 Task: Find connections with filter location Colachel with filter topic #healthy with filter profile language Potuguese with filter current company MetrixLab with filter school SARDAR VALLABHBHAI PATEL INSTITUTE OF TECH.,VASAD 041 with filter industry Horticulture with filter service category Bartending with filter keywords title Controller
Action: Mouse moved to (425, 198)
Screenshot: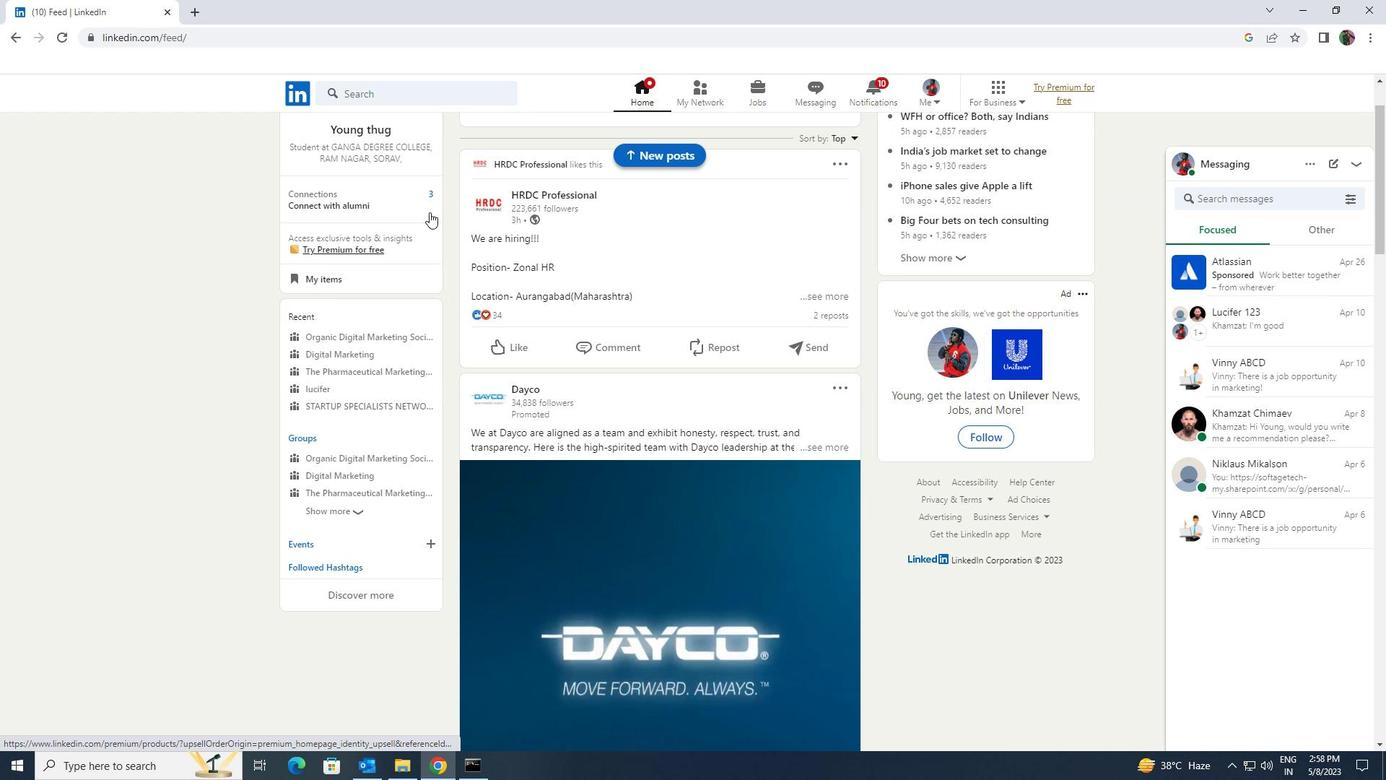 
Action: Mouse pressed left at (425, 198)
Screenshot: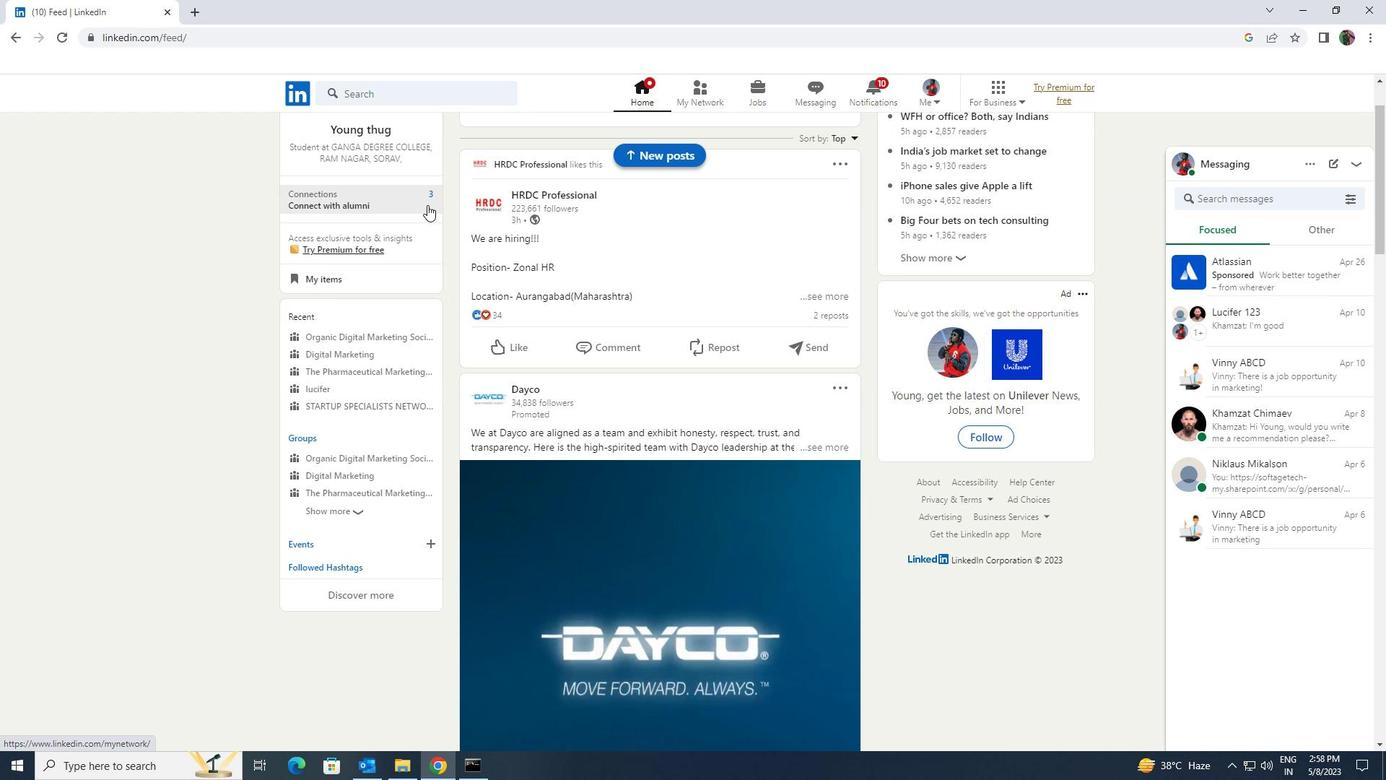 
Action: Mouse moved to (425, 176)
Screenshot: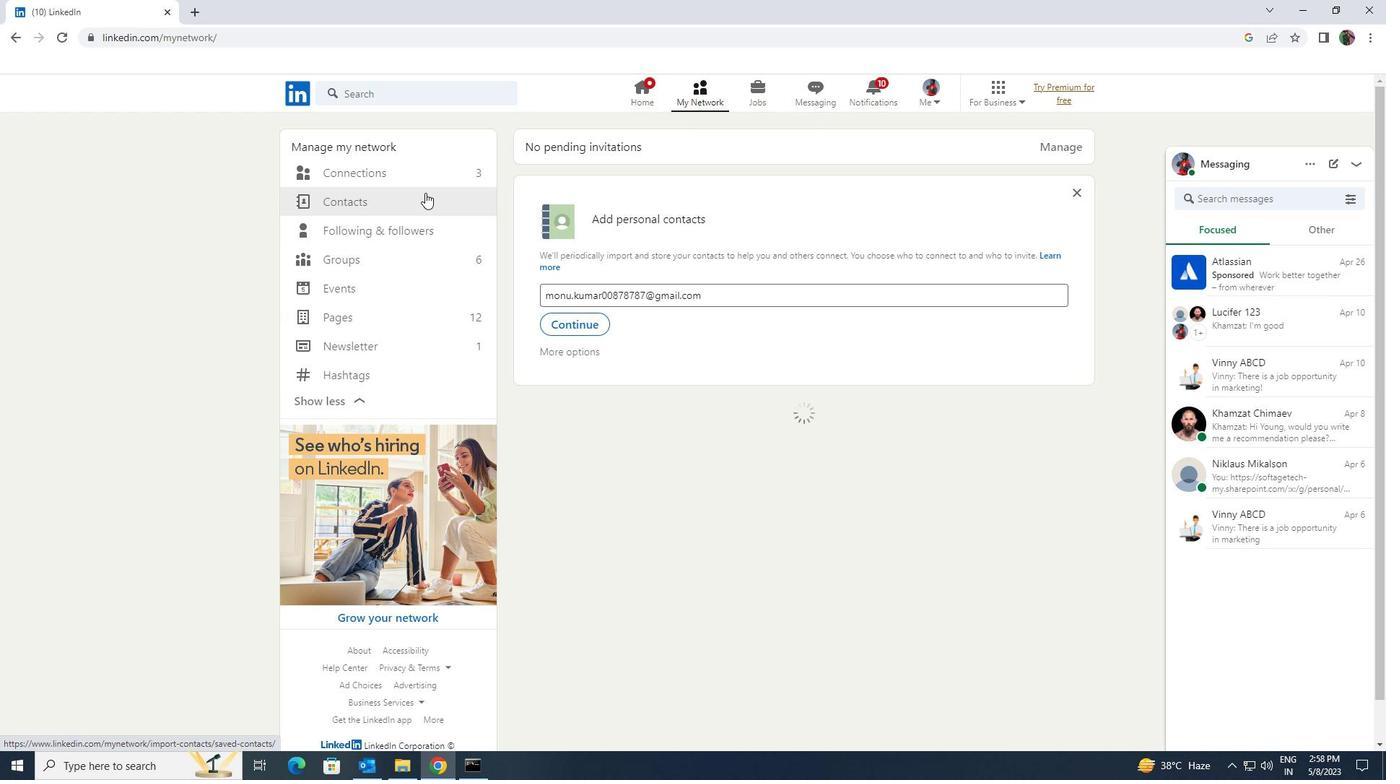
Action: Mouse pressed left at (425, 176)
Screenshot: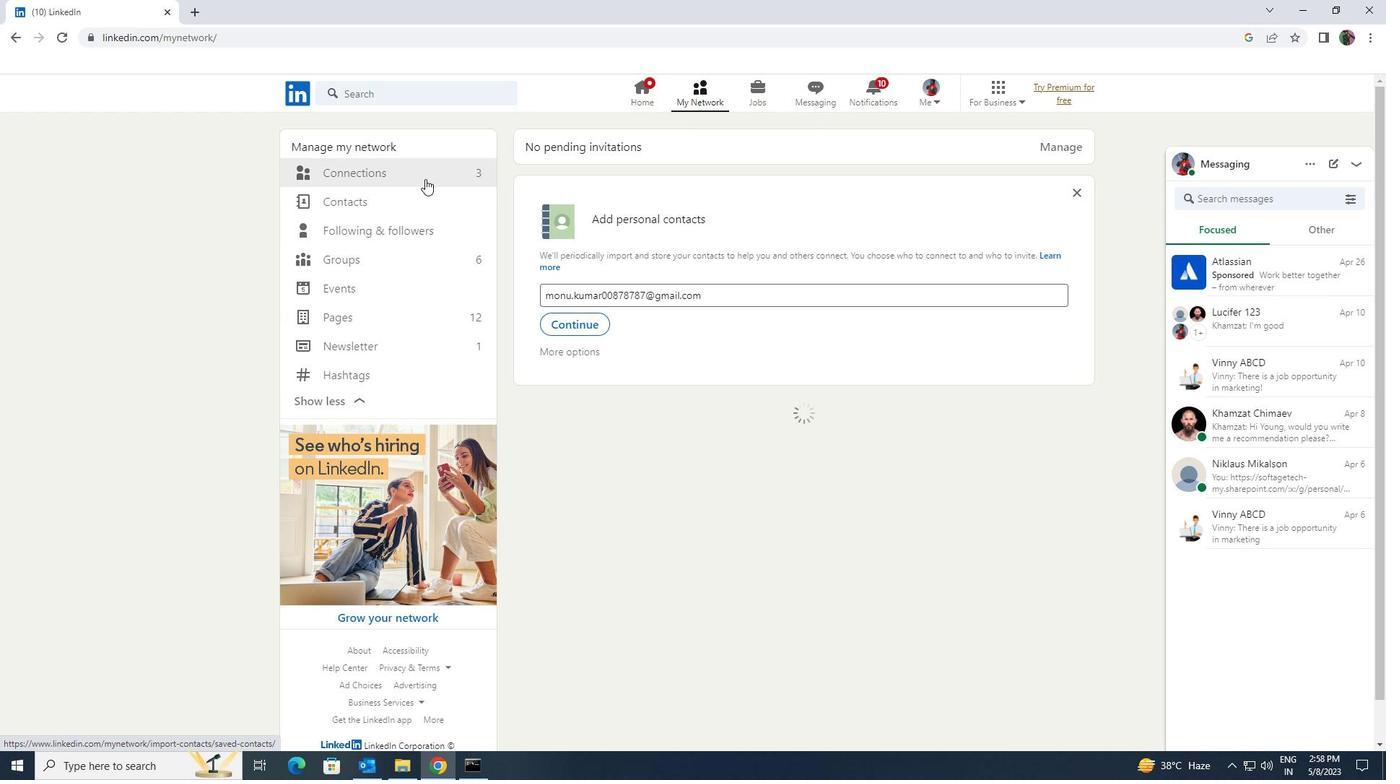 
Action: Mouse moved to (790, 172)
Screenshot: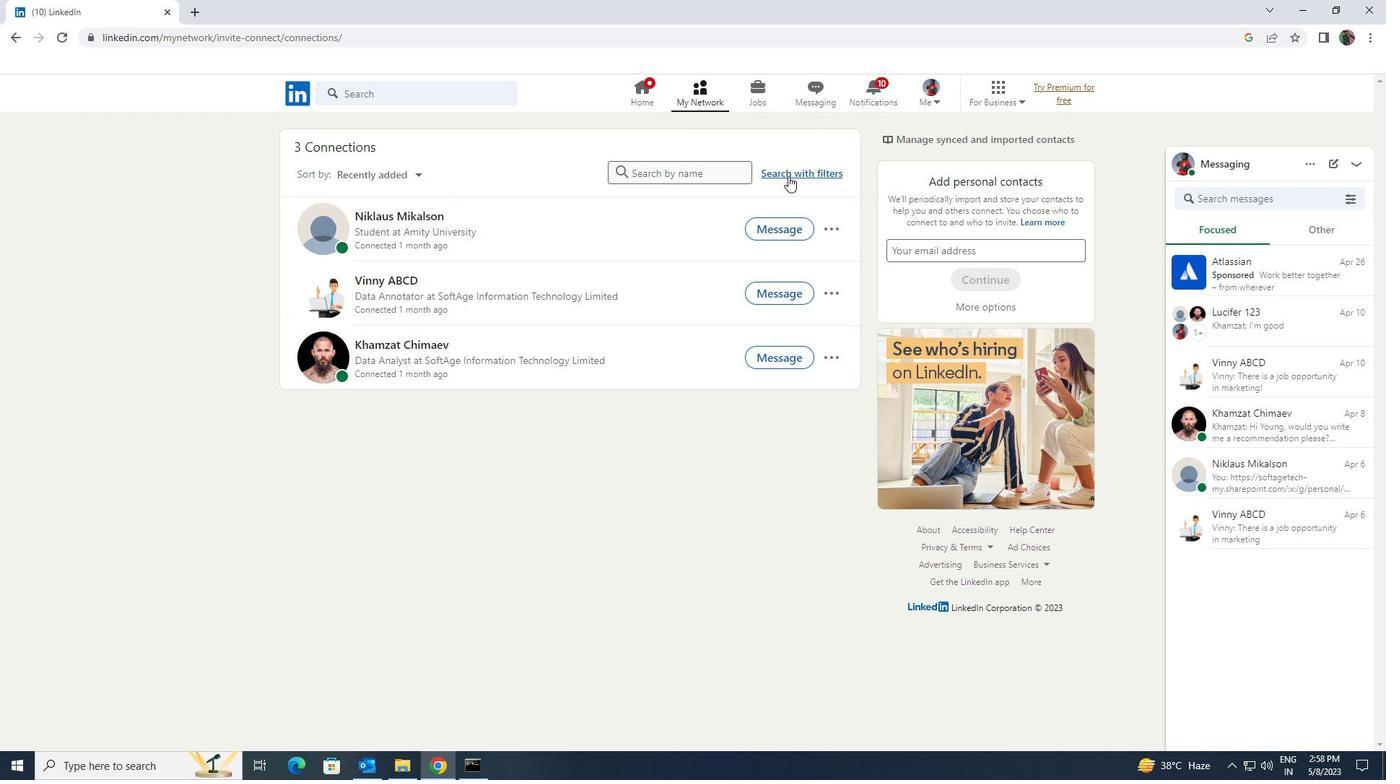 
Action: Mouse pressed left at (790, 172)
Screenshot: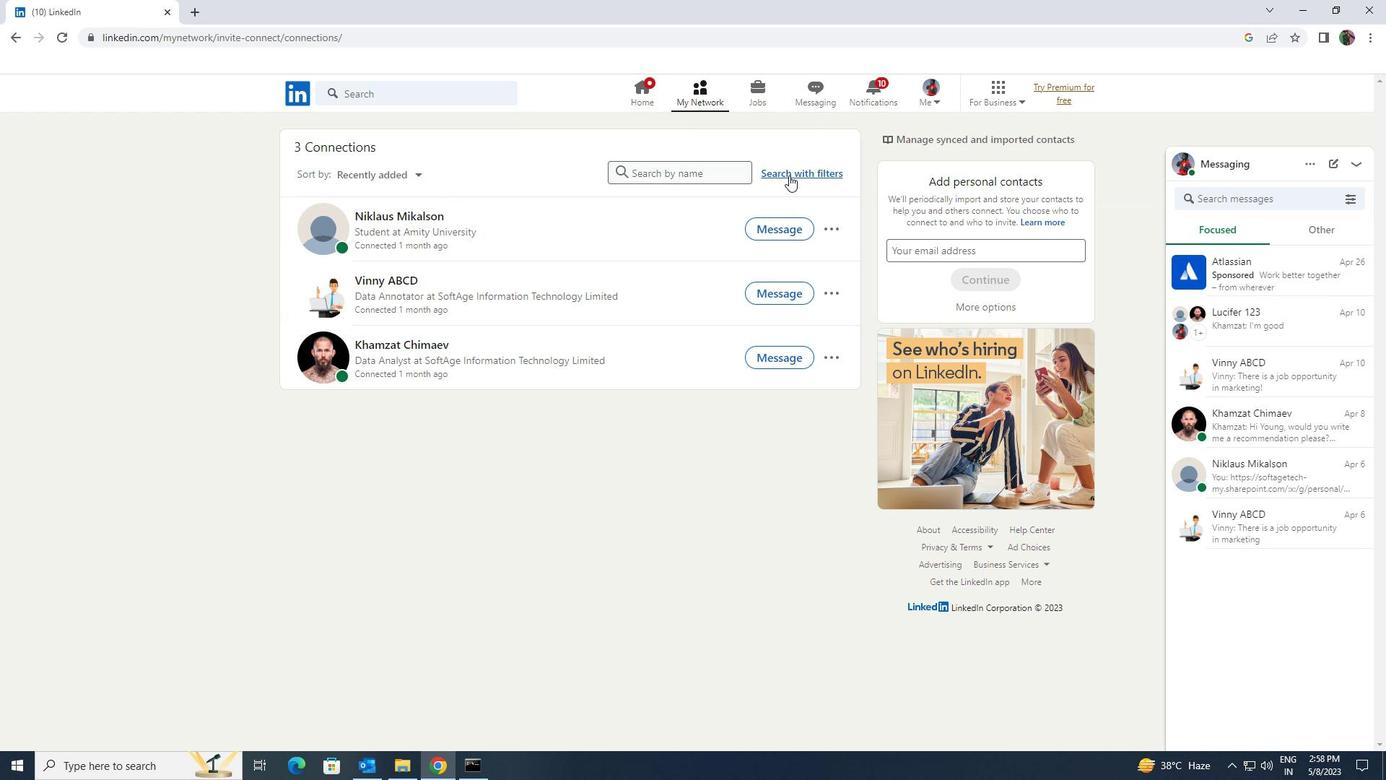 
Action: Mouse moved to (740, 134)
Screenshot: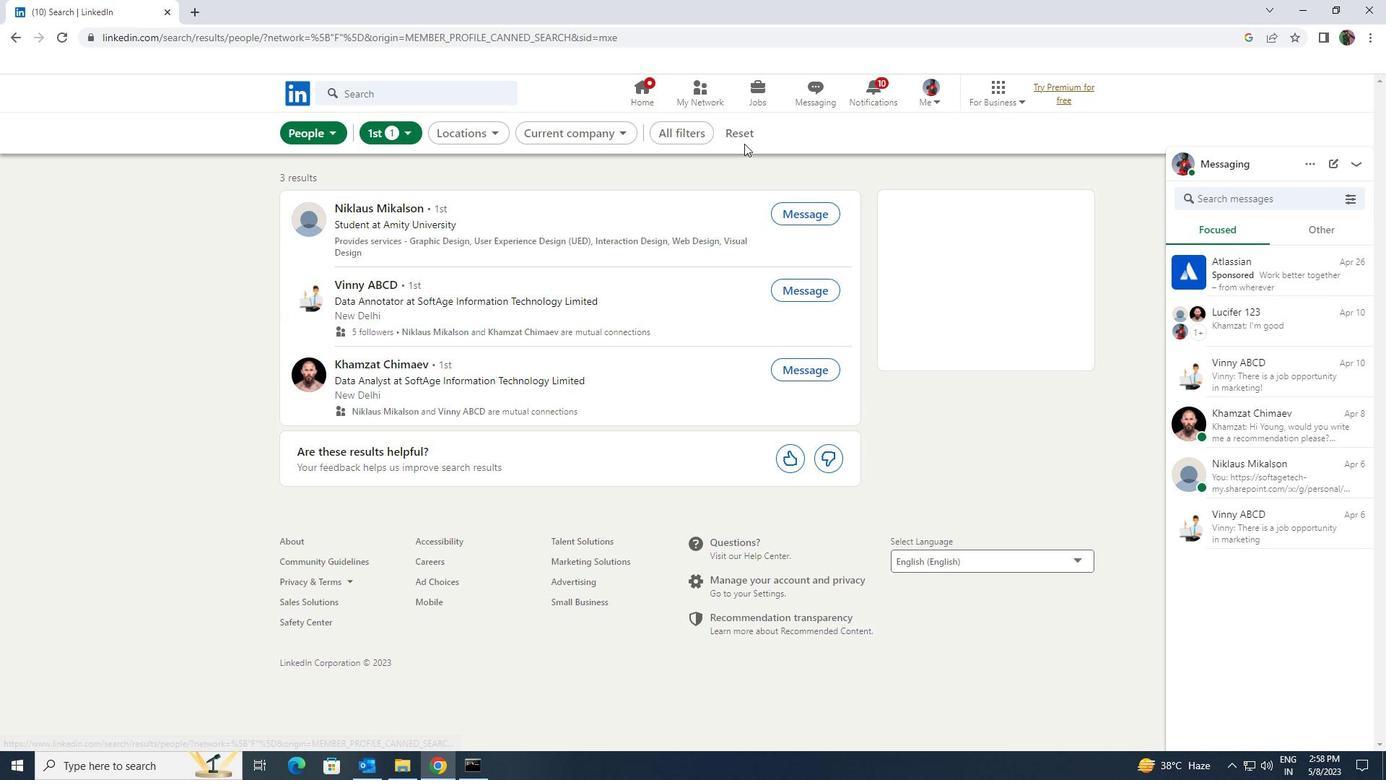 
Action: Mouse pressed left at (740, 134)
Screenshot: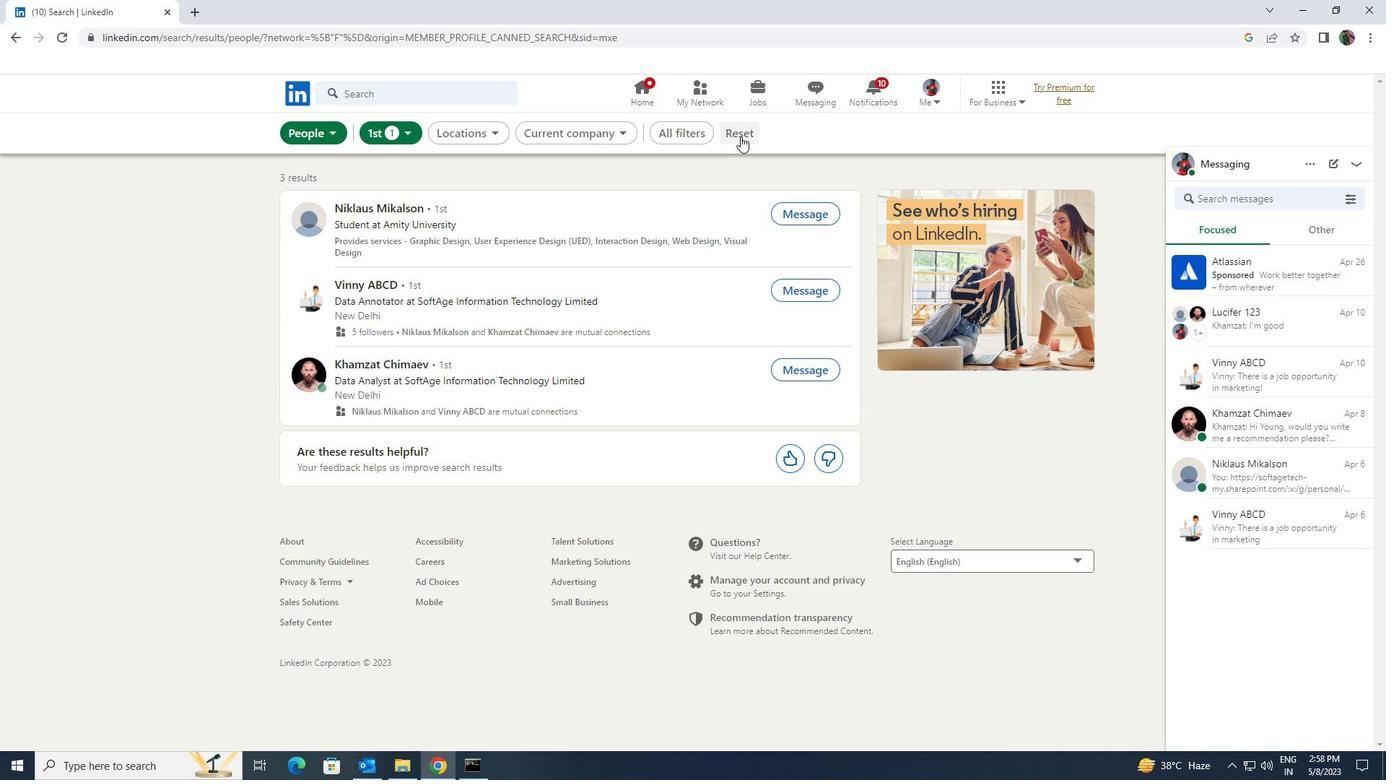 
Action: Mouse moved to (720, 132)
Screenshot: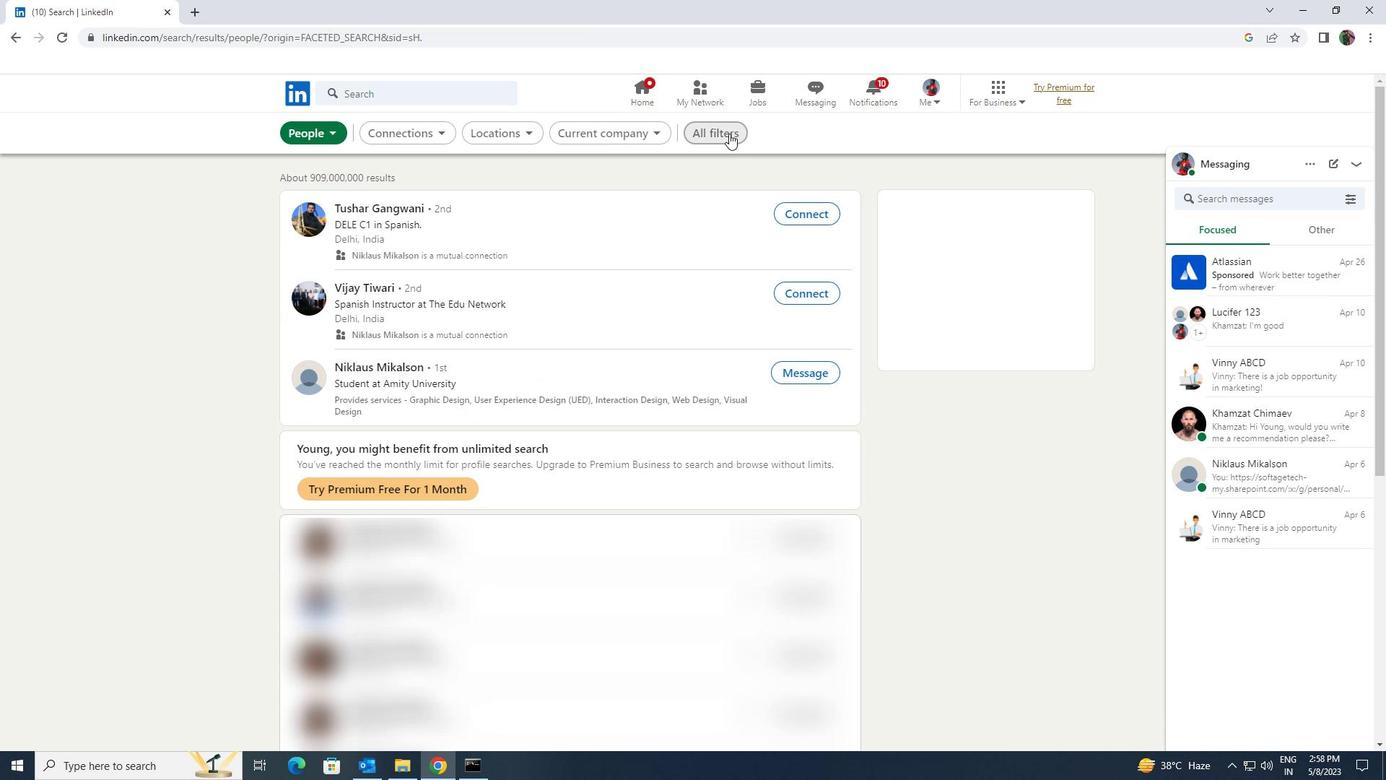 
Action: Mouse pressed left at (720, 132)
Screenshot: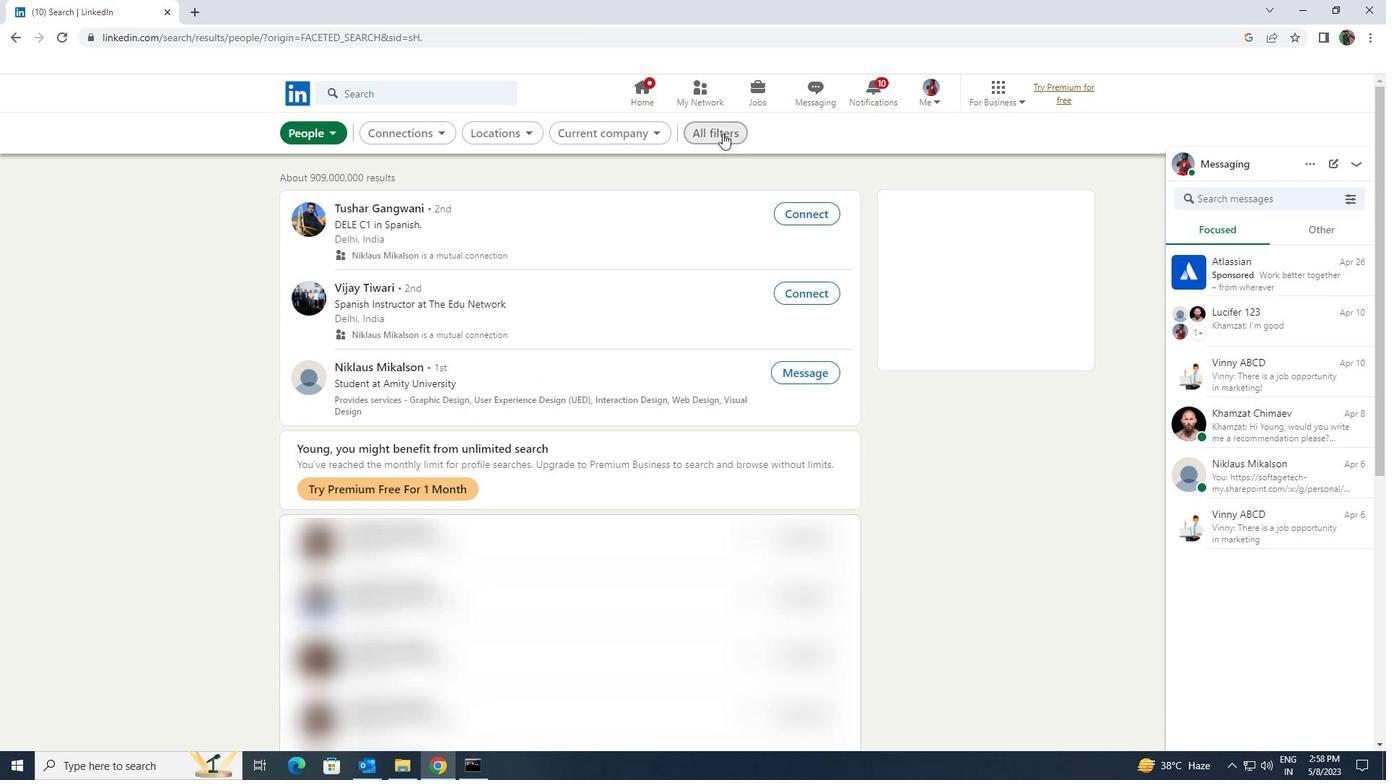 
Action: Mouse moved to (1203, 558)
Screenshot: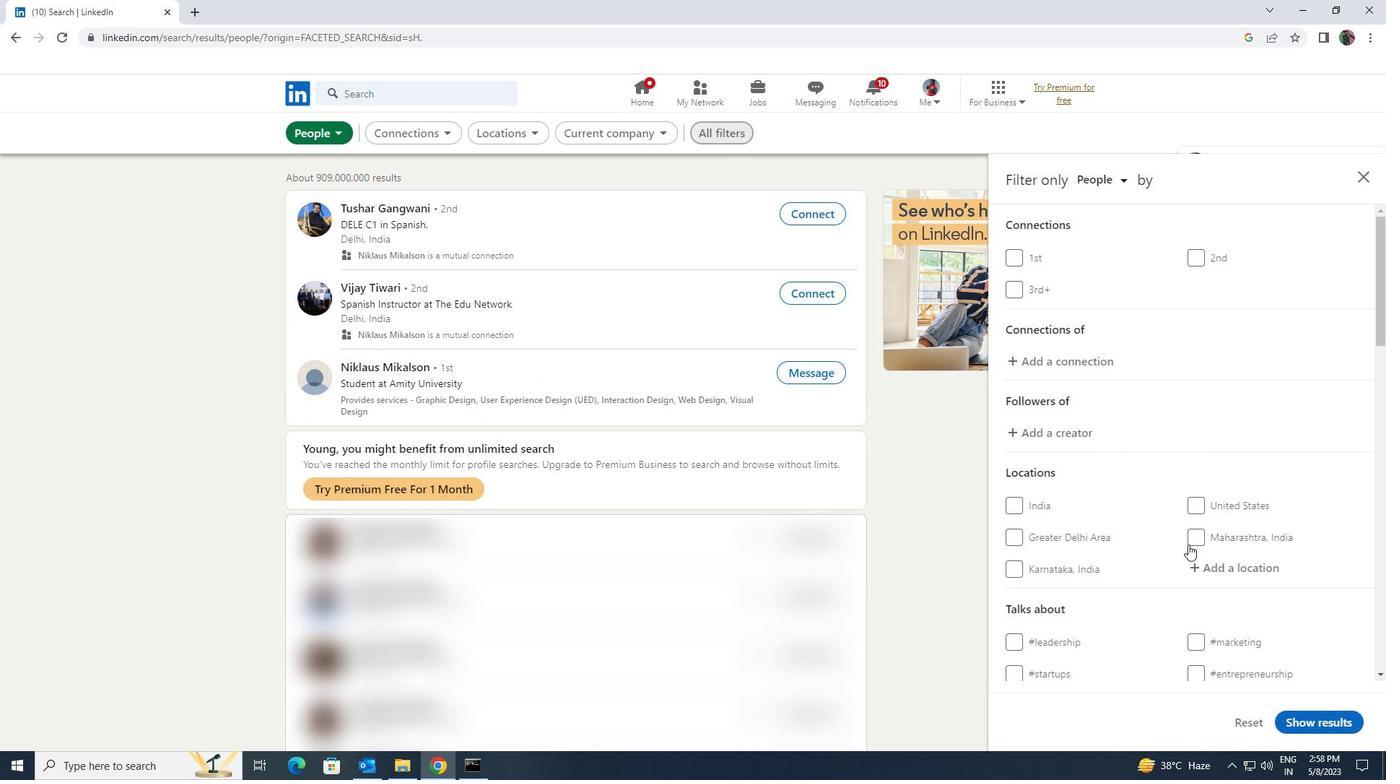 
Action: Mouse pressed left at (1203, 558)
Screenshot: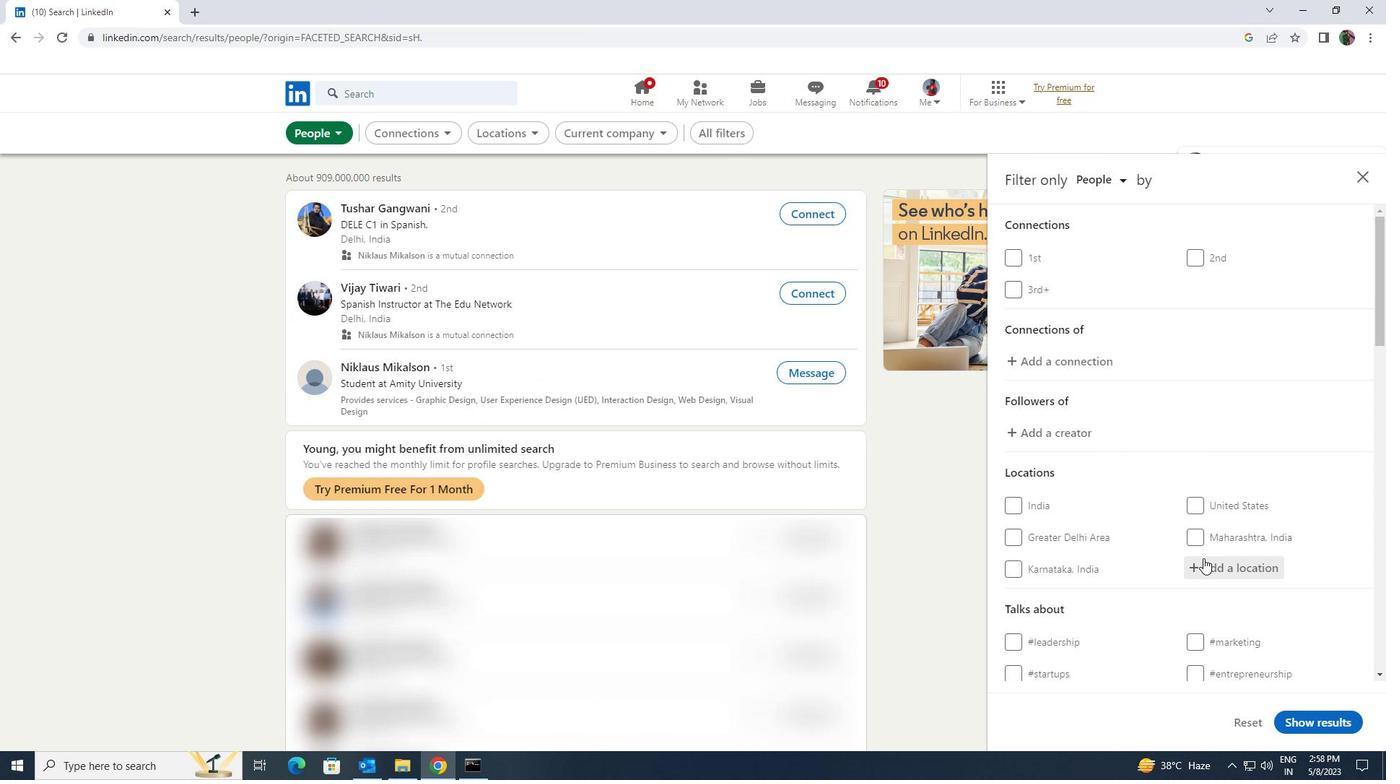 
Action: Key pressed <Key.shift>COLACHEL
Screenshot: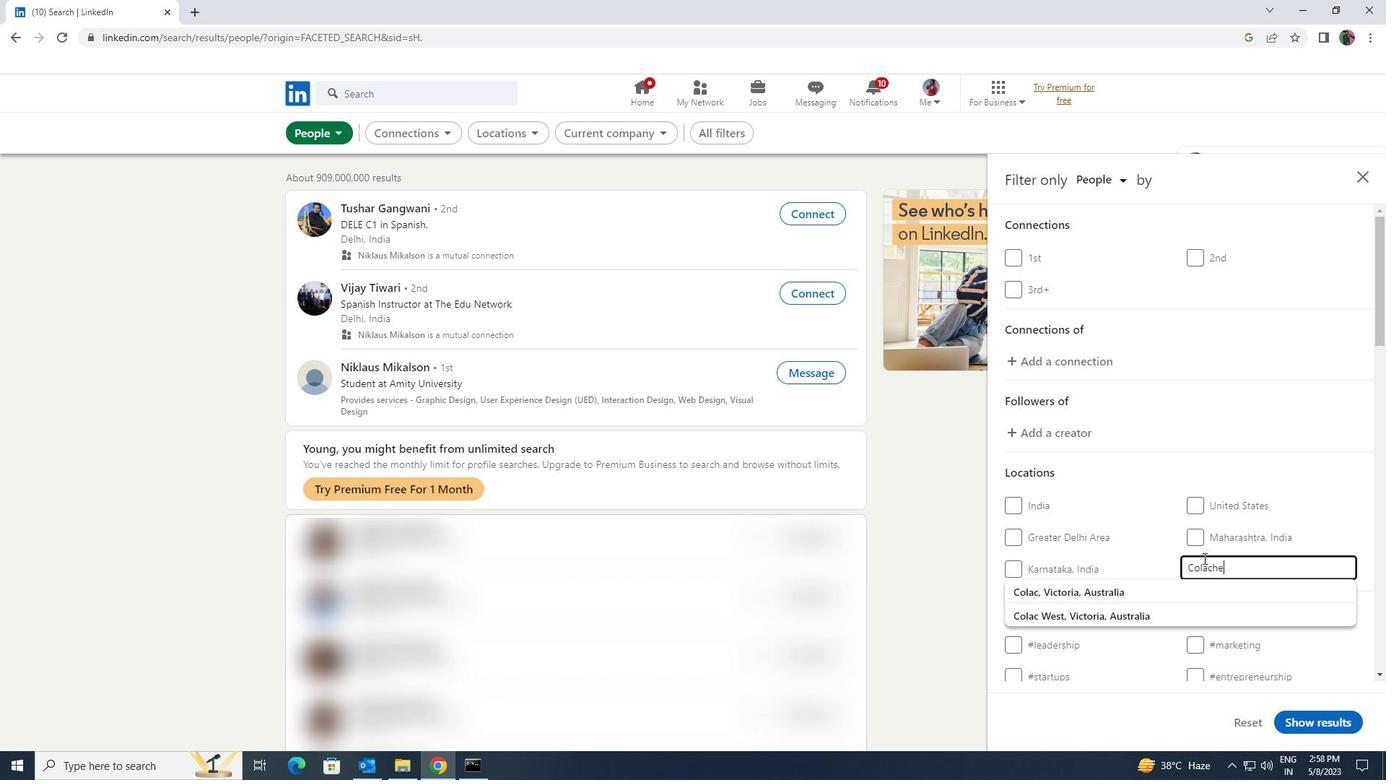 
Action: Mouse scrolled (1203, 557) with delta (0, 0)
Screenshot: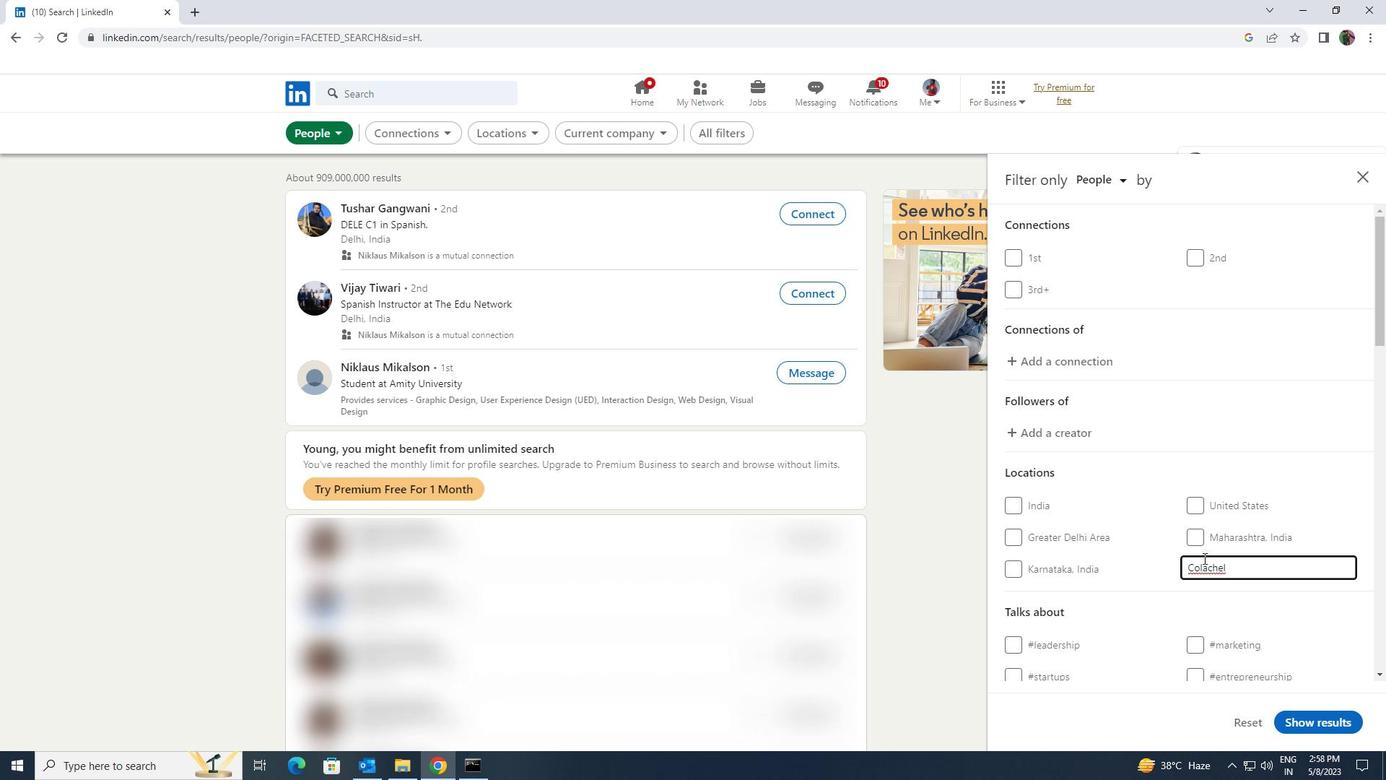 
Action: Mouse scrolled (1203, 557) with delta (0, 0)
Screenshot: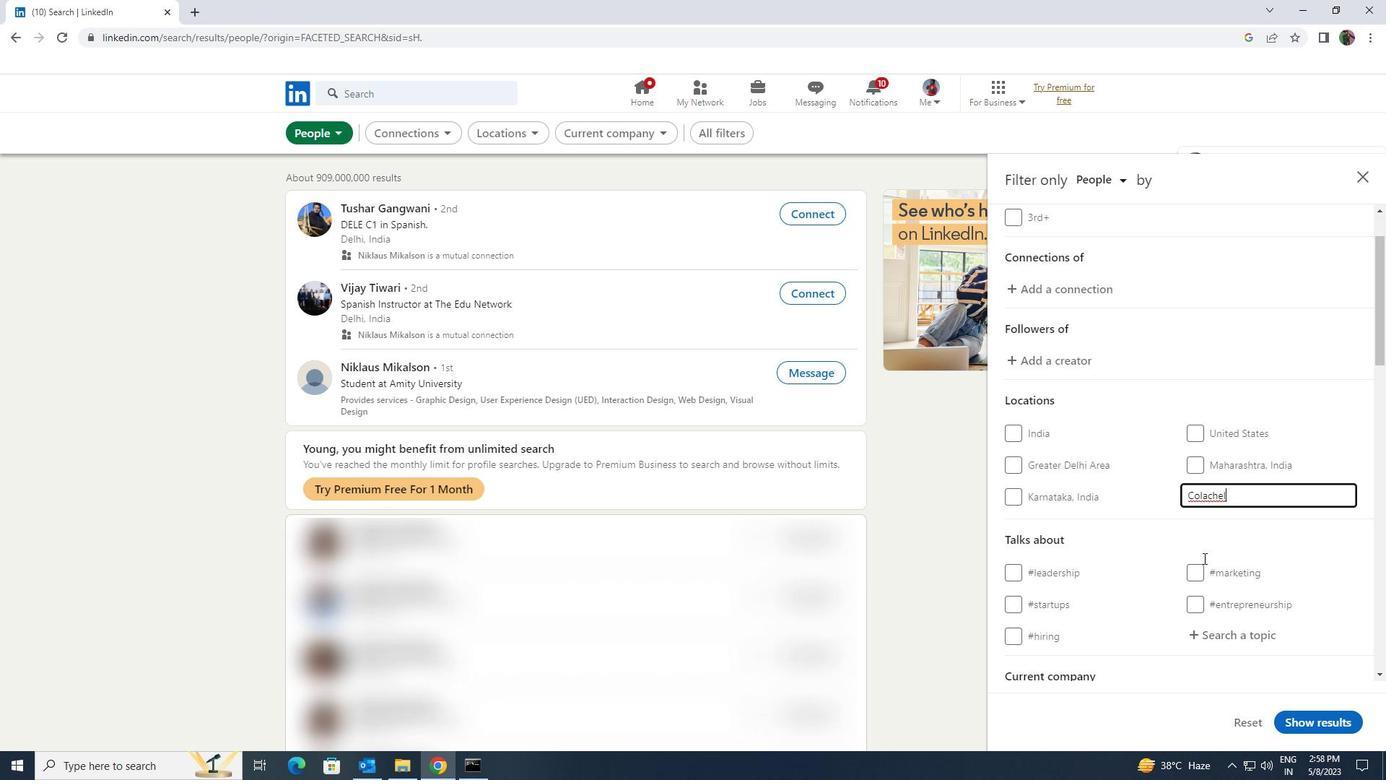 
Action: Mouse moved to (1207, 569)
Screenshot: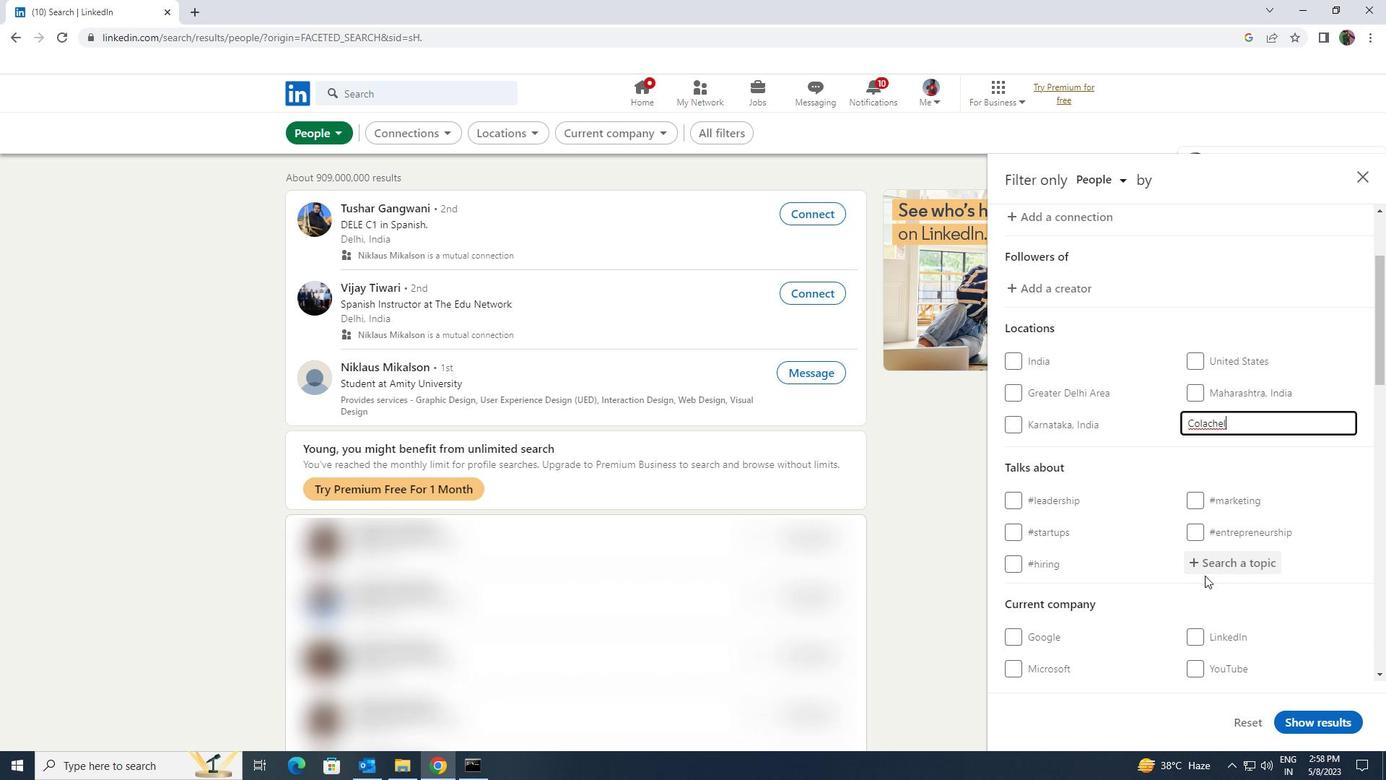 
Action: Mouse pressed left at (1207, 569)
Screenshot: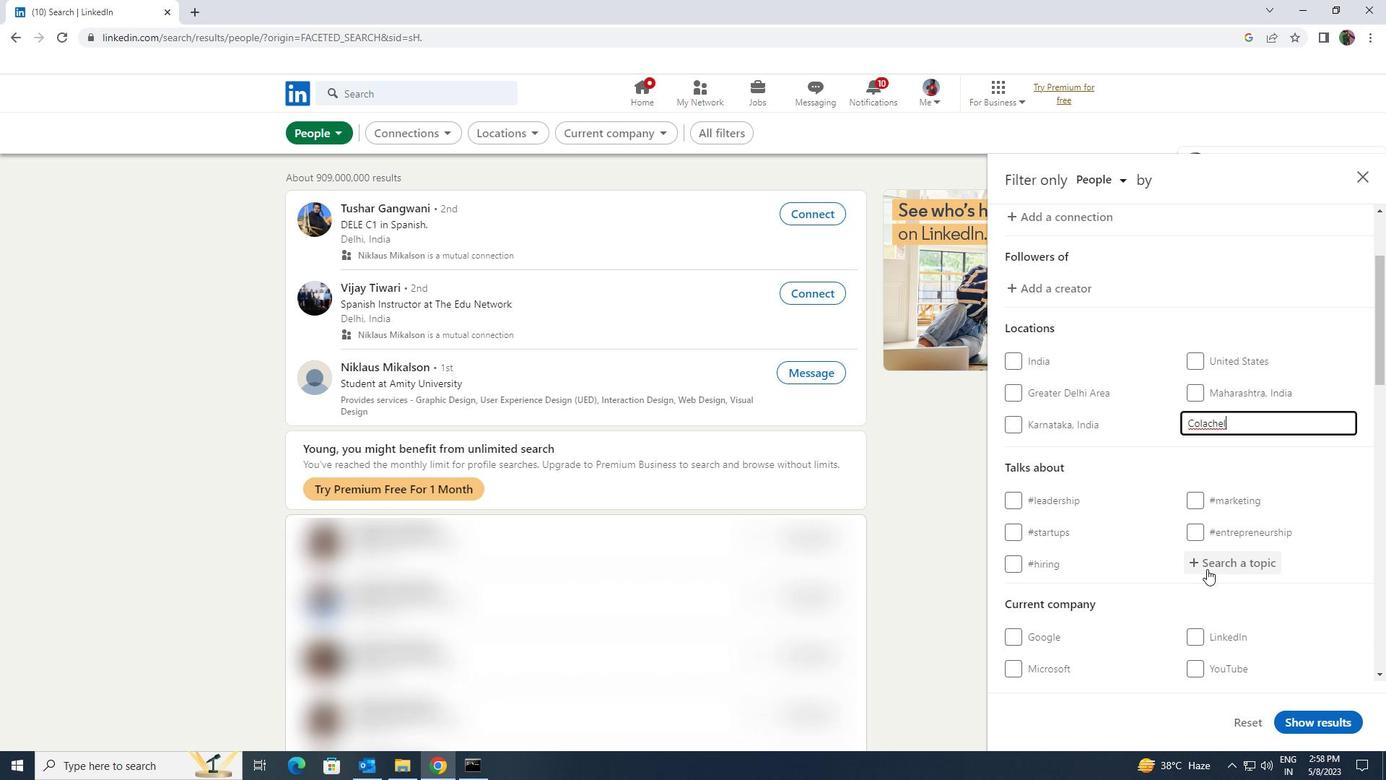 
Action: Key pressed <Key.shift>HEALTHY
Screenshot: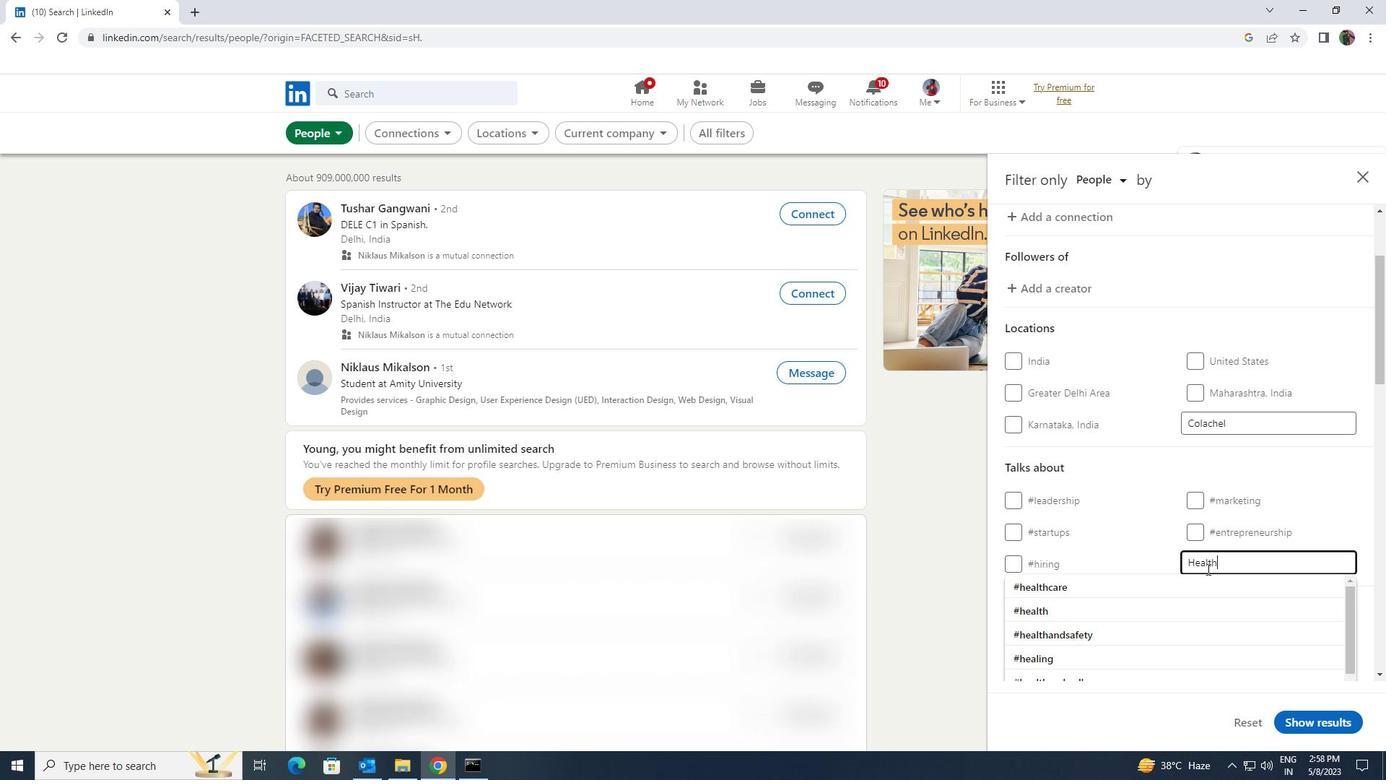 
Action: Mouse moved to (1176, 622)
Screenshot: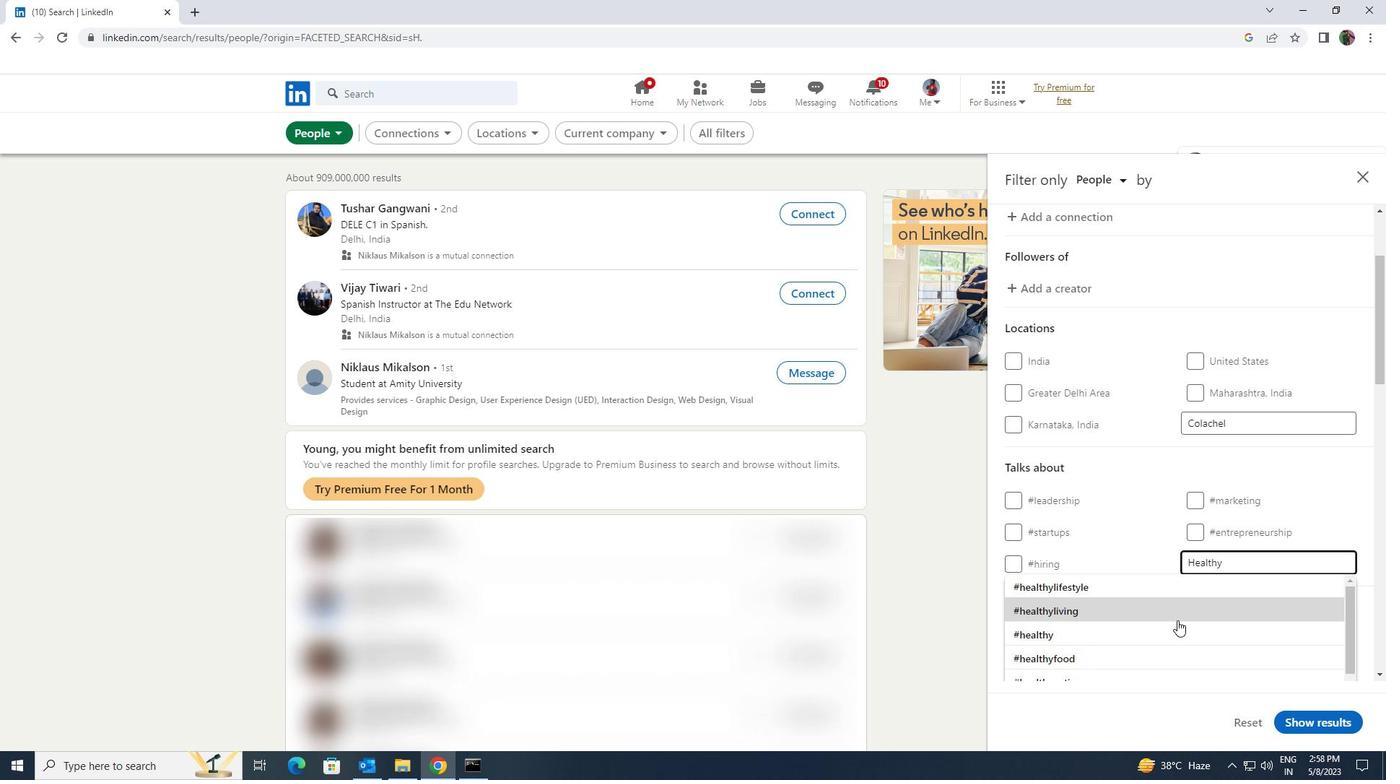 
Action: Mouse pressed left at (1176, 622)
Screenshot: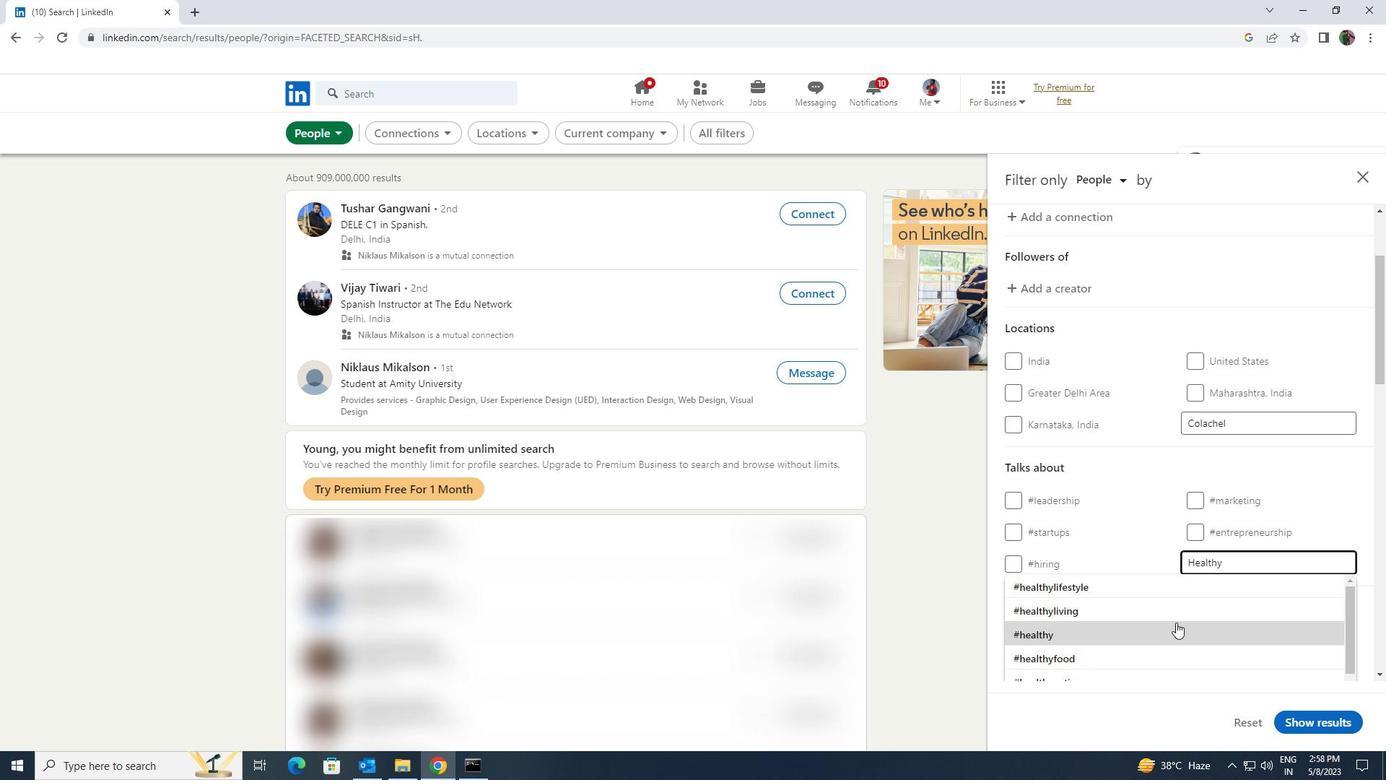 
Action: Mouse moved to (1177, 615)
Screenshot: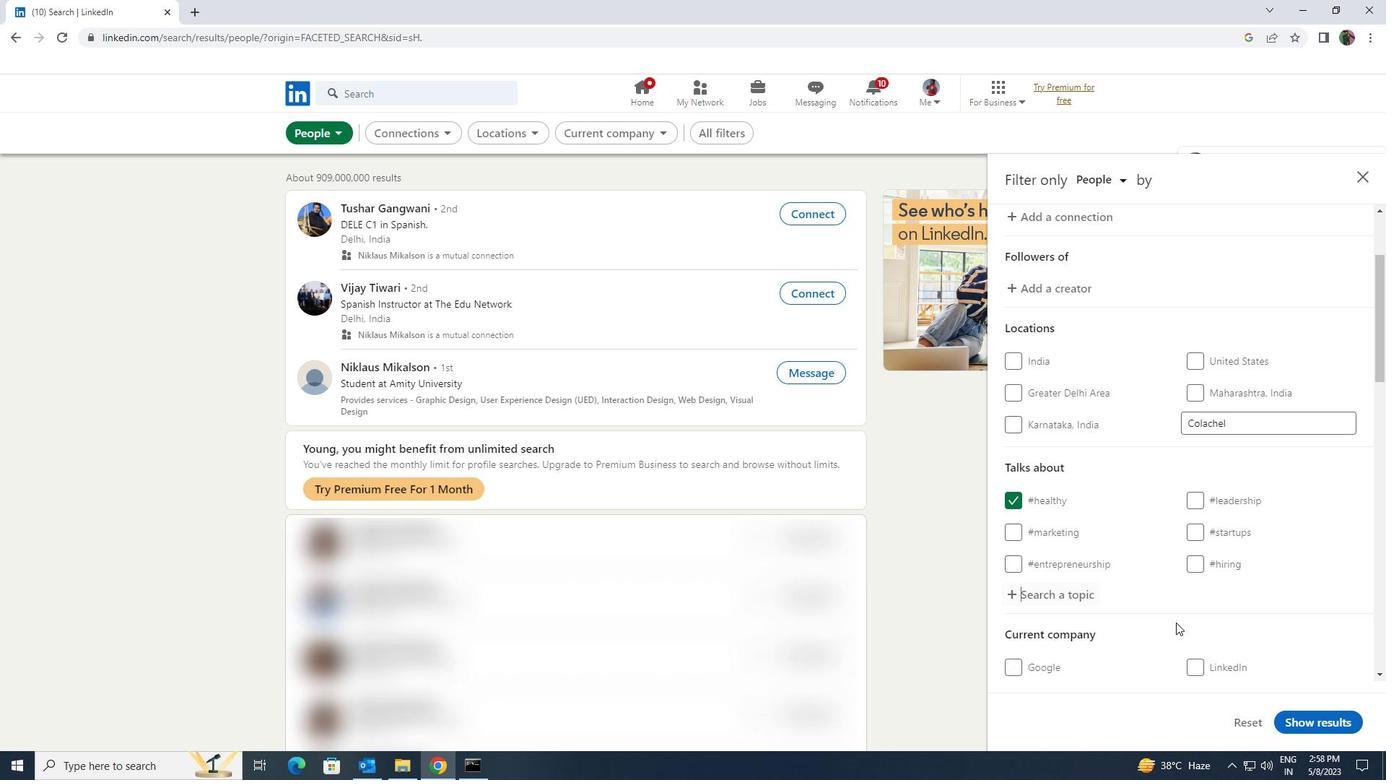 
Action: Mouse scrolled (1177, 614) with delta (0, 0)
Screenshot: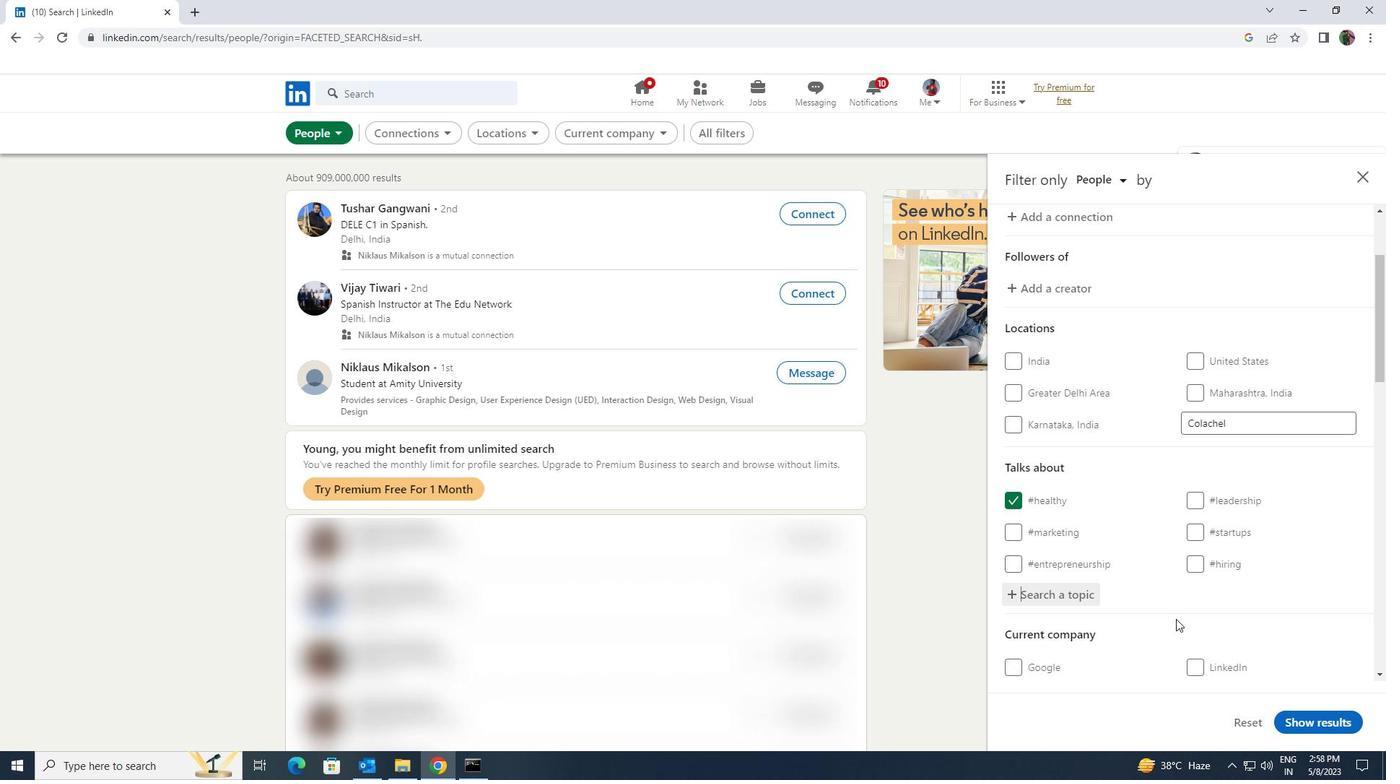 
Action: Mouse scrolled (1177, 614) with delta (0, 0)
Screenshot: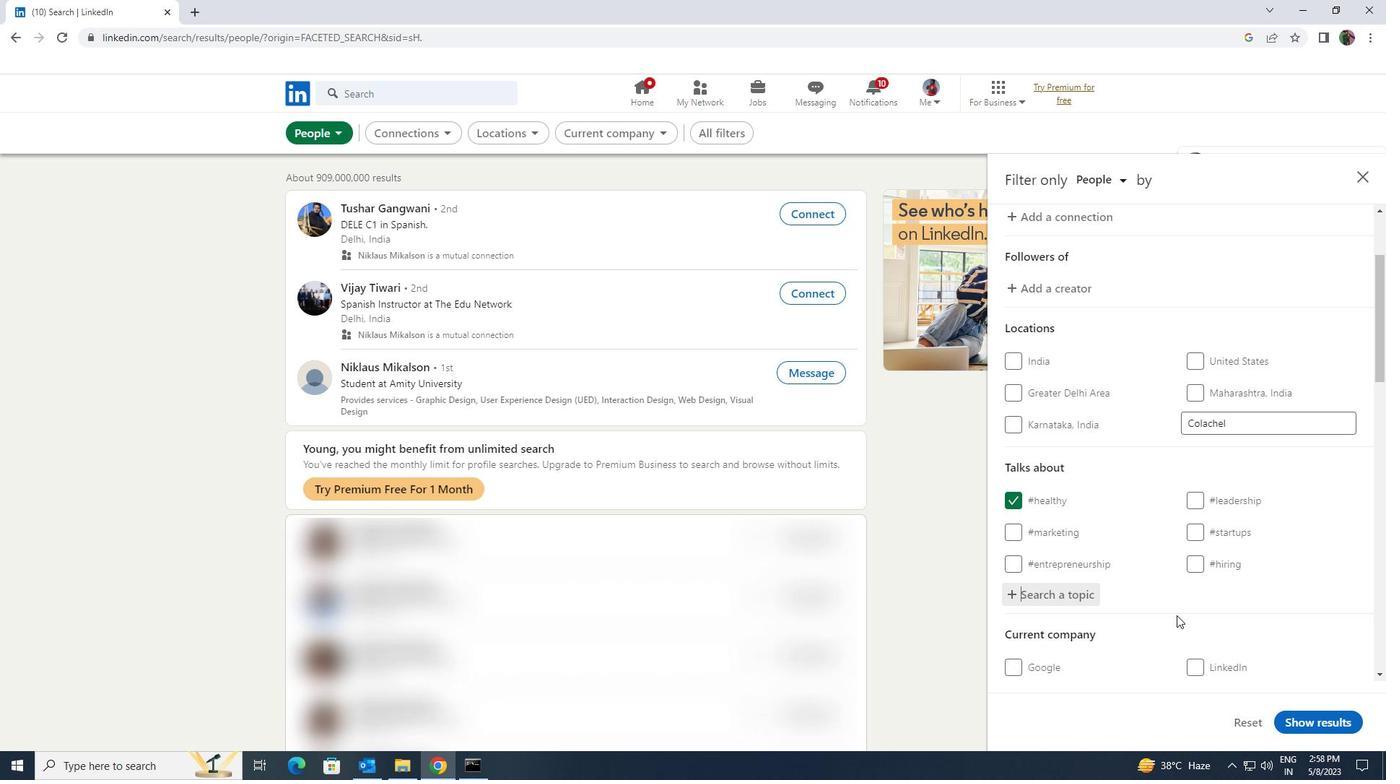 
Action: Mouse moved to (1178, 614)
Screenshot: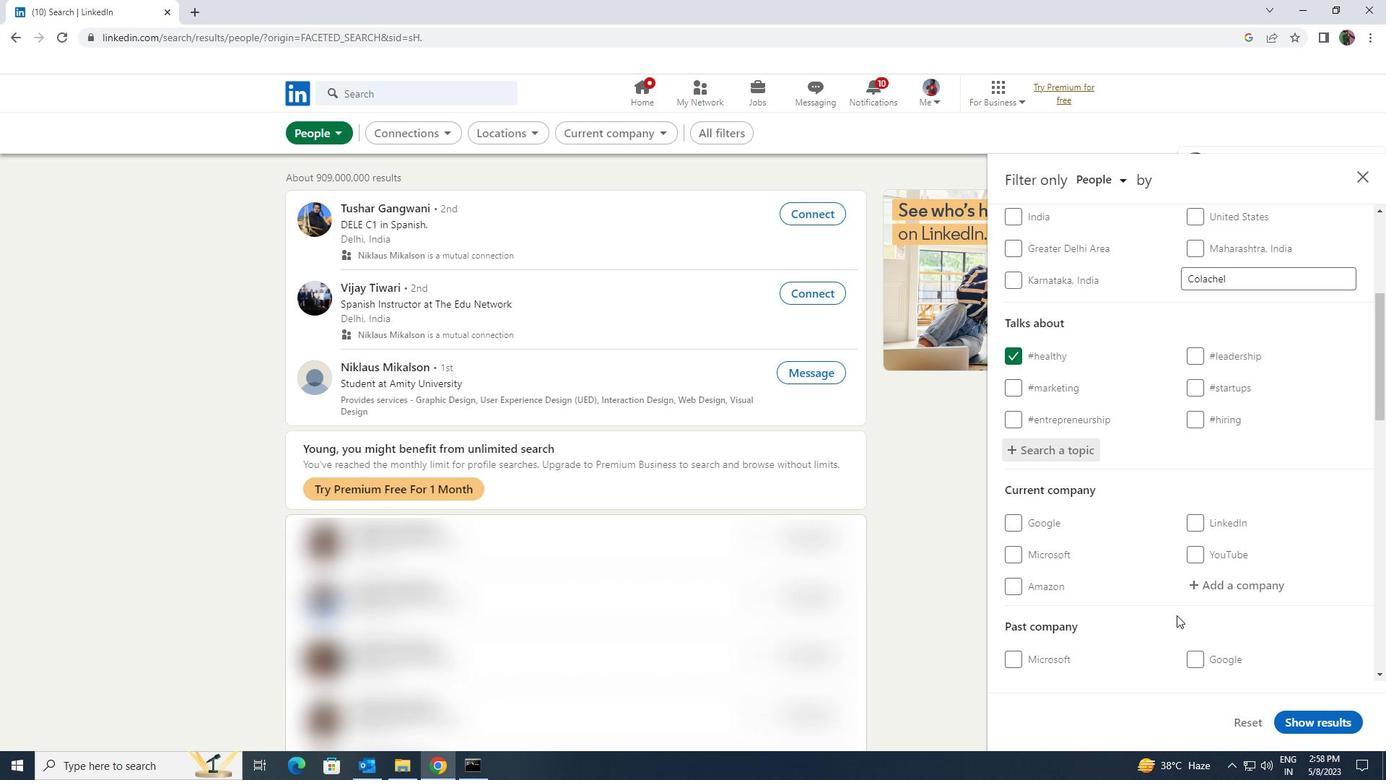 
Action: Mouse scrolled (1178, 613) with delta (0, 0)
Screenshot: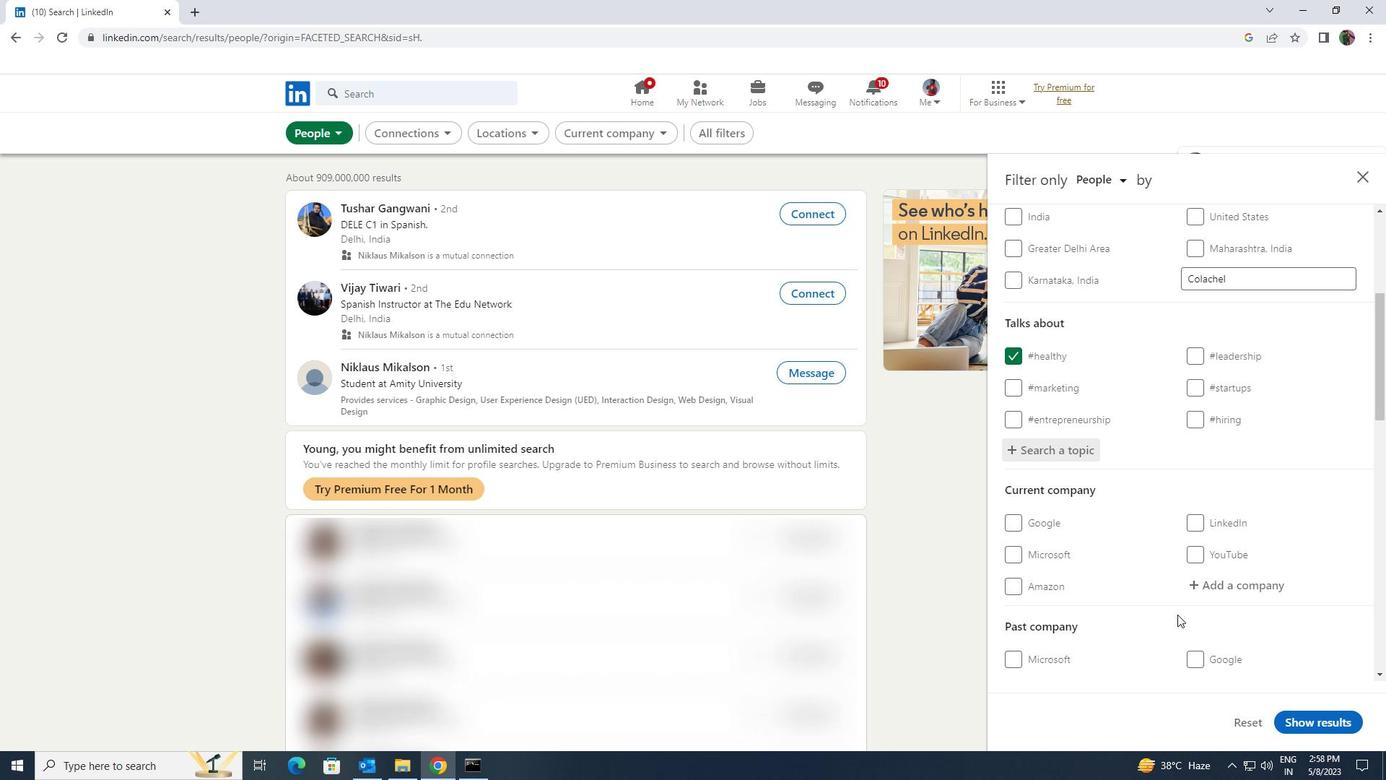 
Action: Mouse moved to (1180, 613)
Screenshot: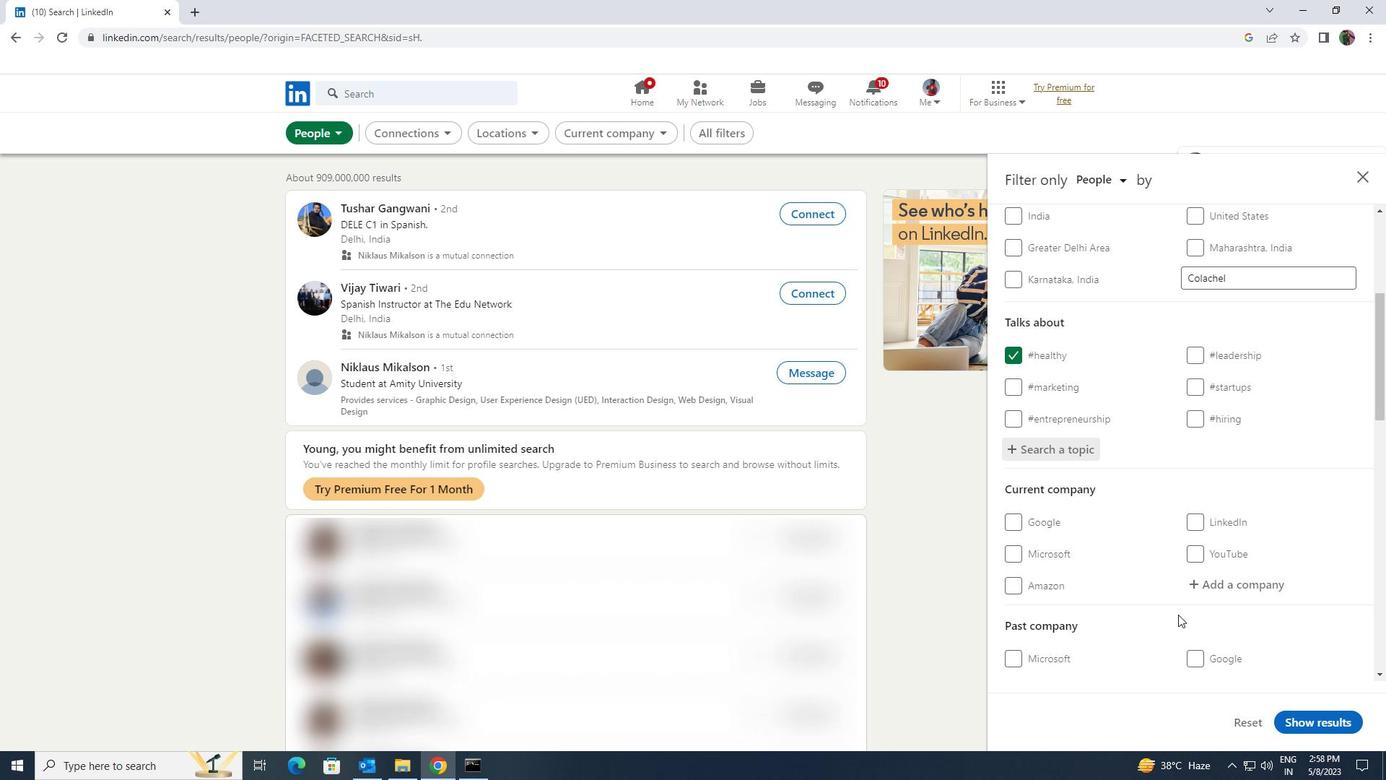 
Action: Mouse scrolled (1180, 612) with delta (0, 0)
Screenshot: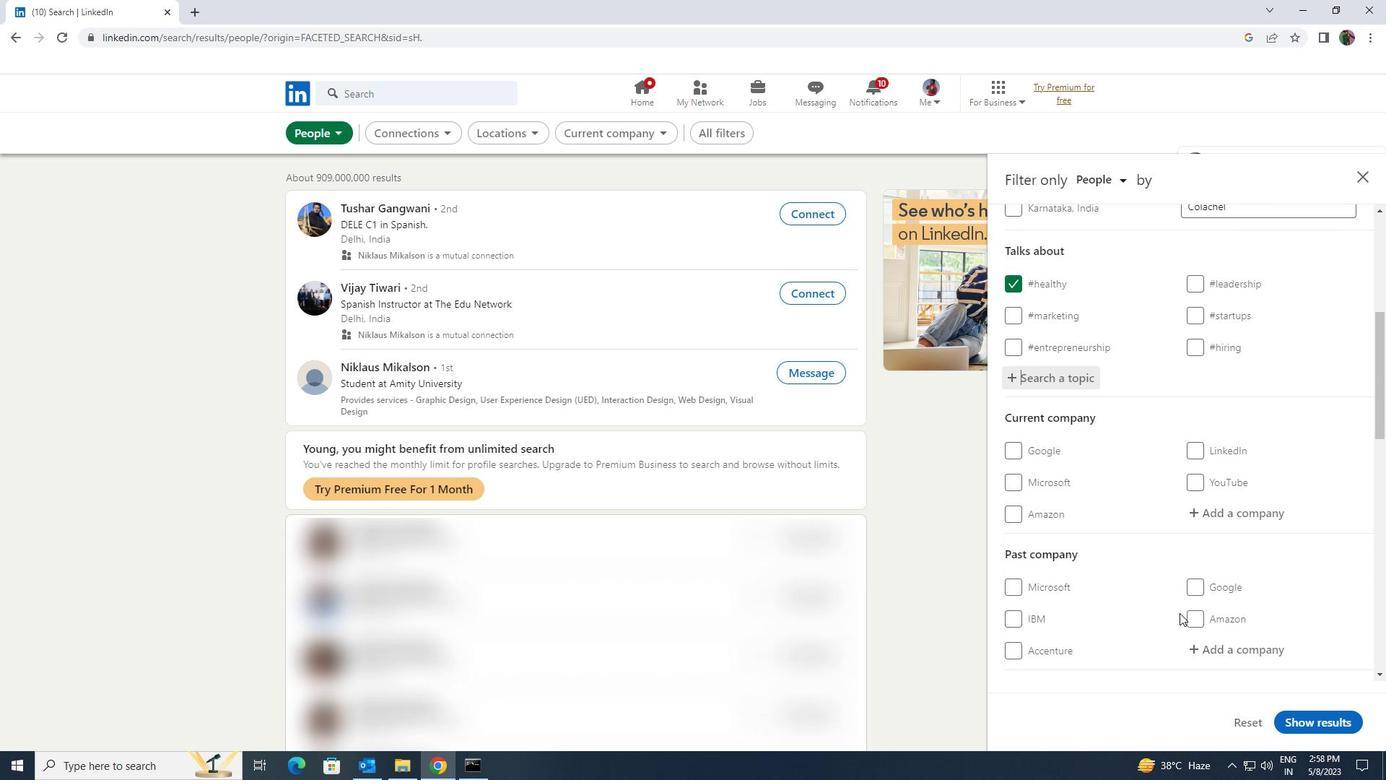 
Action: Mouse scrolled (1180, 612) with delta (0, 0)
Screenshot: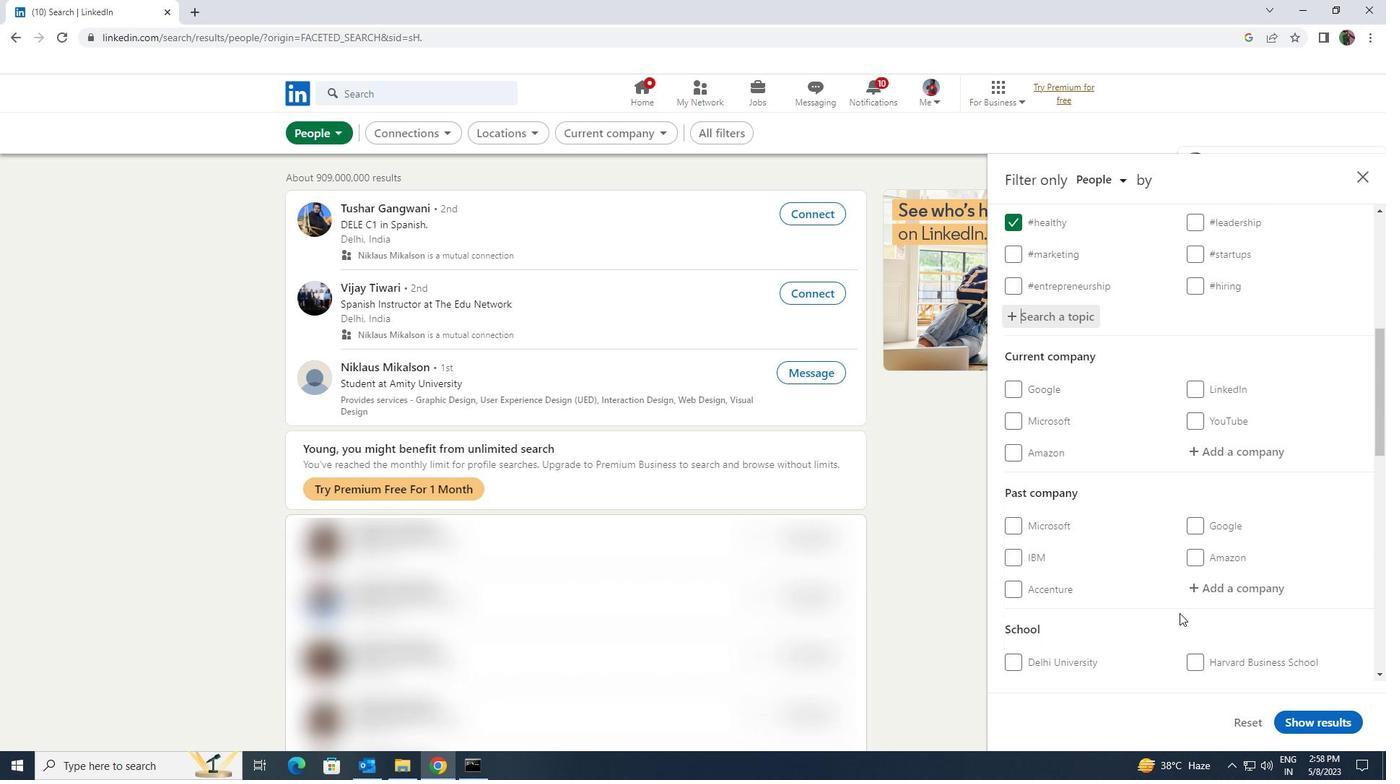 
Action: Mouse scrolled (1180, 612) with delta (0, 0)
Screenshot: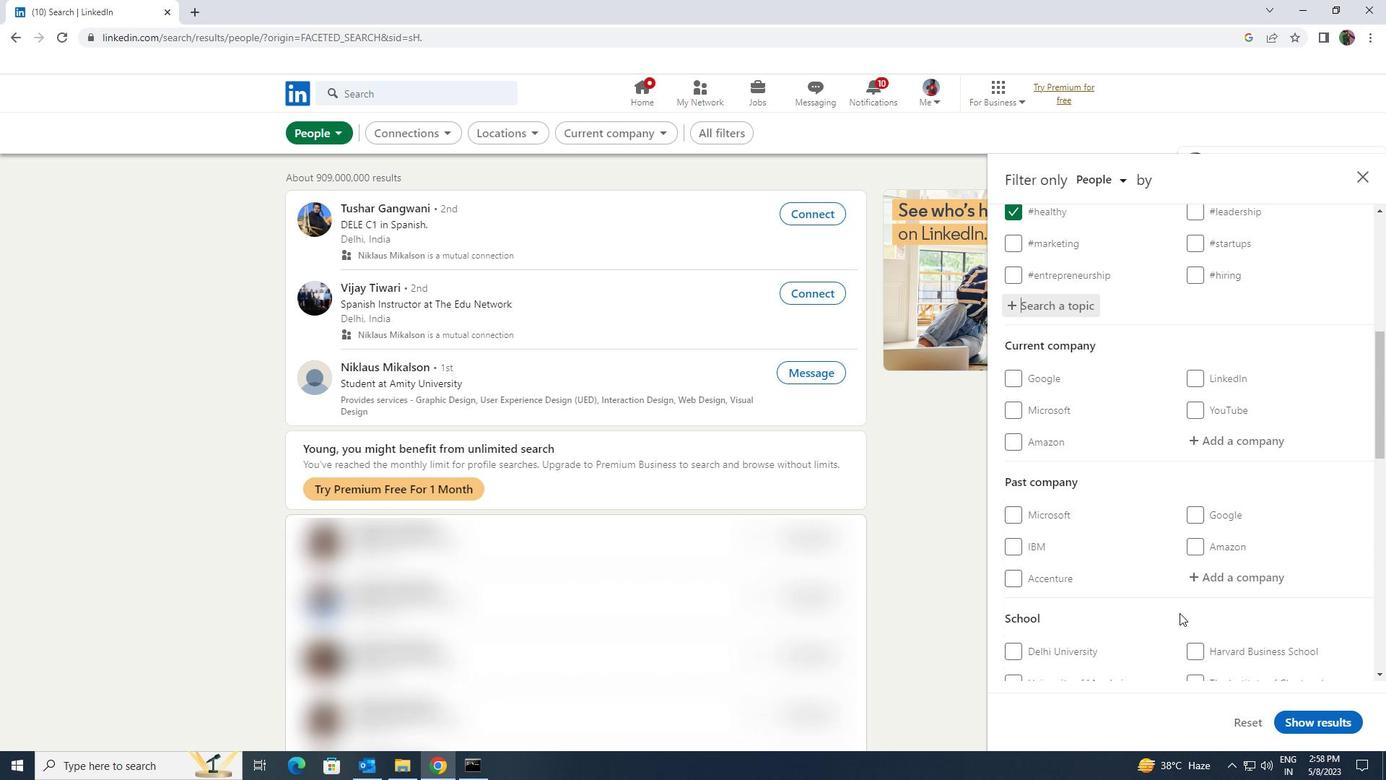 
Action: Mouse scrolled (1180, 612) with delta (0, 0)
Screenshot: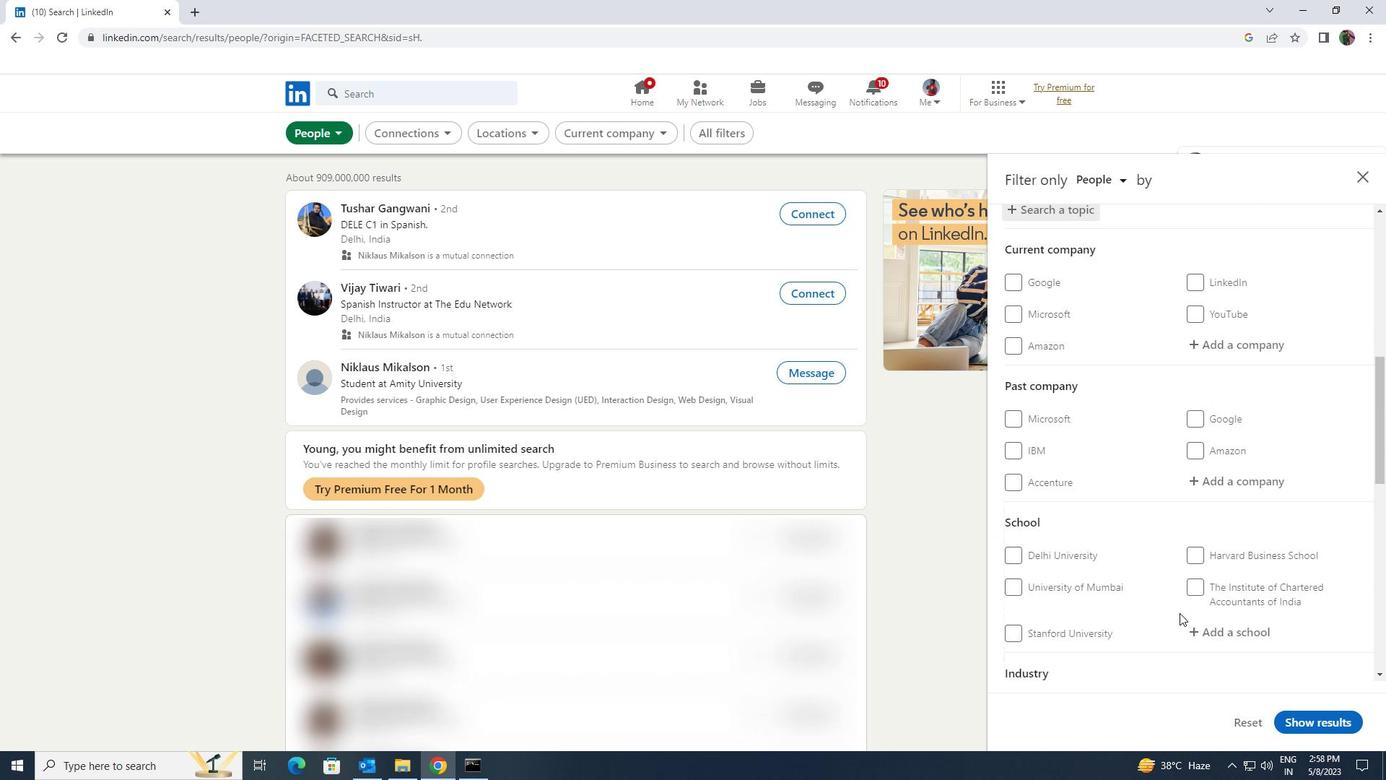
Action: Mouse scrolled (1180, 612) with delta (0, 0)
Screenshot: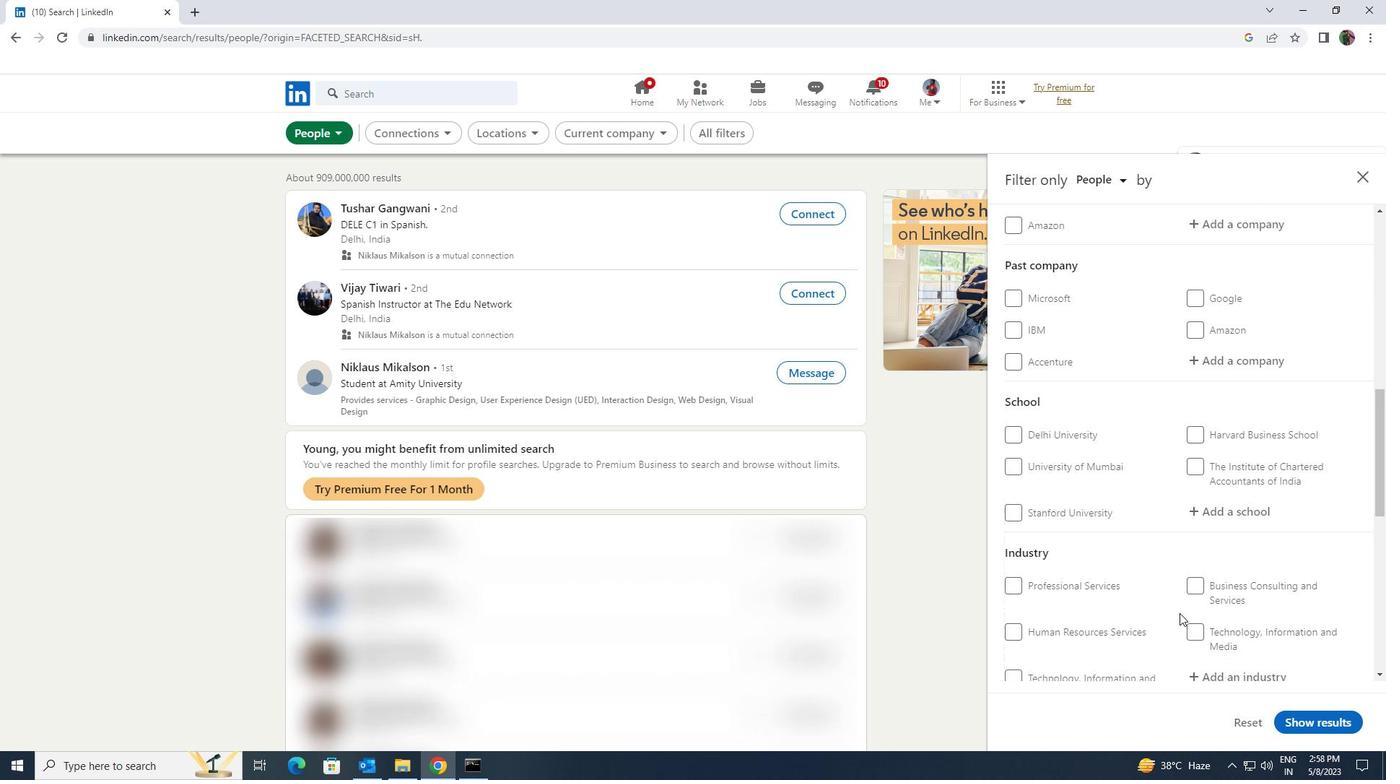 
Action: Mouse scrolled (1180, 612) with delta (0, 0)
Screenshot: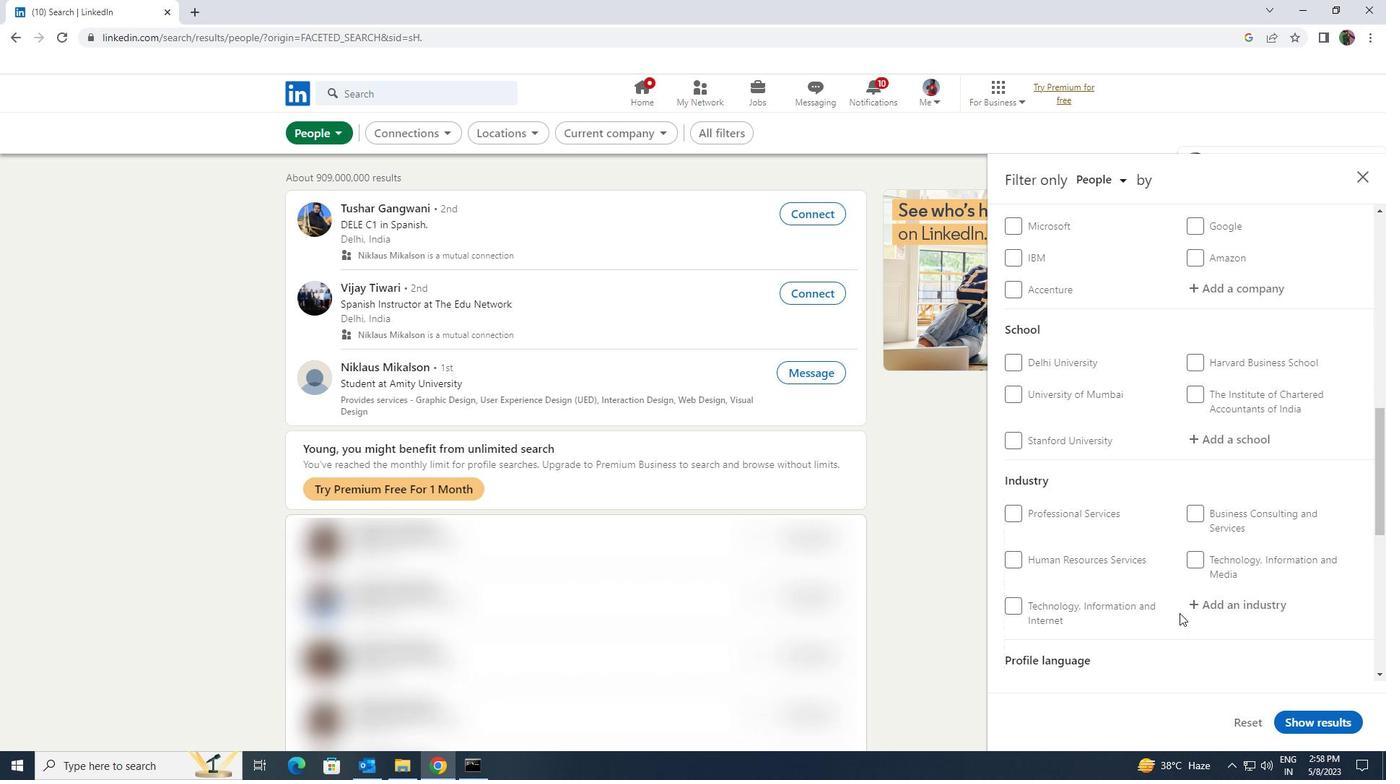 
Action: Mouse moved to (1196, 651)
Screenshot: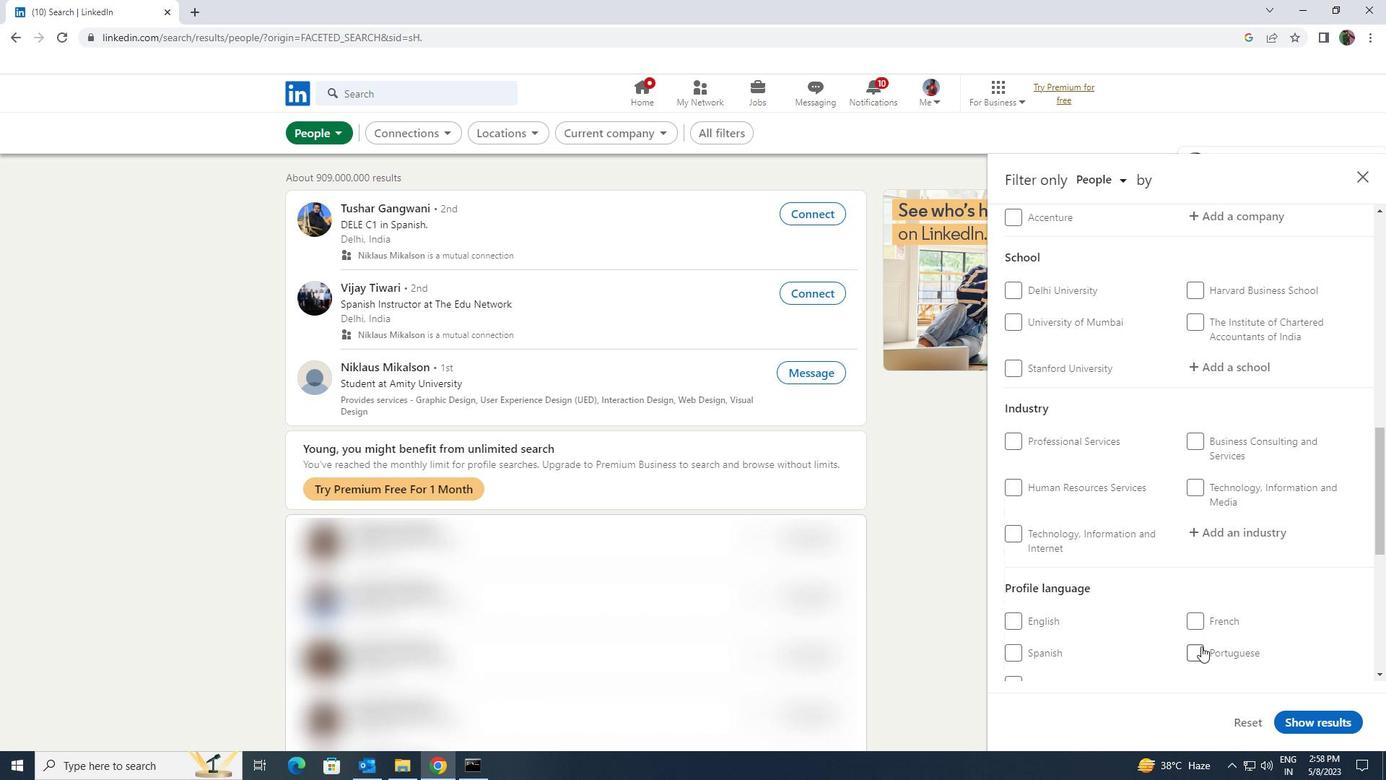 
Action: Mouse pressed left at (1196, 651)
Screenshot: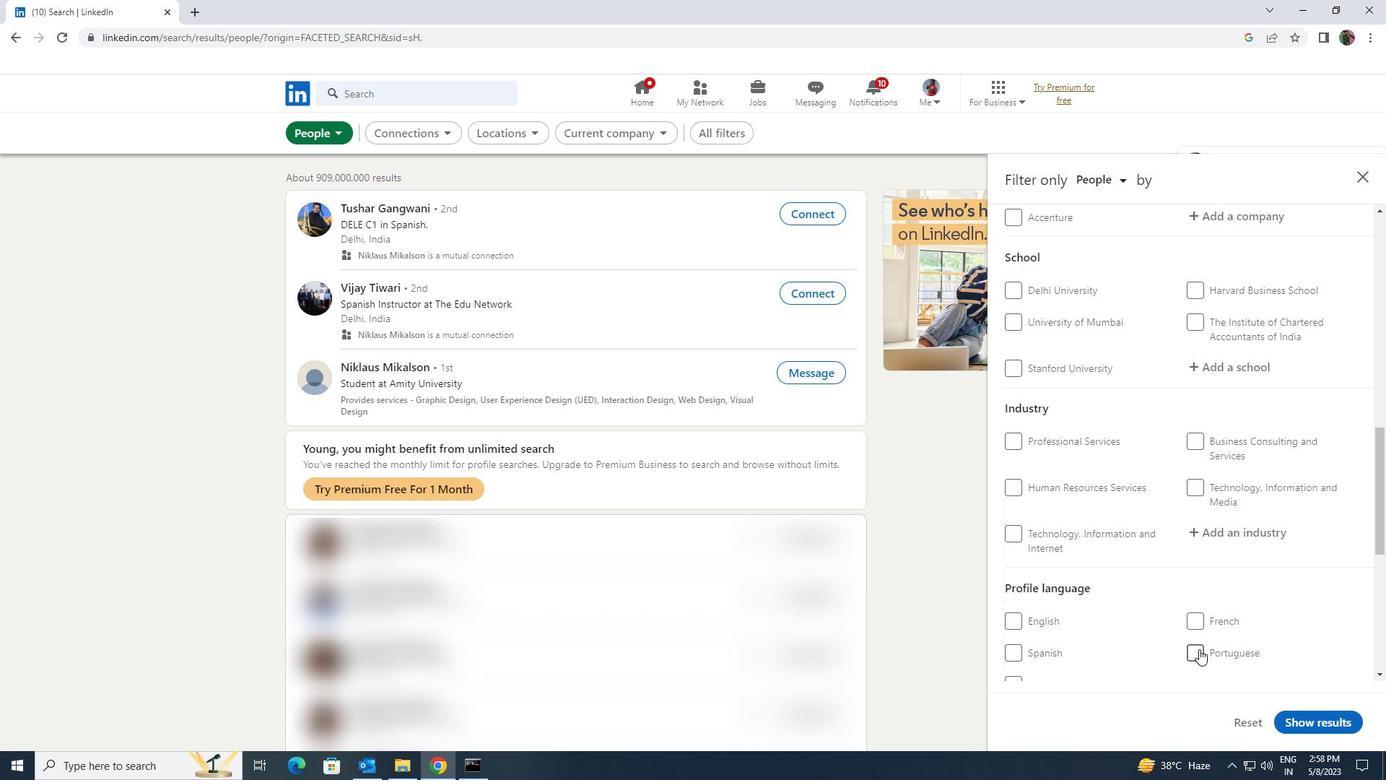 
Action: Mouse scrolled (1196, 652) with delta (0, 0)
Screenshot: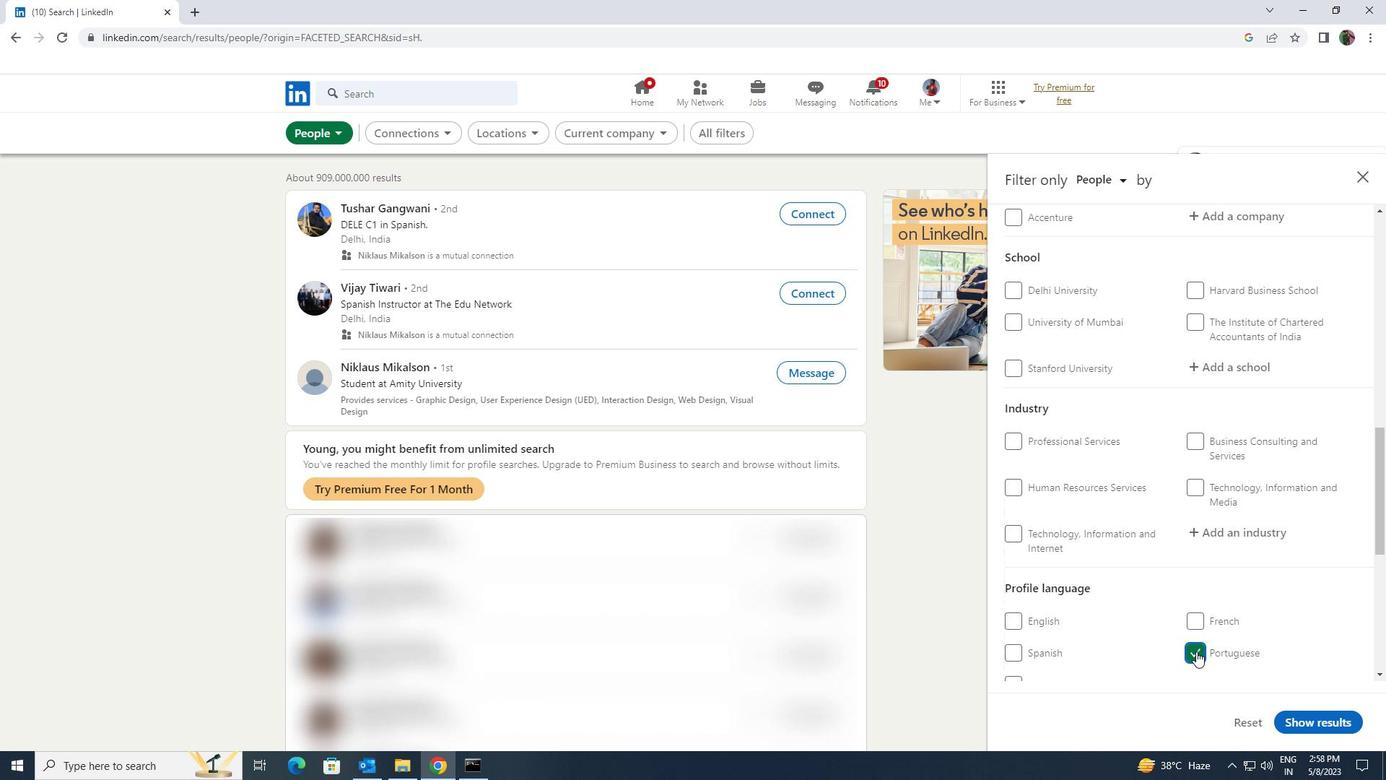 
Action: Mouse scrolled (1196, 652) with delta (0, 0)
Screenshot: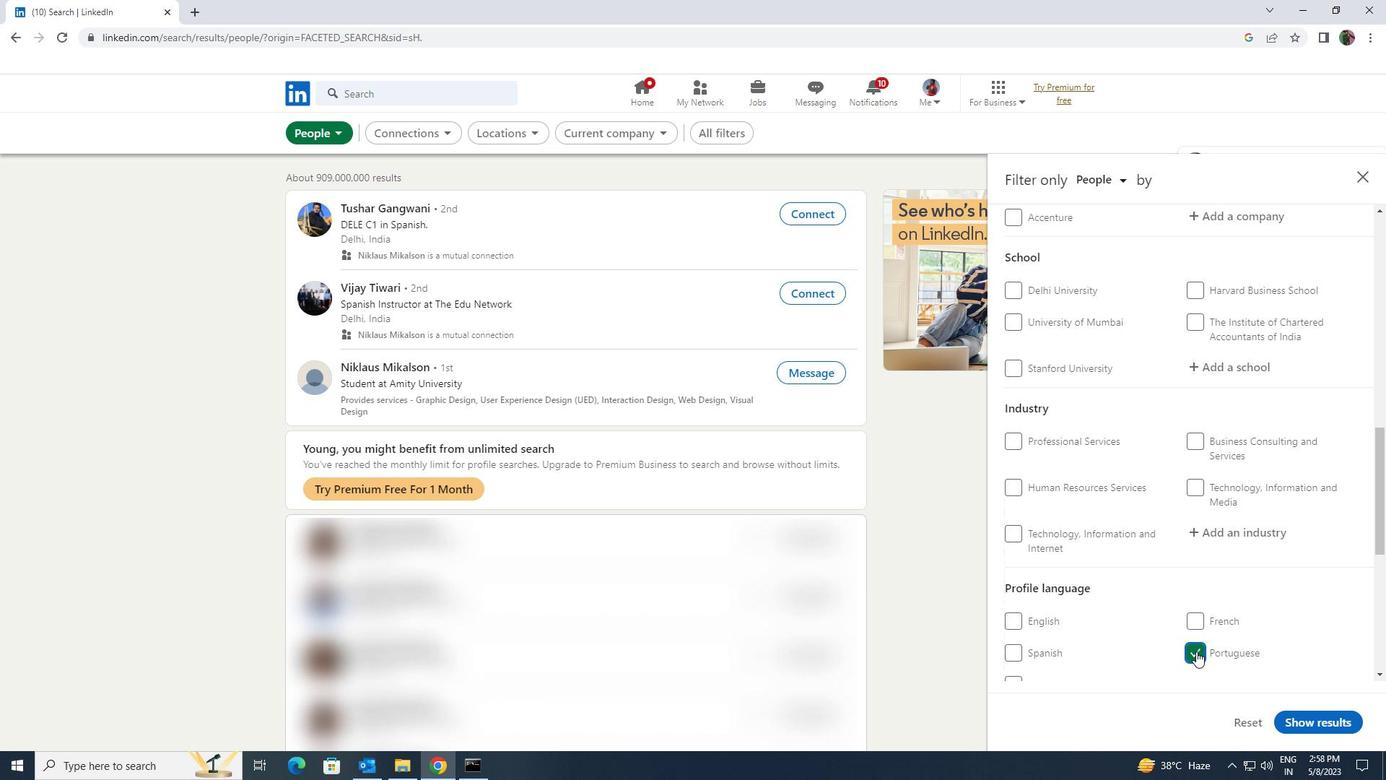 
Action: Mouse scrolled (1196, 652) with delta (0, 0)
Screenshot: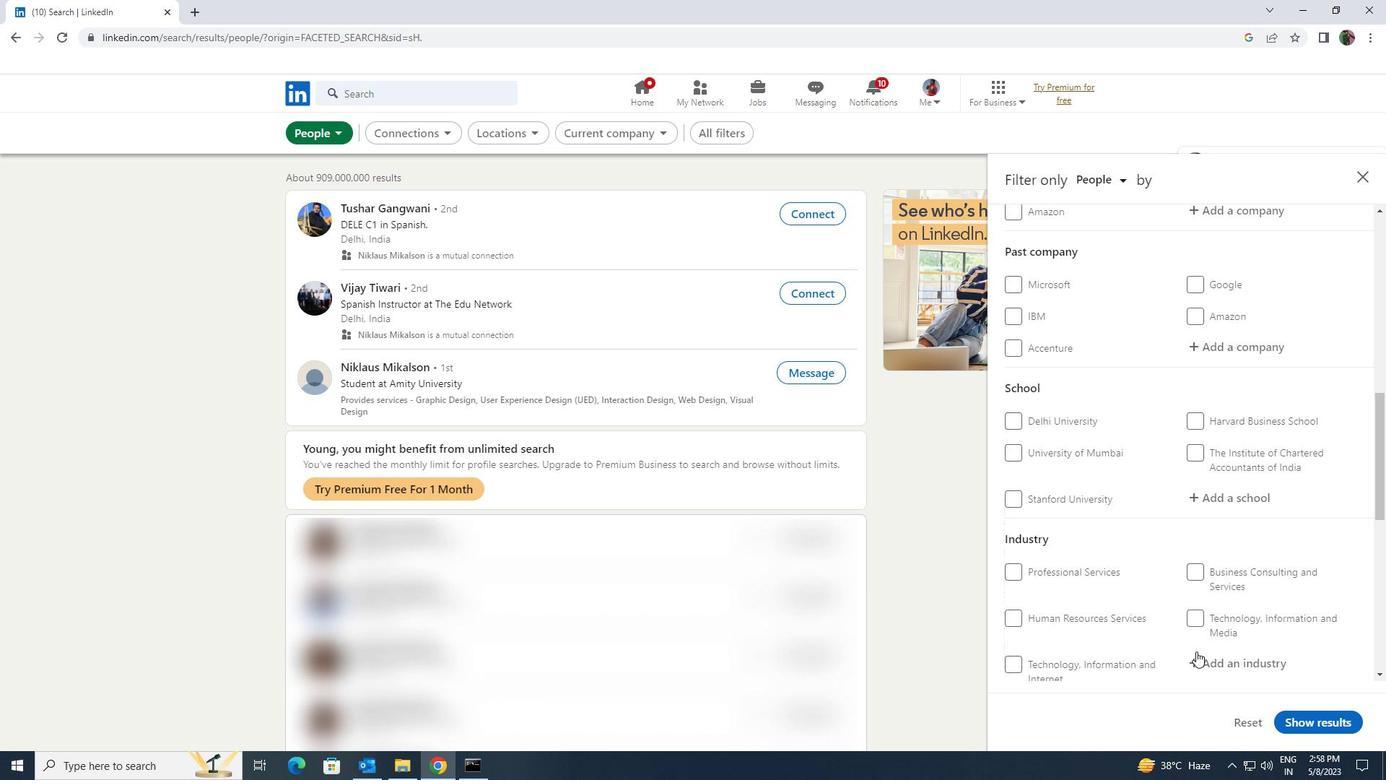 
Action: Mouse scrolled (1196, 652) with delta (0, 0)
Screenshot: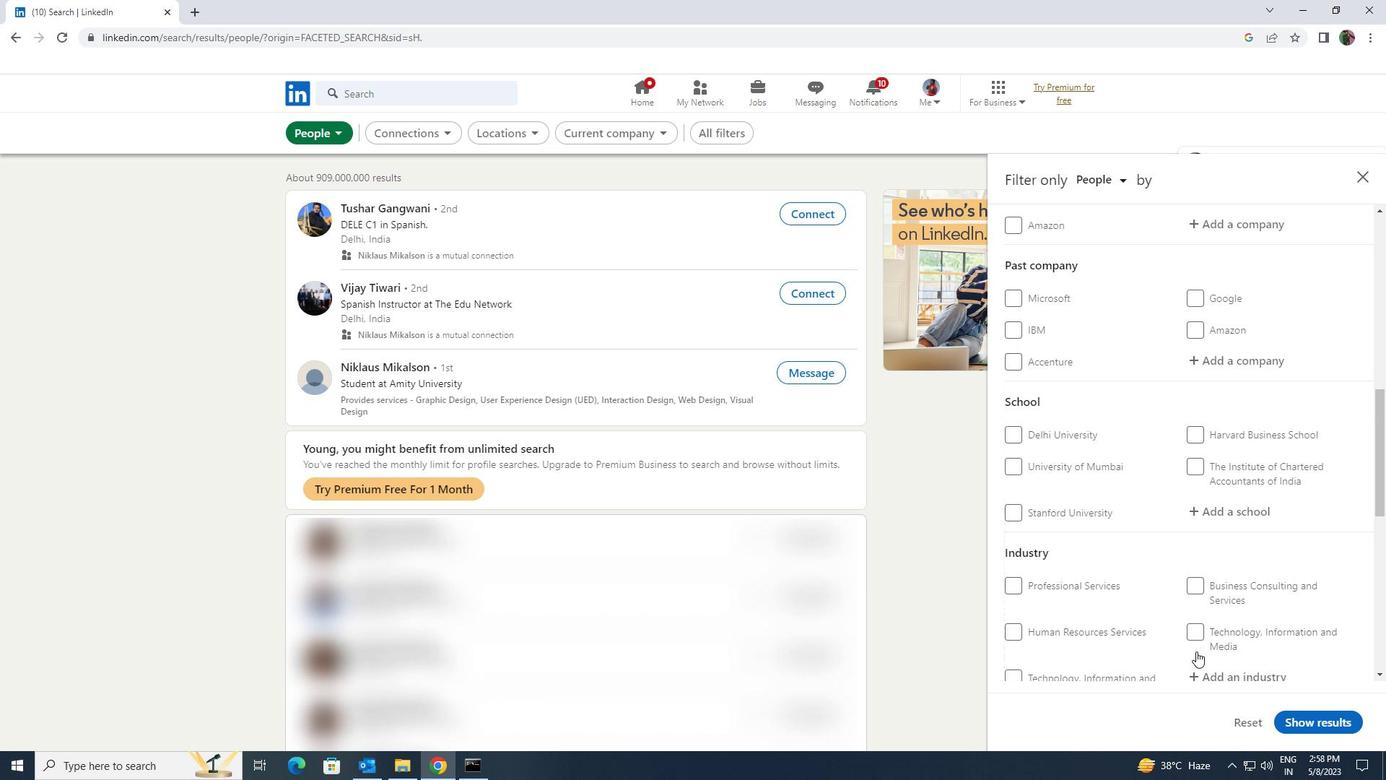 
Action: Mouse scrolled (1196, 652) with delta (0, 0)
Screenshot: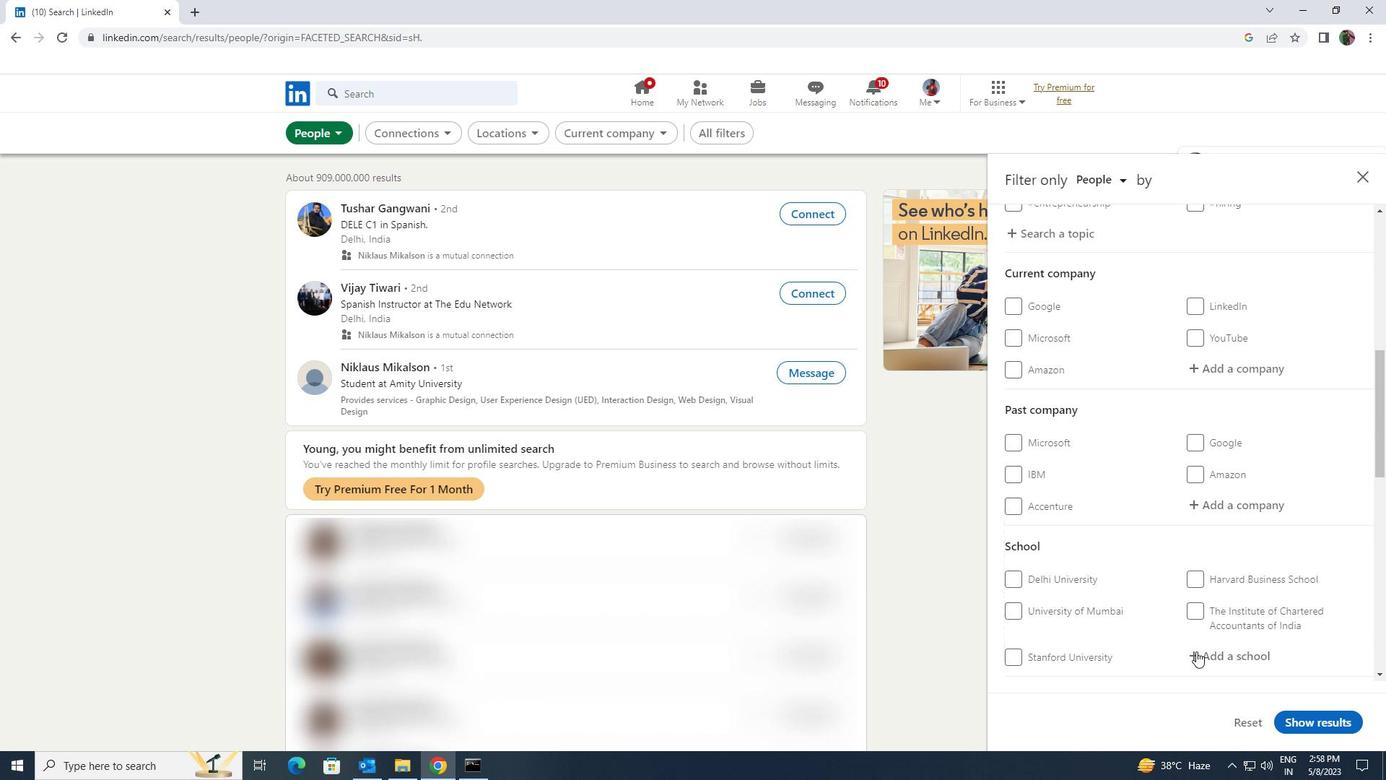 
Action: Mouse scrolled (1196, 652) with delta (0, 0)
Screenshot: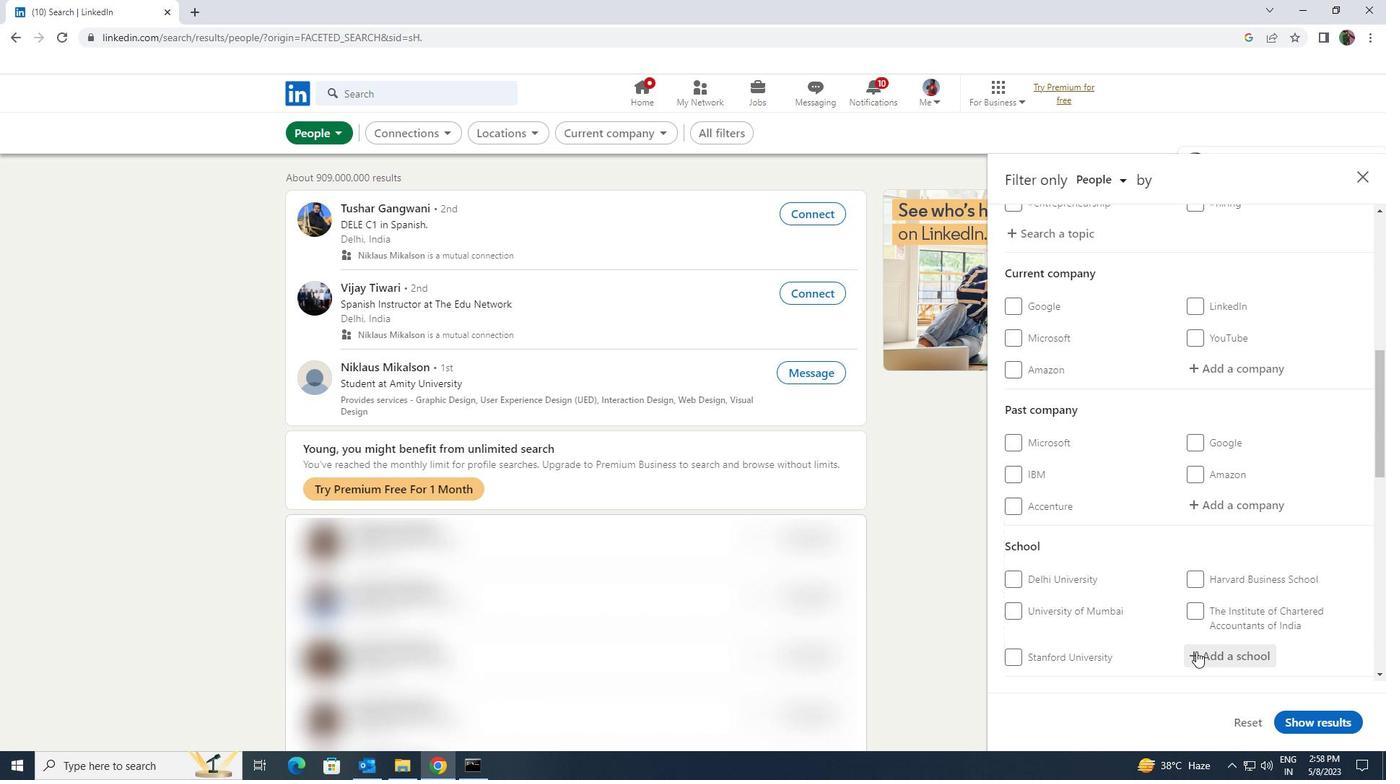 
Action: Mouse scrolled (1196, 652) with delta (0, 0)
Screenshot: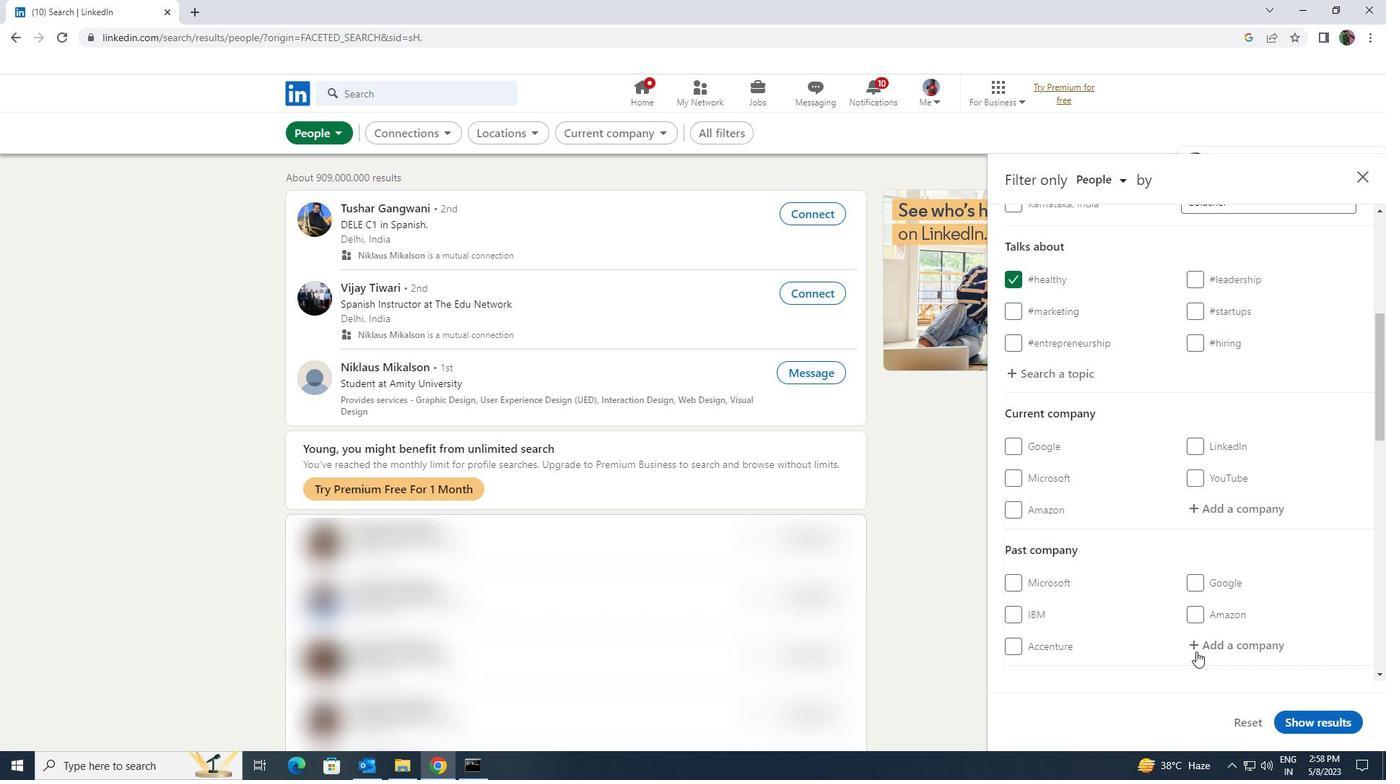 
Action: Mouse moved to (1204, 595)
Screenshot: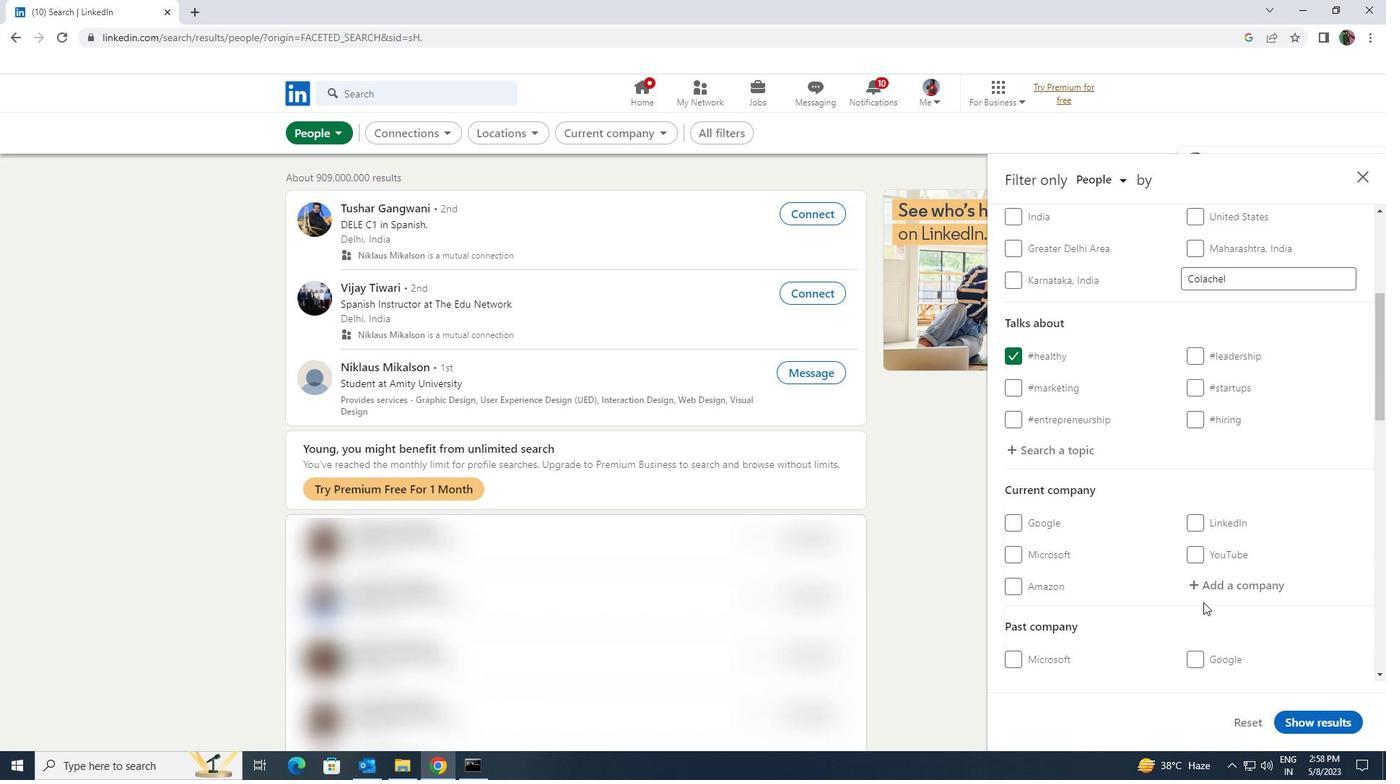 
Action: Mouse pressed left at (1204, 595)
Screenshot: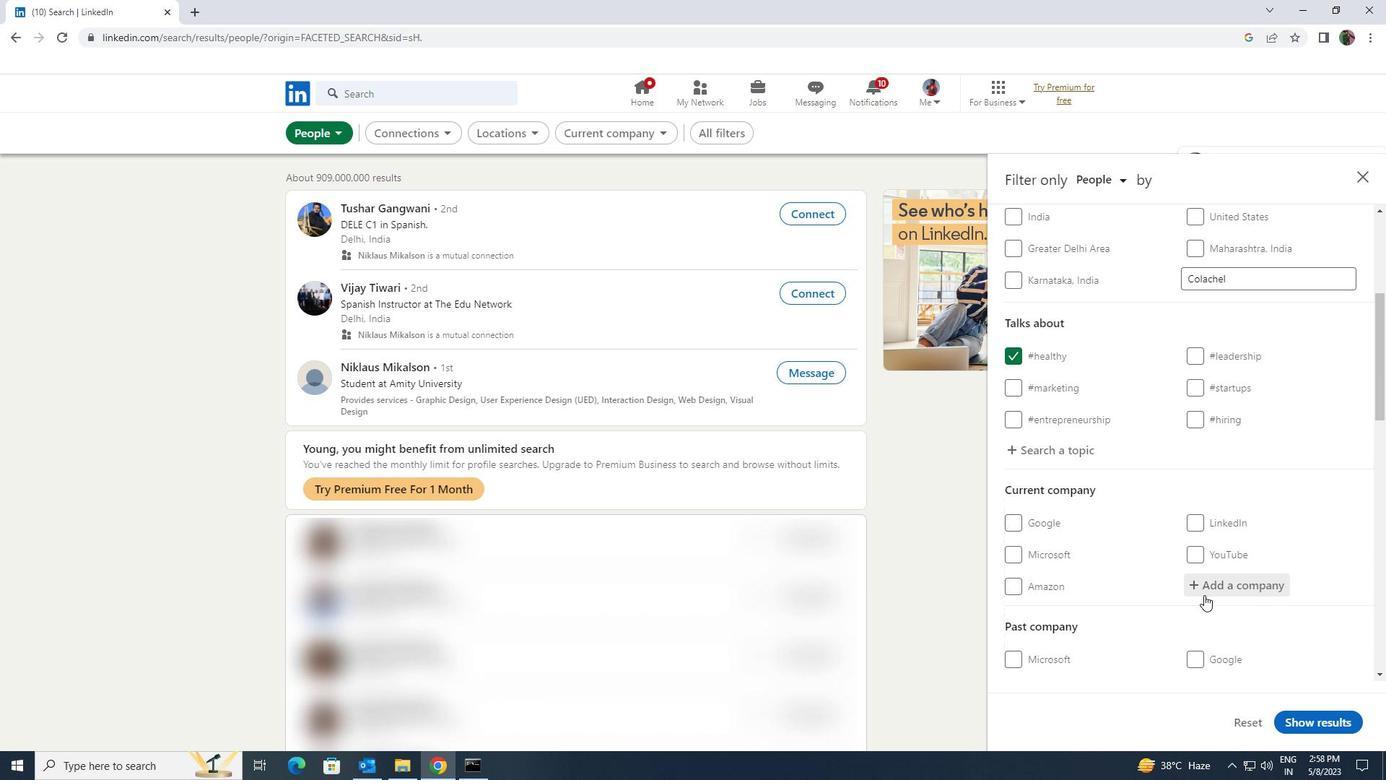 
Action: Key pressed <Key.shift><Key.shift><Key.shift><Key.shift><Key.shift><Key.shift>MER<Key.backspace>TRIX<Key.shift>LAB
Screenshot: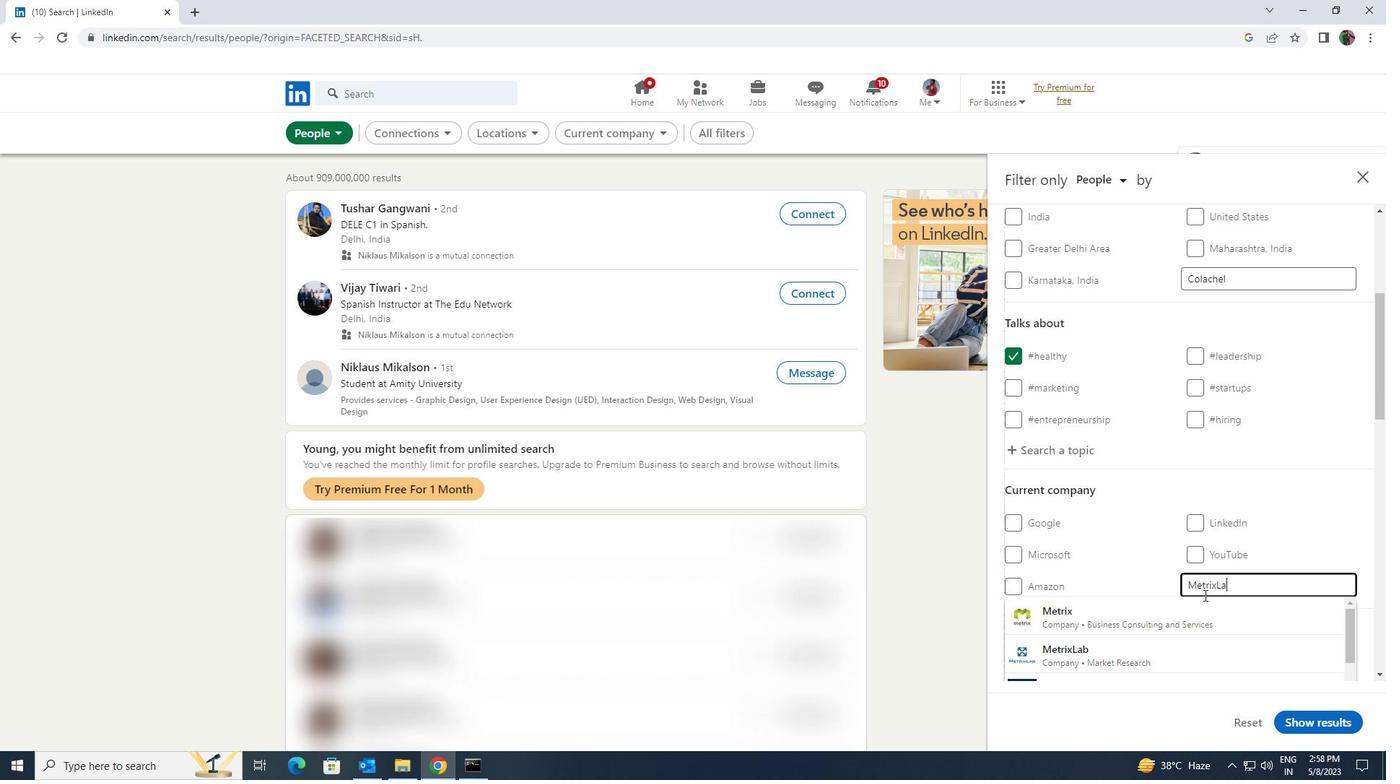 
Action: Mouse moved to (1202, 605)
Screenshot: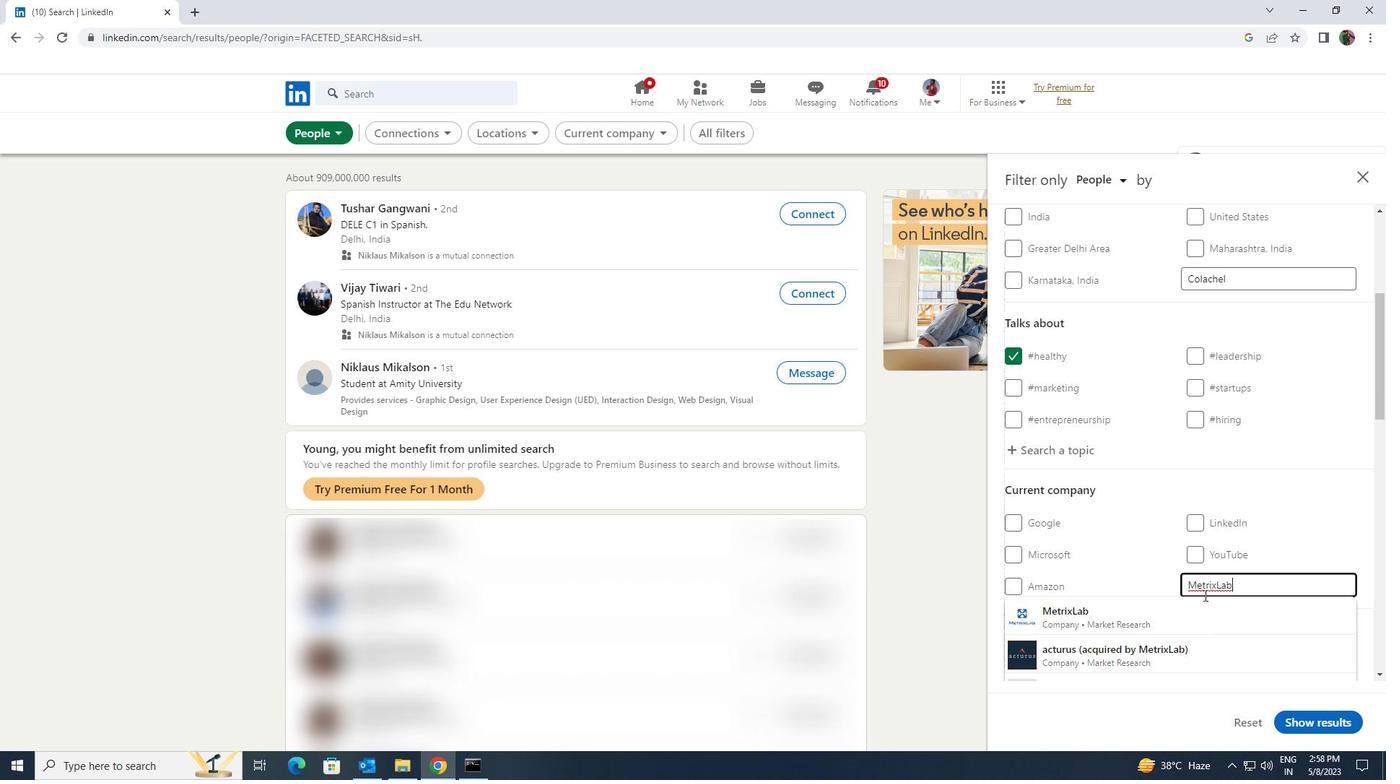 
Action: Mouse pressed left at (1202, 605)
Screenshot: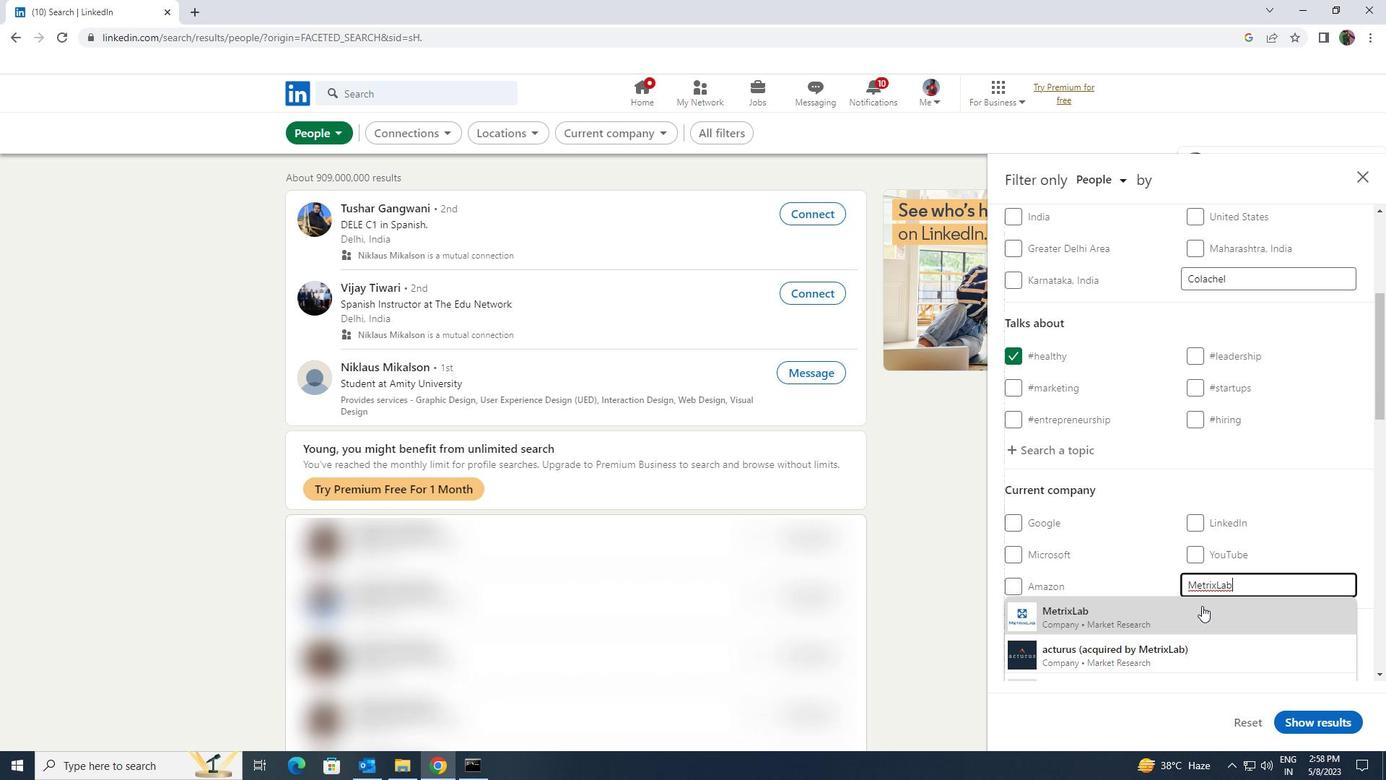 
Action: Mouse scrolled (1202, 605) with delta (0, 0)
Screenshot: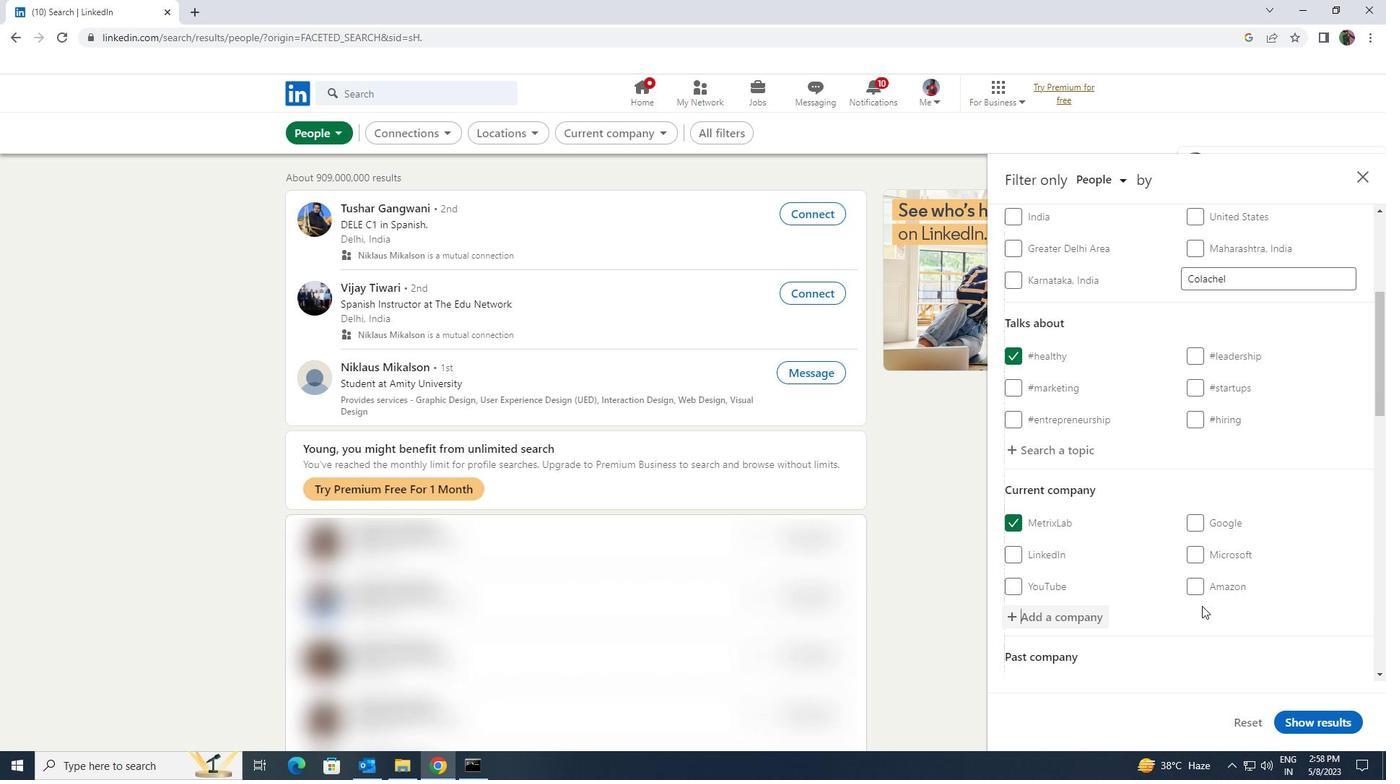 
Action: Mouse scrolled (1202, 605) with delta (0, 0)
Screenshot: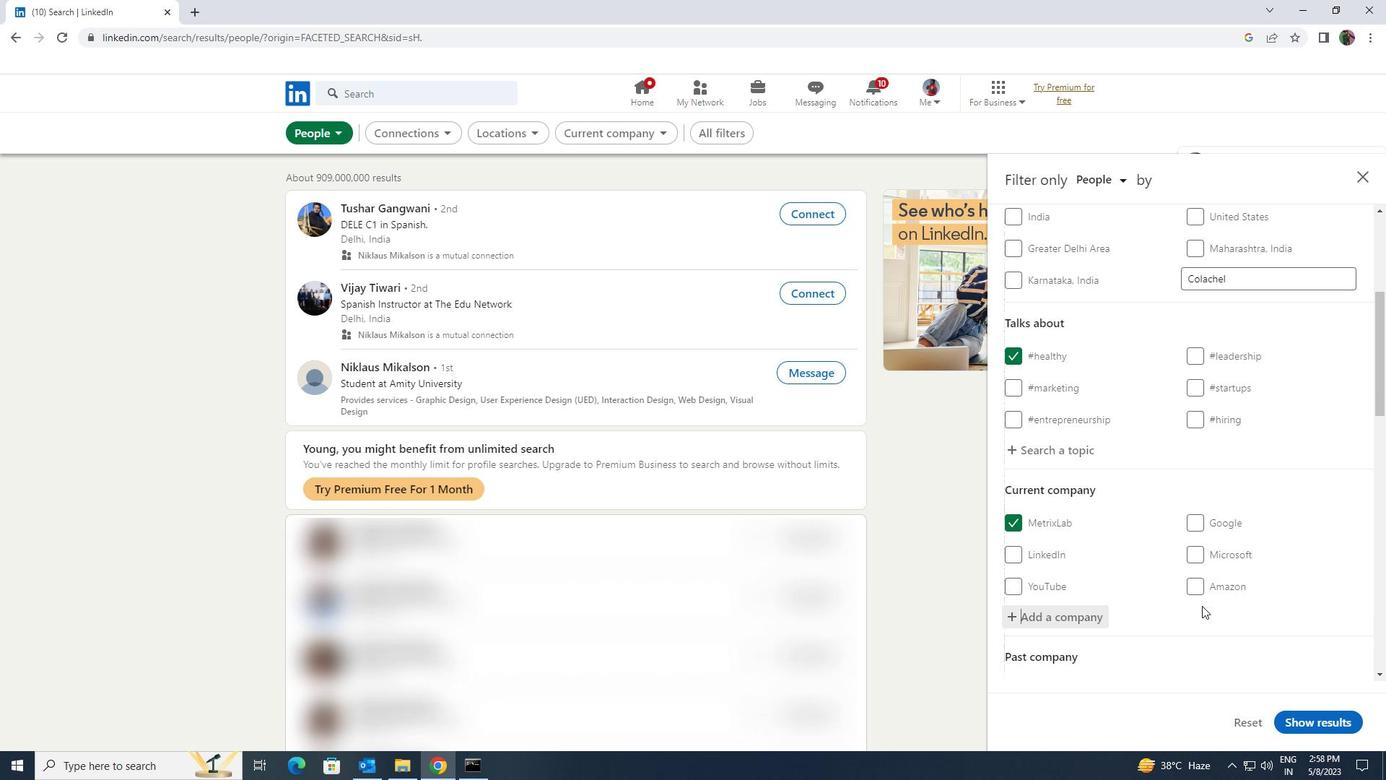 
Action: Mouse scrolled (1202, 605) with delta (0, 0)
Screenshot: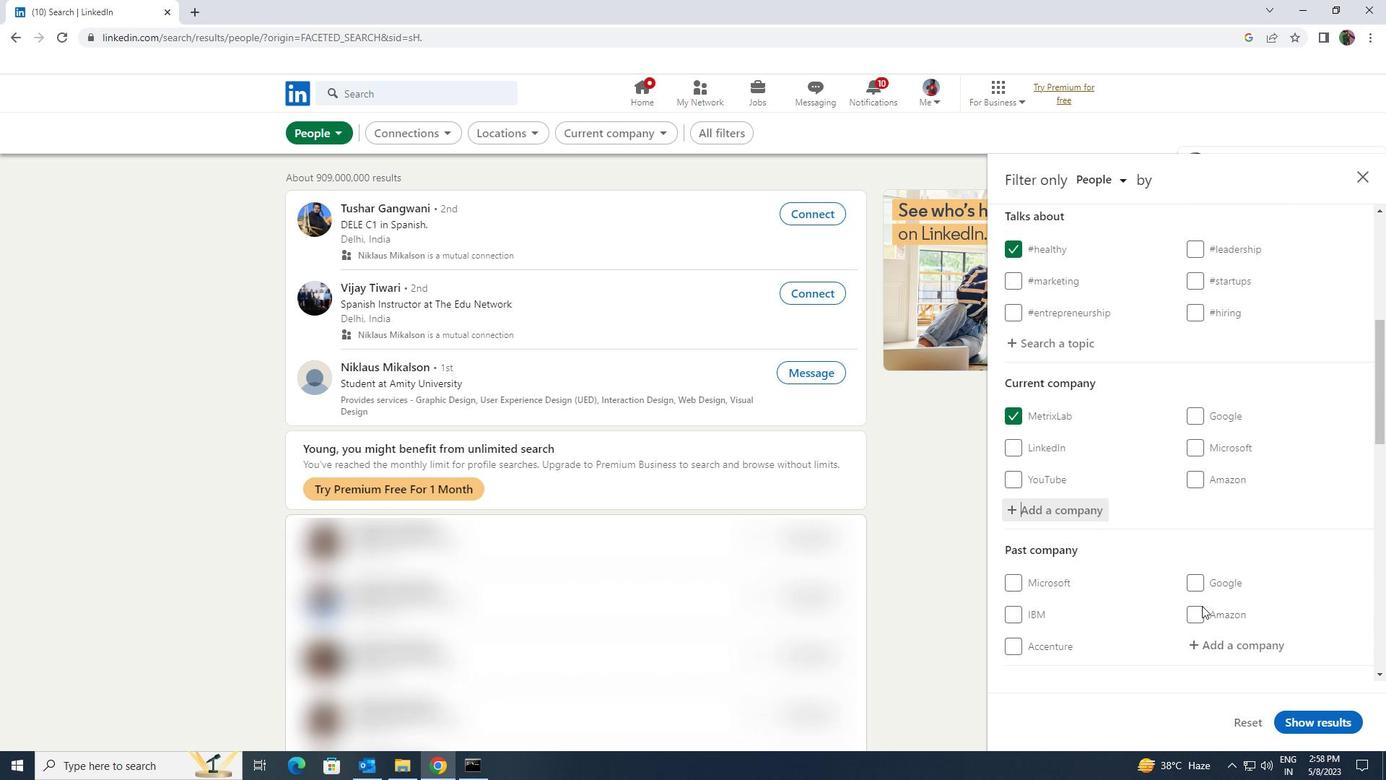 
Action: Mouse scrolled (1202, 605) with delta (0, 0)
Screenshot: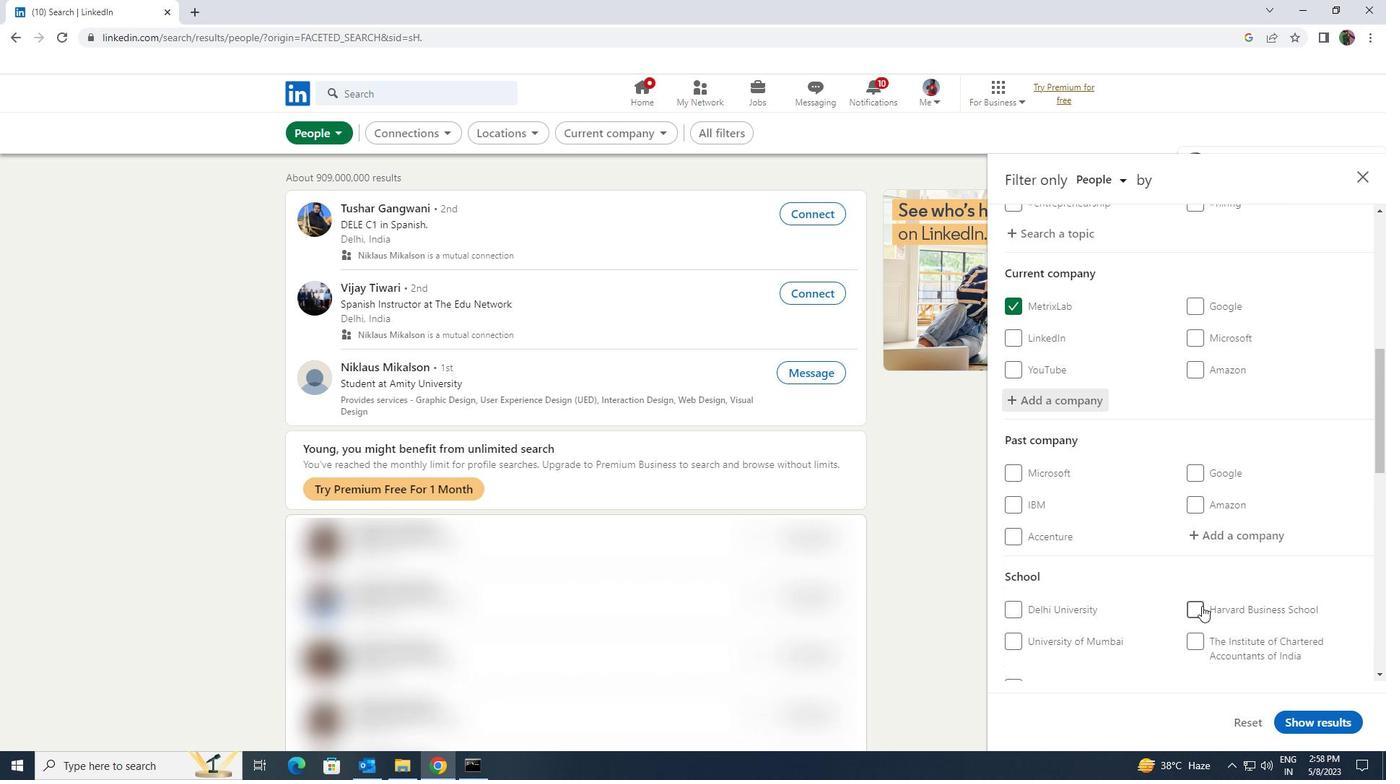 
Action: Mouse moved to (1202, 606)
Screenshot: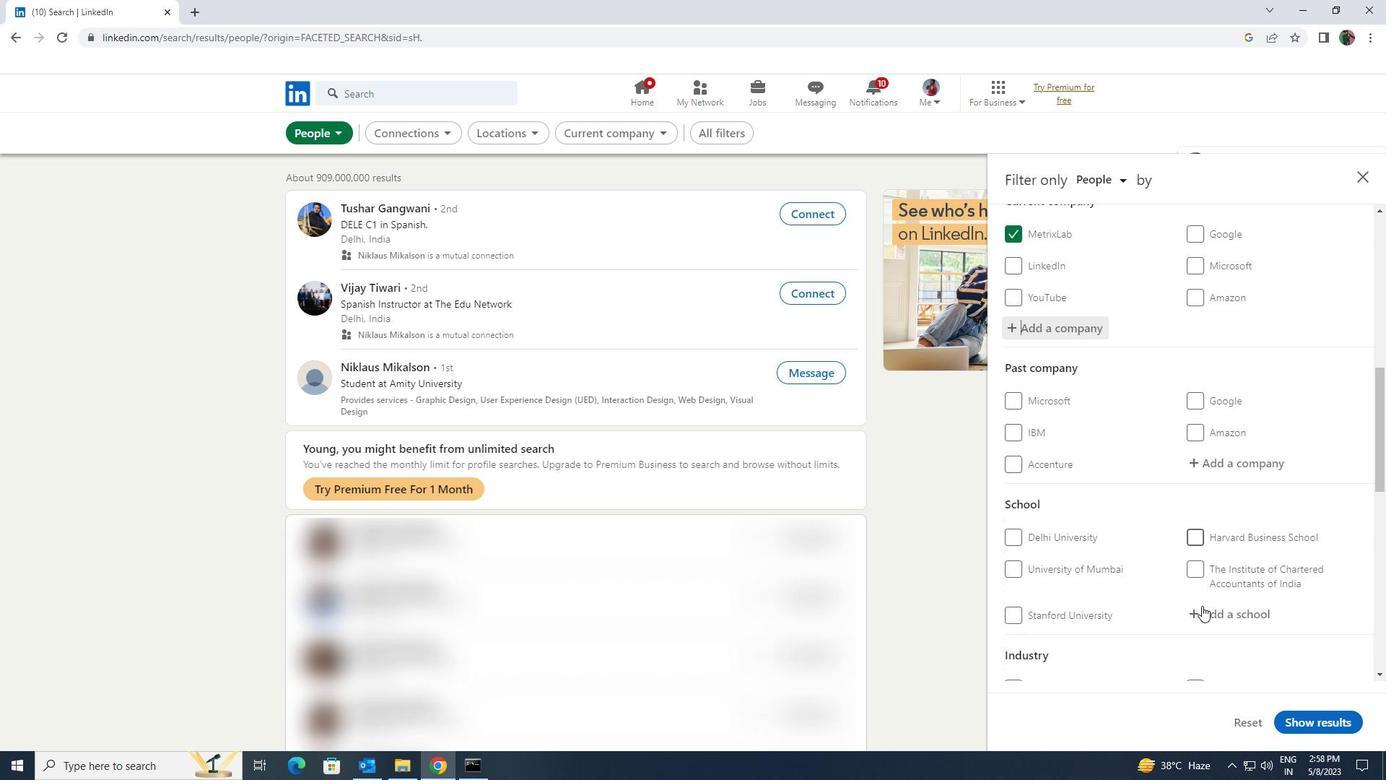 
Action: Mouse pressed left at (1202, 606)
Screenshot: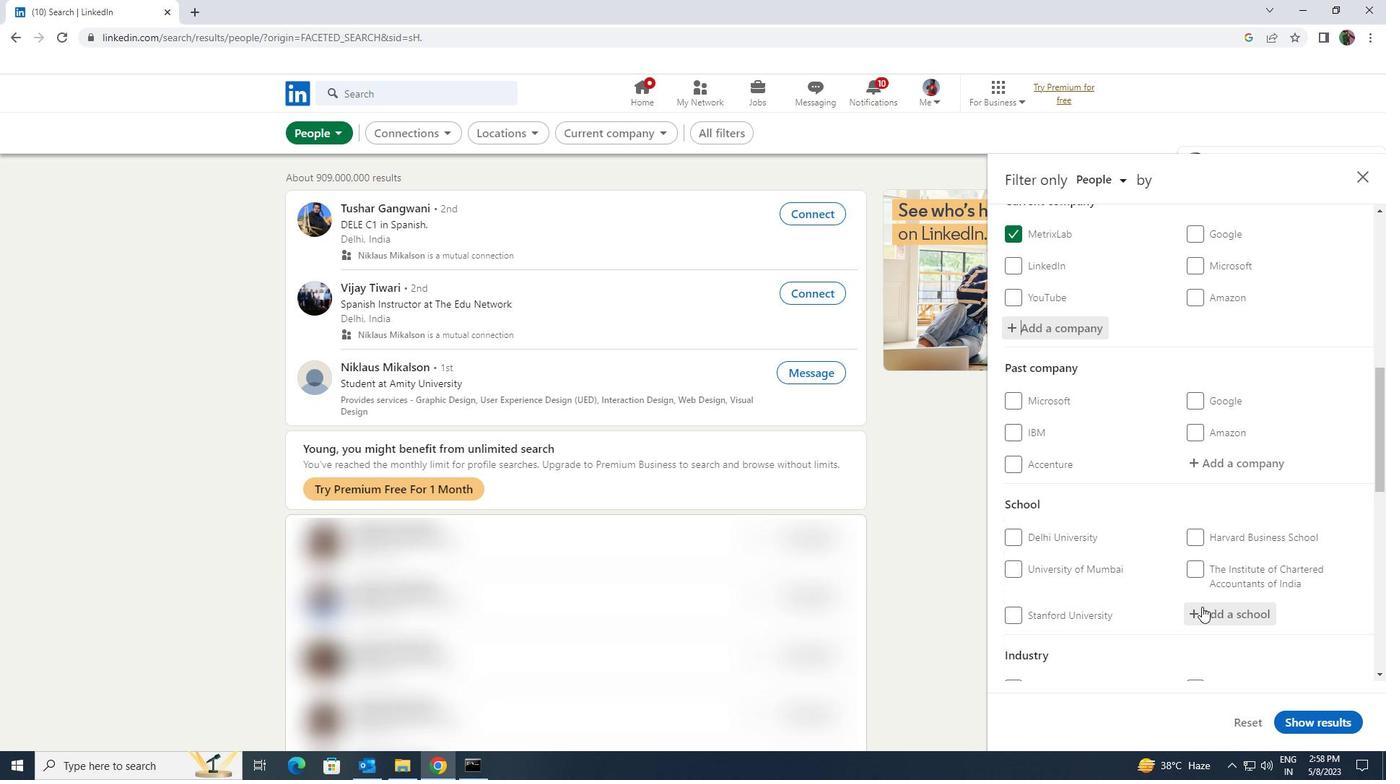 
Action: Key pressed <Key.shift><Key.shift><Key.shift><Key.shift><Key.shift><Key.shift><Key.shift><Key.shift>SARDAR<Key.space>VALL
Screenshot: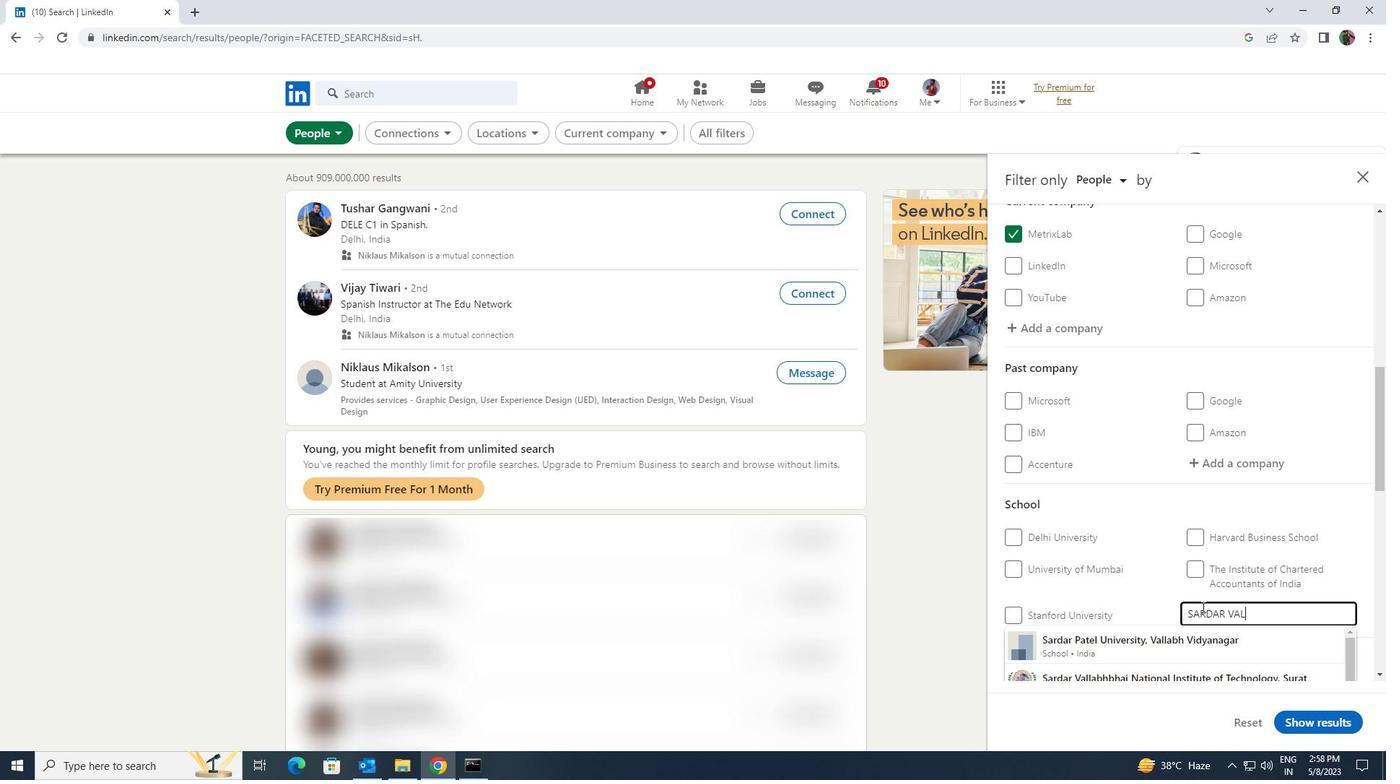 
Action: Mouse moved to (1204, 605)
Screenshot: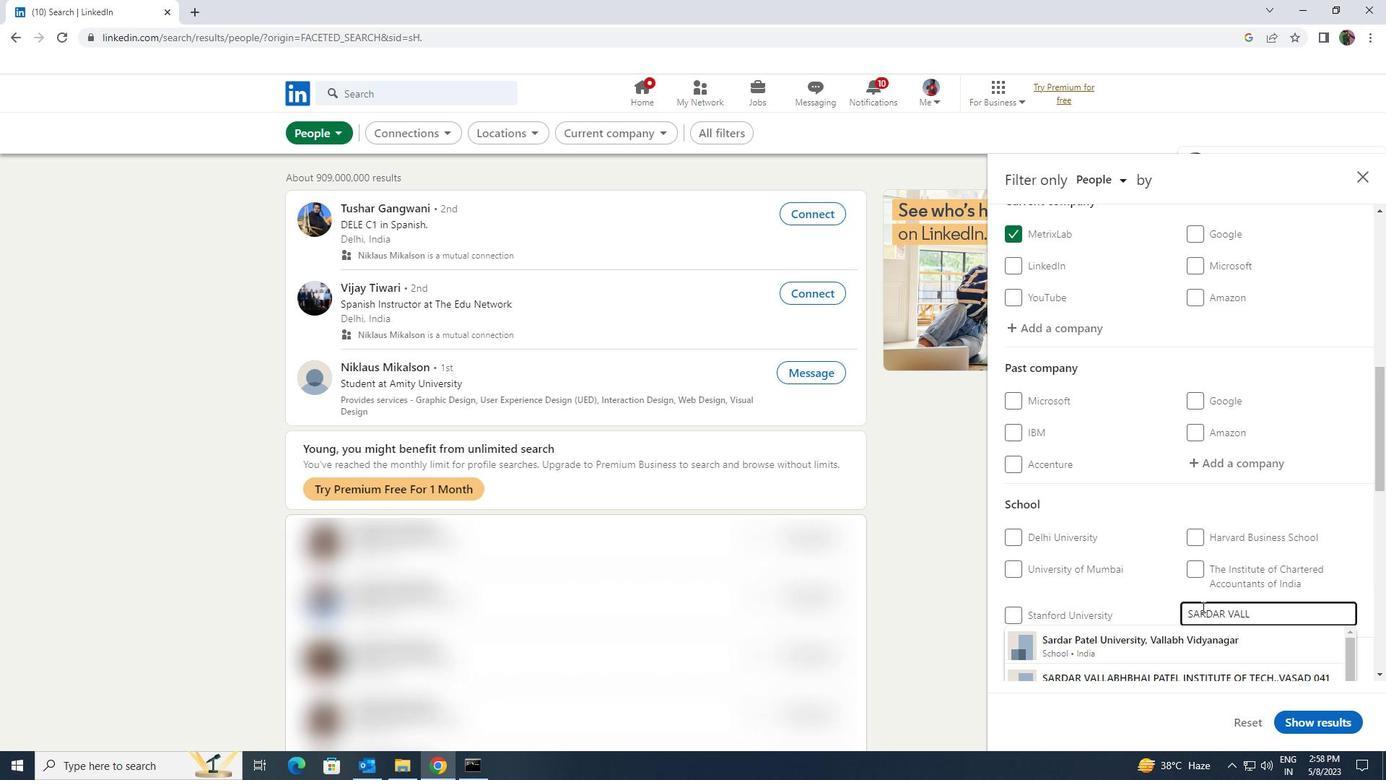 
Action: Mouse scrolled (1204, 605) with delta (0, 0)
Screenshot: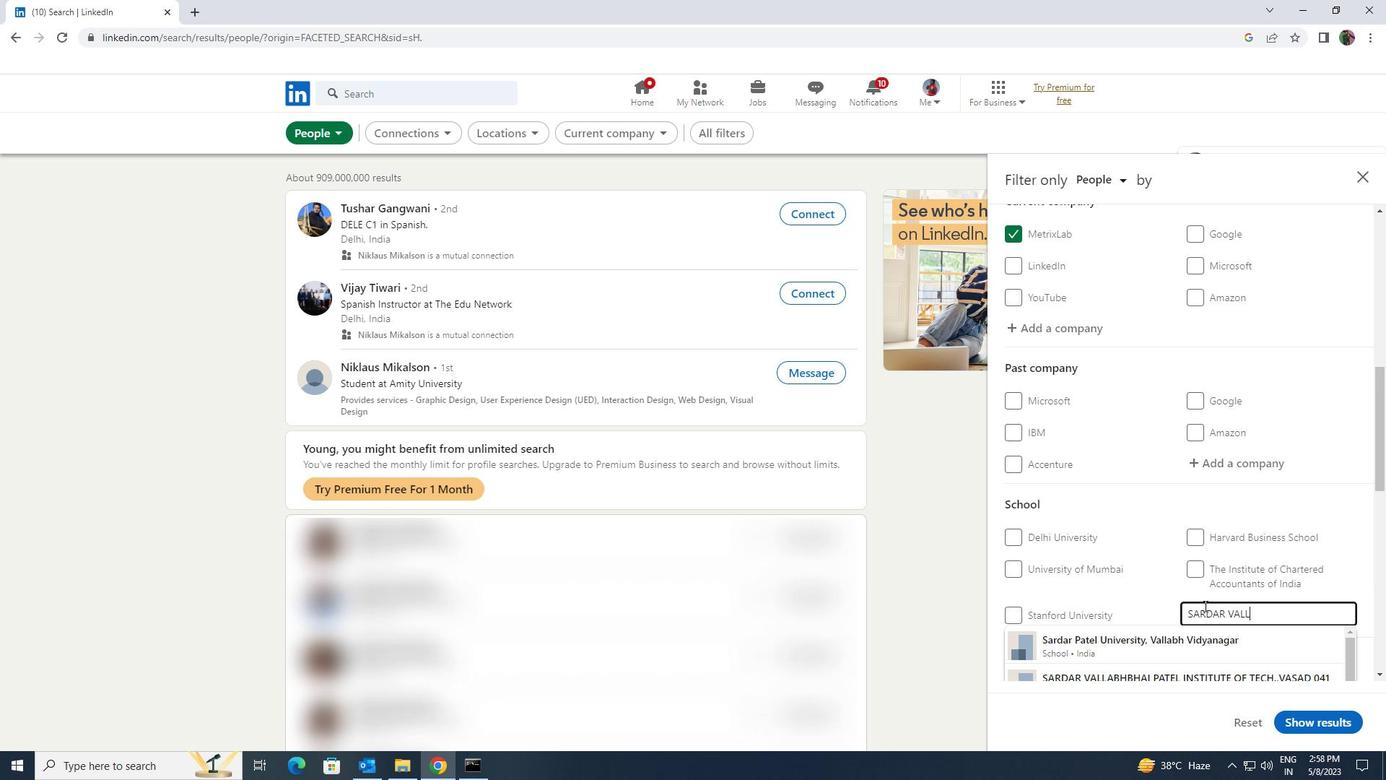 
Action: Mouse pressed left at (1204, 605)
Screenshot: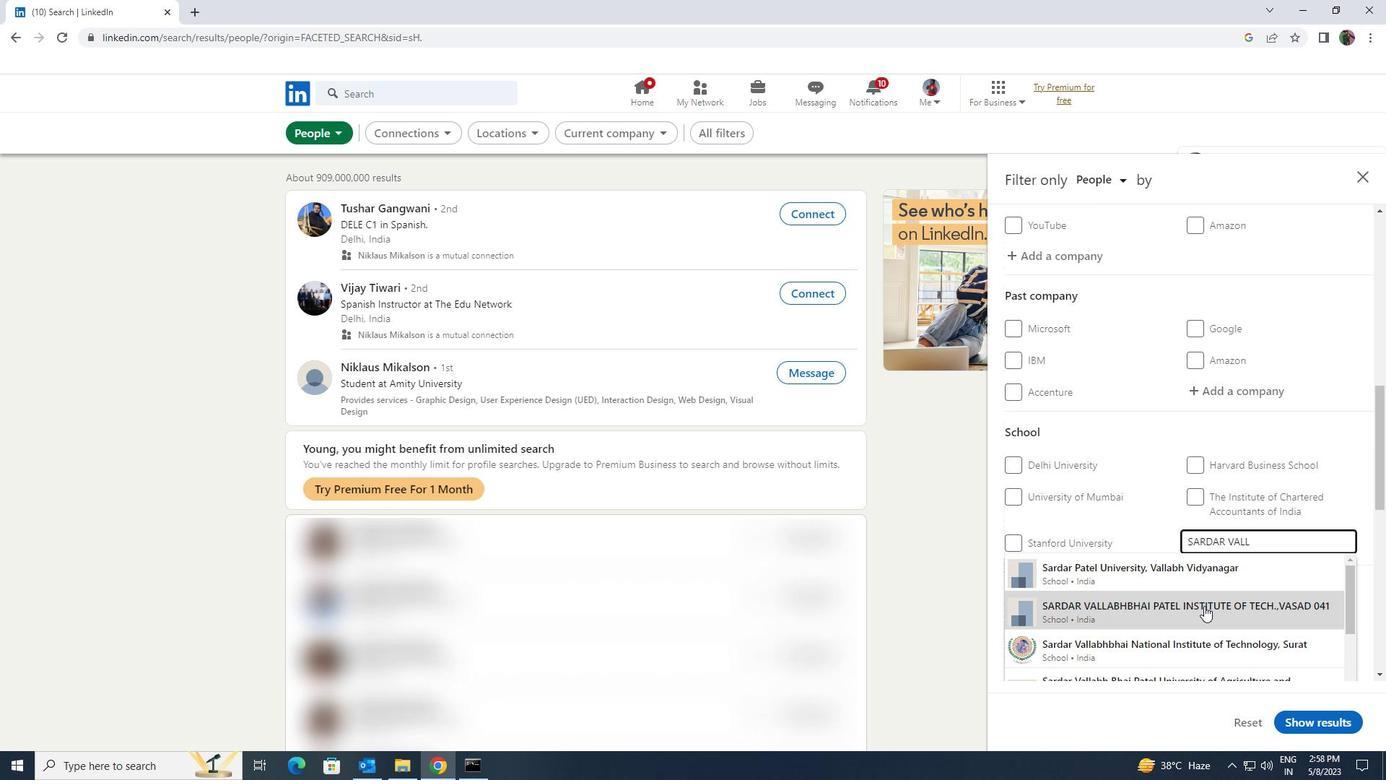
Action: Mouse moved to (1206, 605)
Screenshot: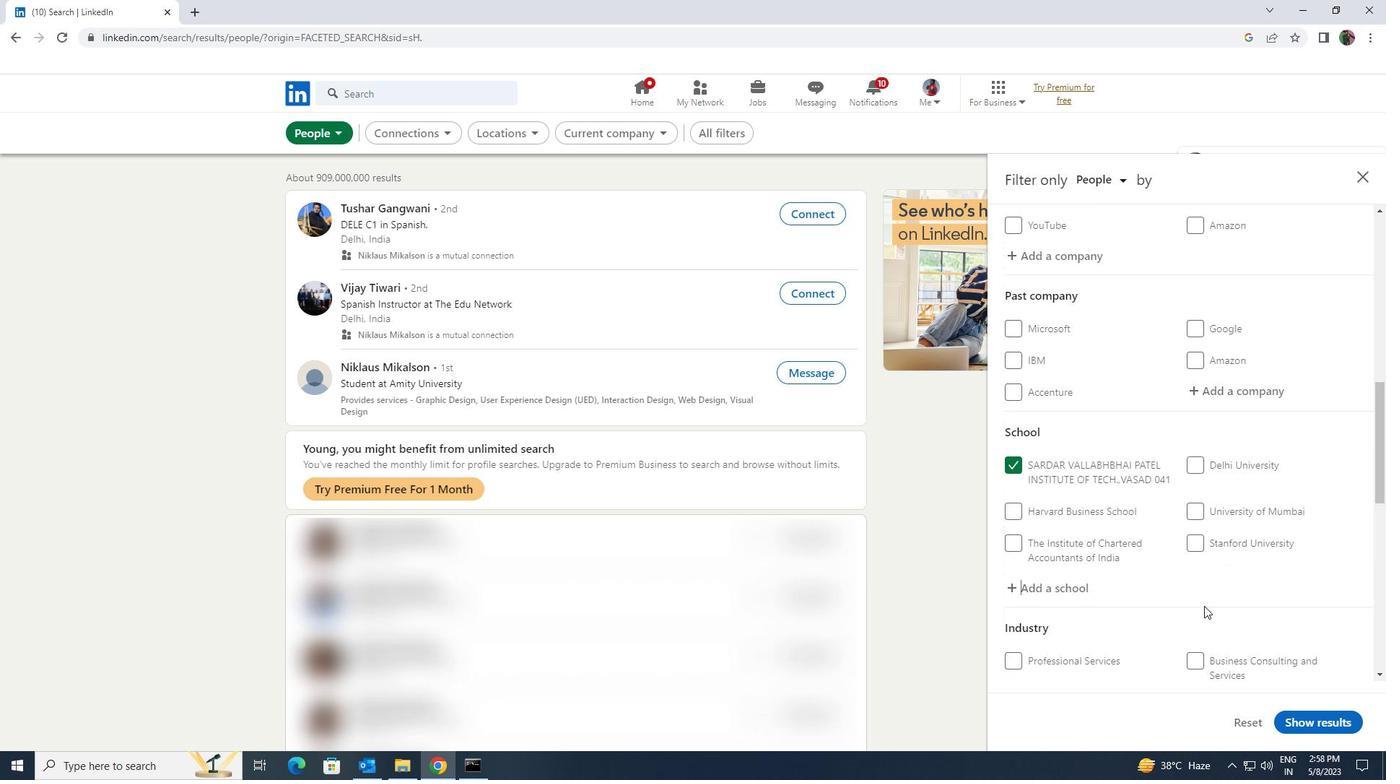 
Action: Mouse scrolled (1206, 605) with delta (0, 0)
Screenshot: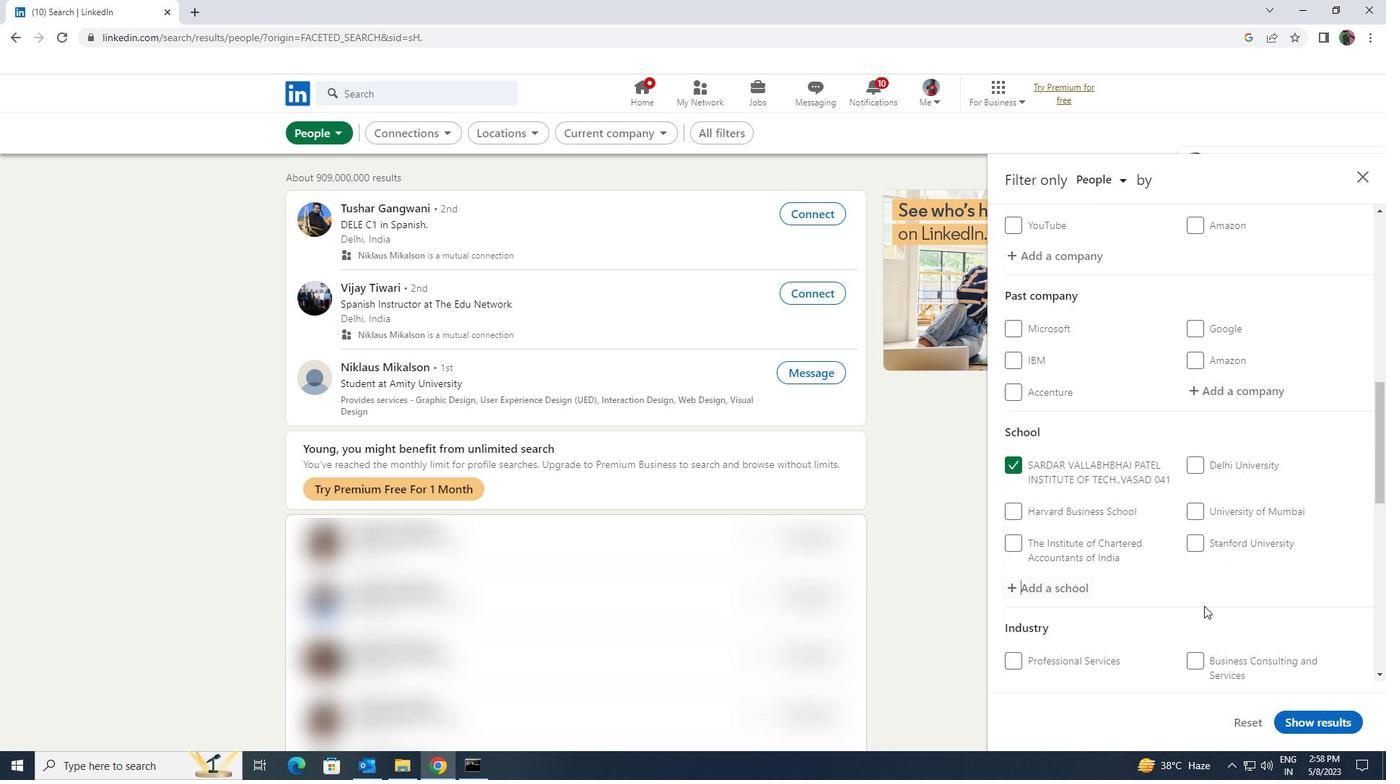 
Action: Mouse moved to (1206, 605)
Screenshot: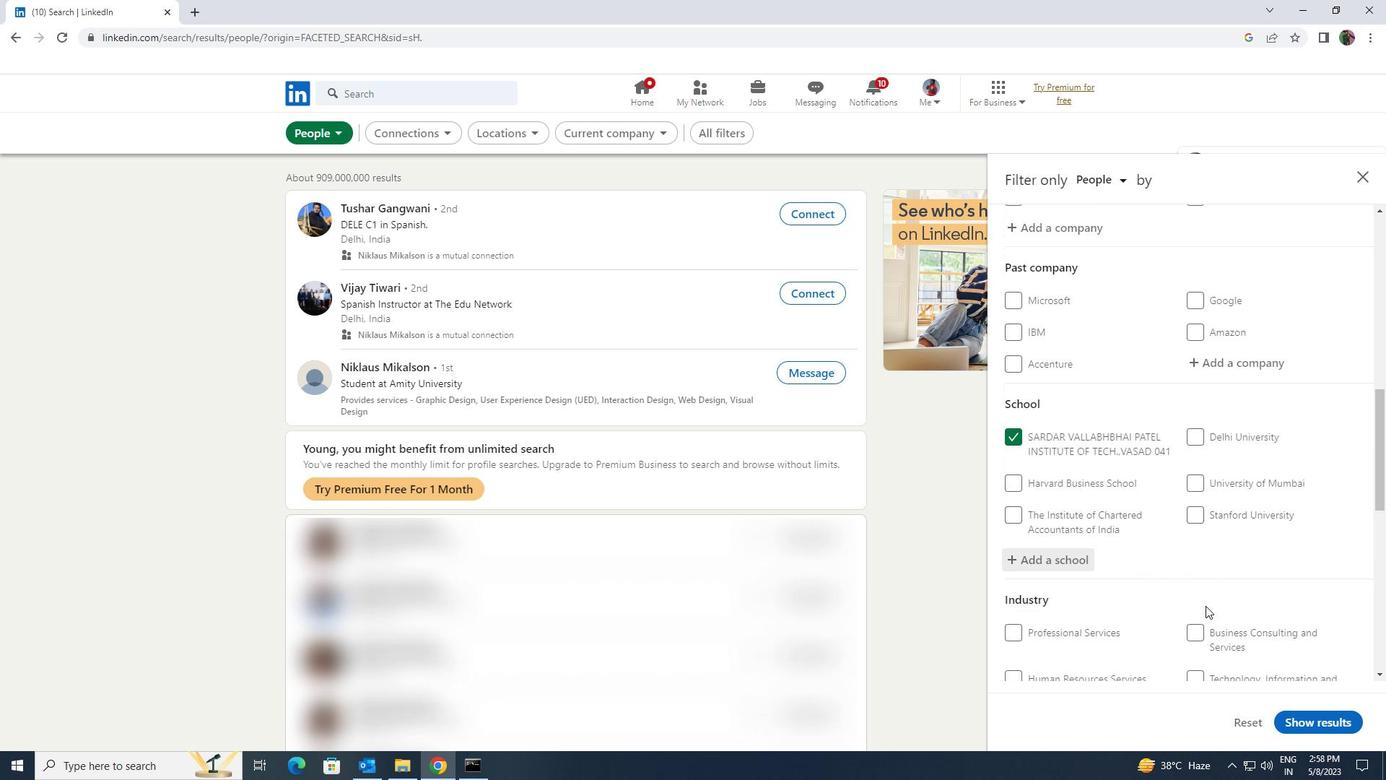 
Action: Mouse scrolled (1206, 605) with delta (0, 0)
Screenshot: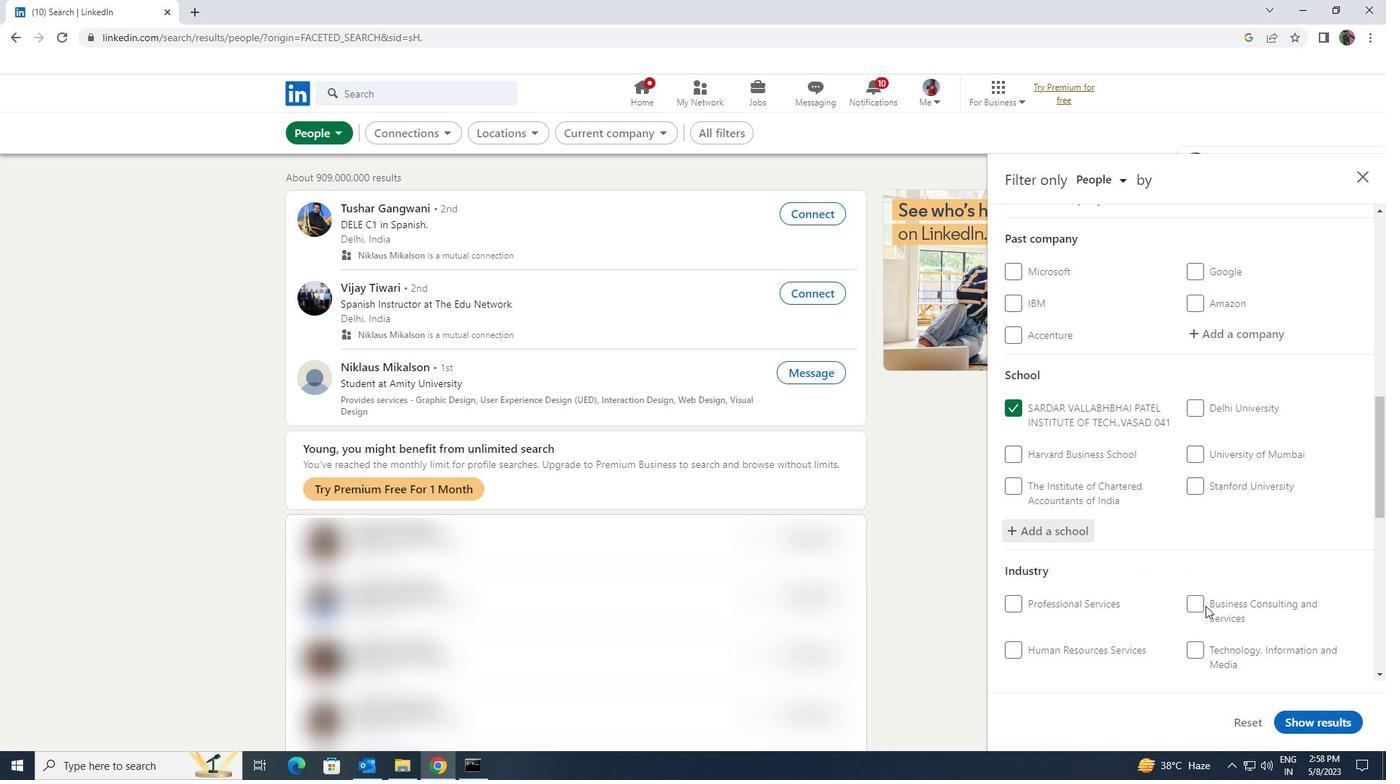
Action: Mouse moved to (1211, 604)
Screenshot: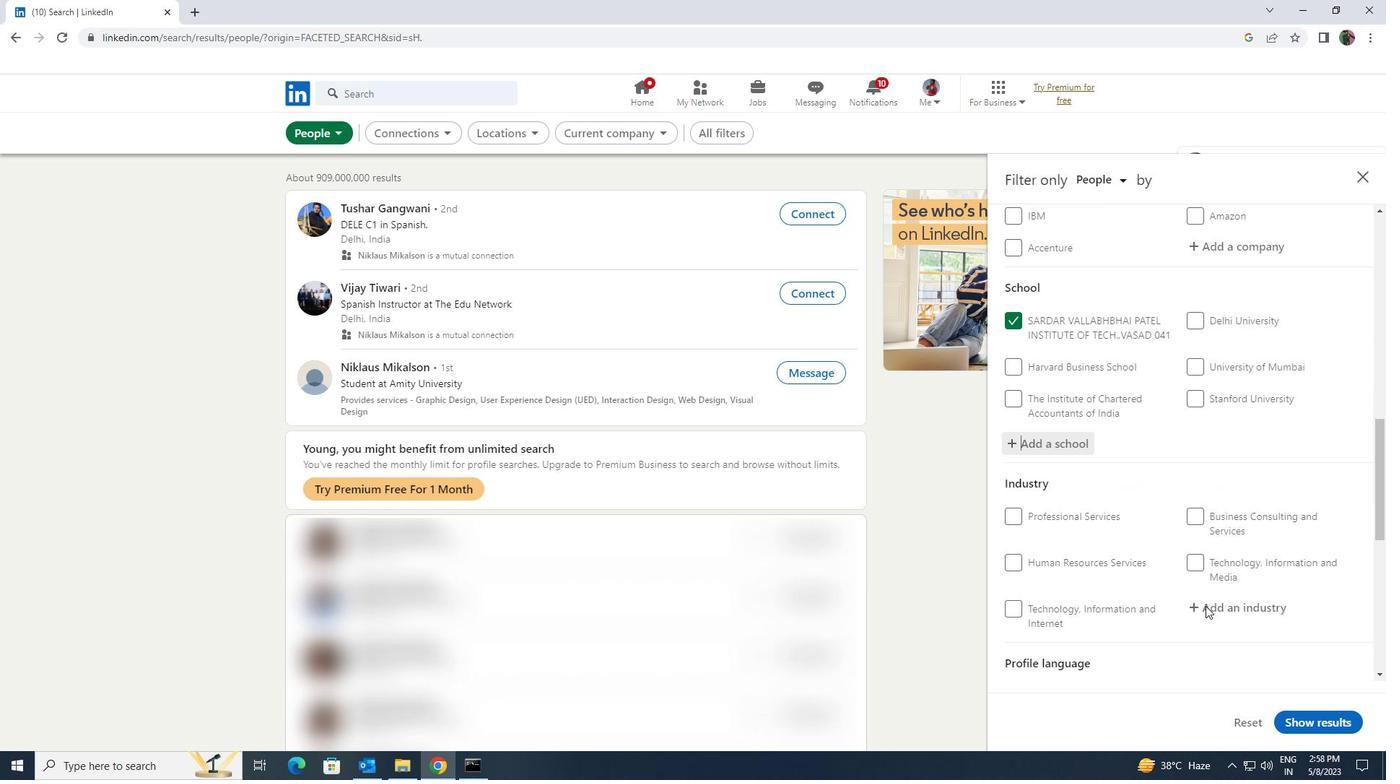 
Action: Mouse pressed left at (1211, 604)
Screenshot: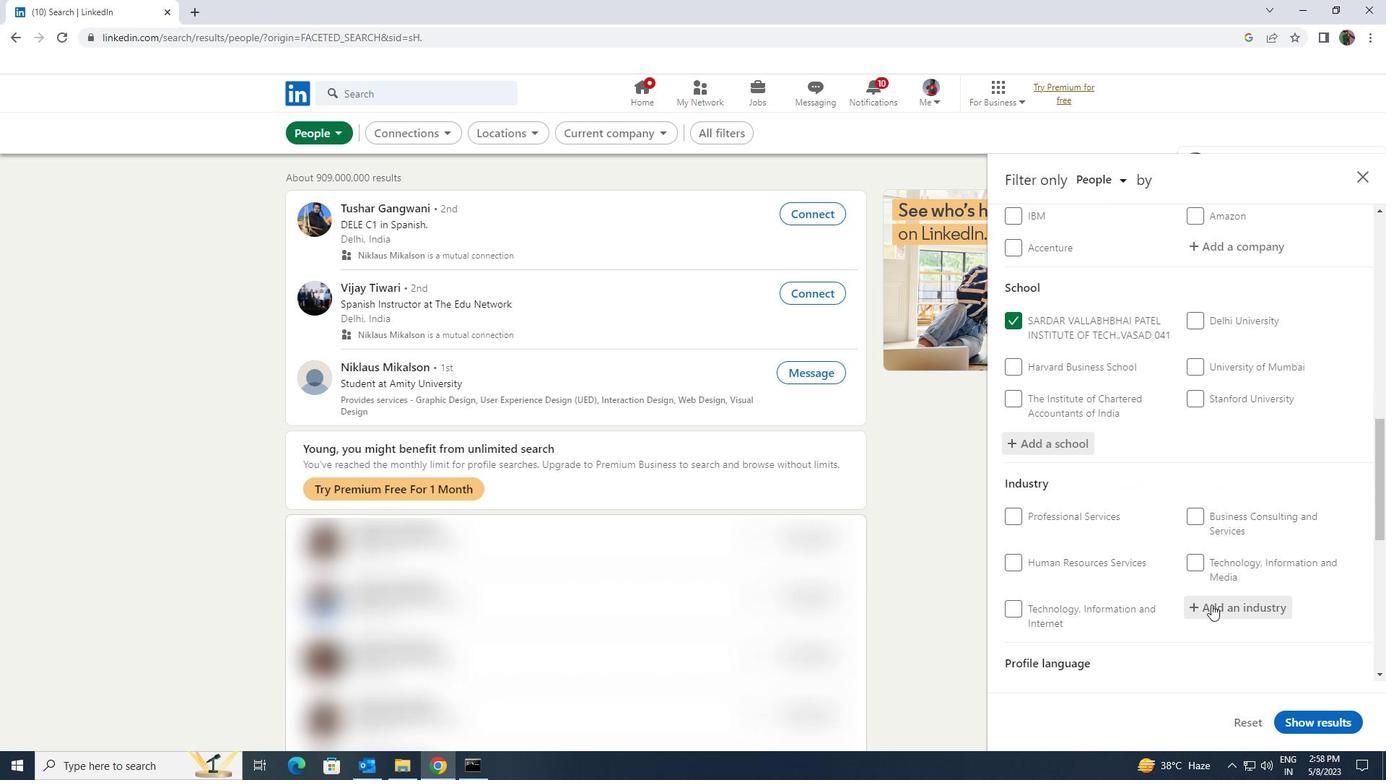 
Action: Key pressed <Key.shift><Key.shift><Key.shift><Key.shift><Key.shift><Key.shift><Key.shift><Key.shift><Key.shift><Key.shift><Key.shift><Key.shift><Key.shift>HORTICUL
Screenshot: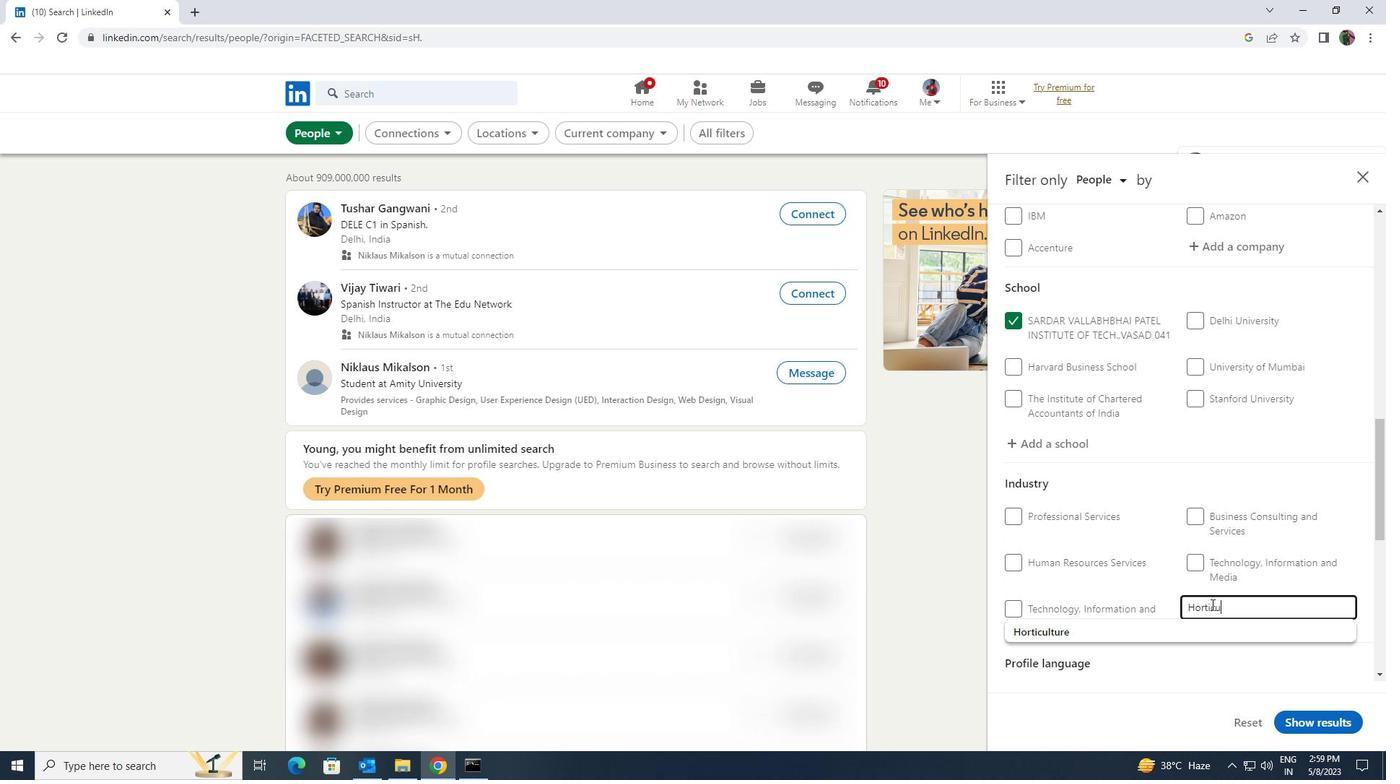 
Action: Mouse moved to (1206, 621)
Screenshot: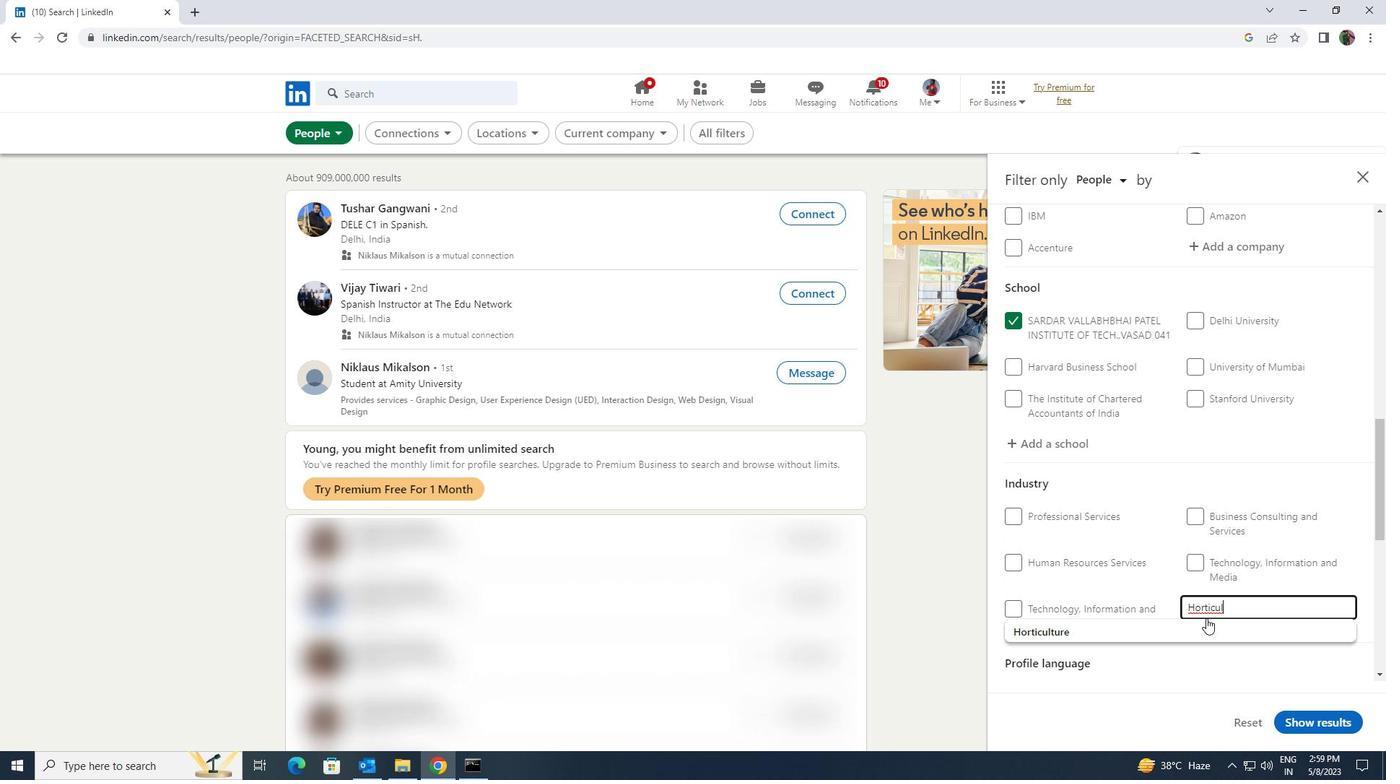 
Action: Mouse pressed left at (1206, 621)
Screenshot: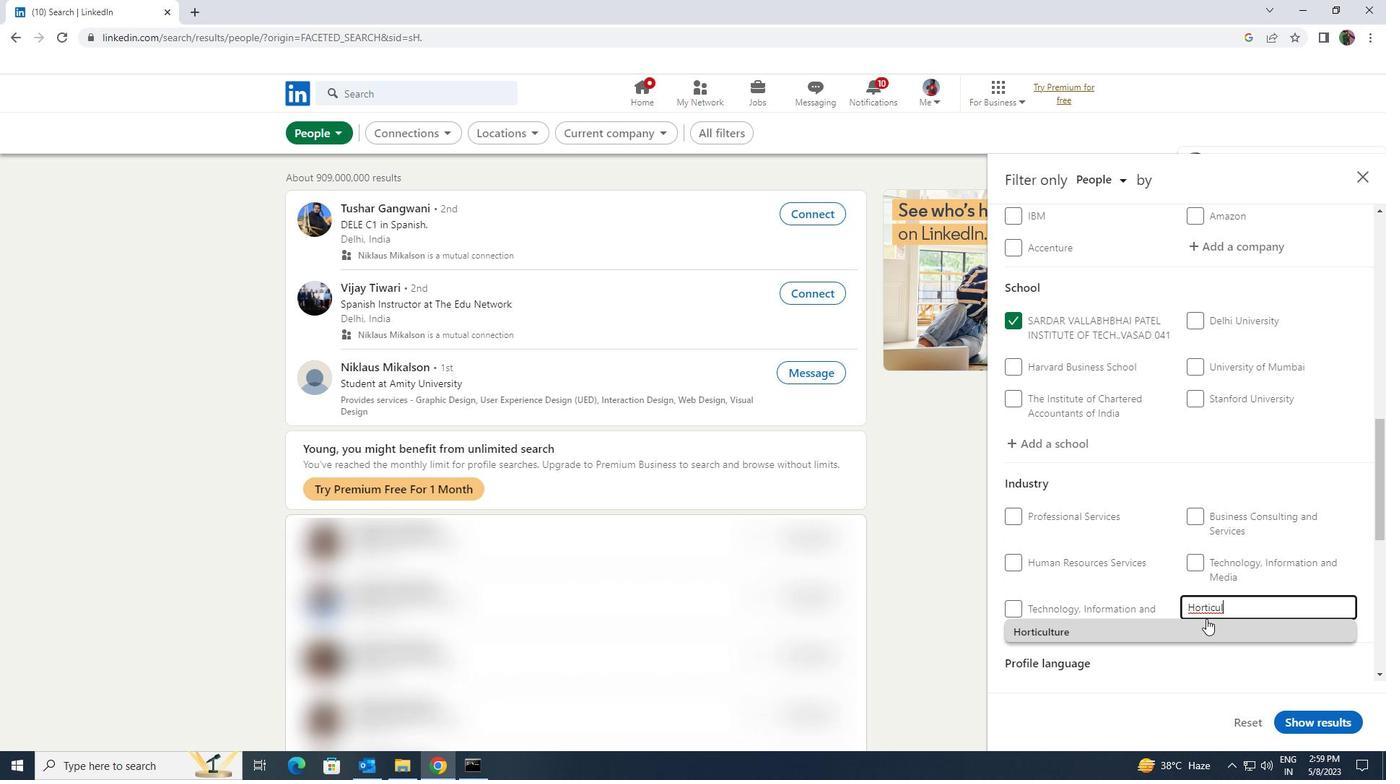 
Action: Mouse scrolled (1206, 621) with delta (0, 0)
Screenshot: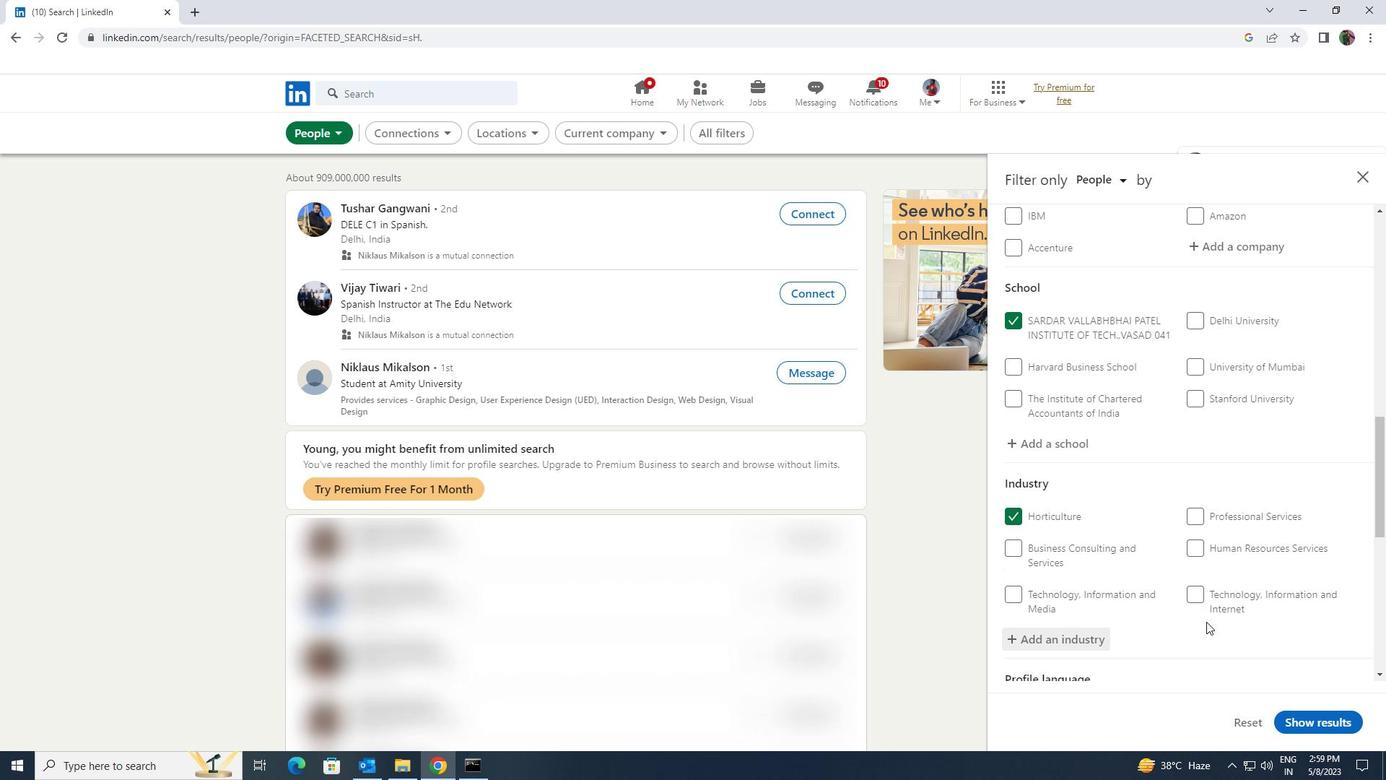 
Action: Mouse scrolled (1206, 621) with delta (0, 0)
Screenshot: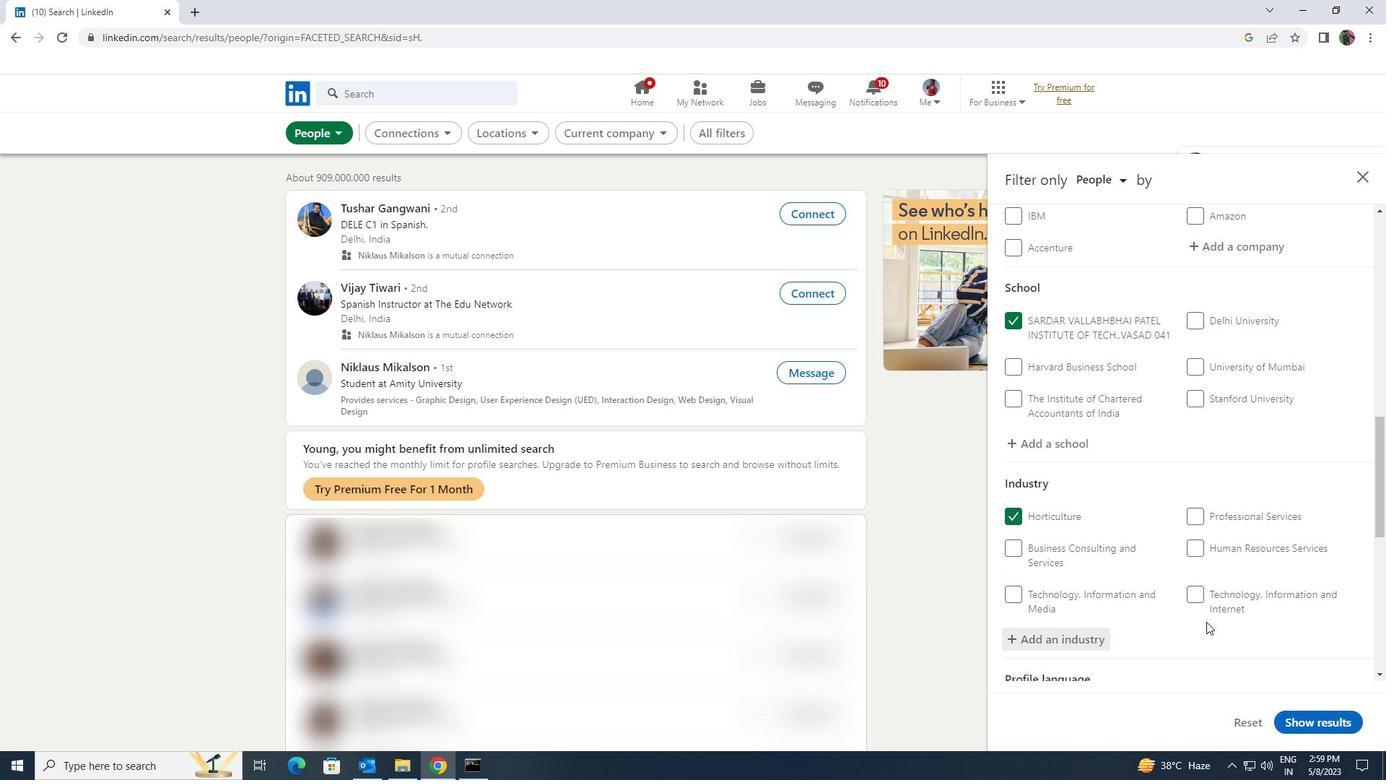 
Action: Mouse scrolled (1206, 621) with delta (0, 0)
Screenshot: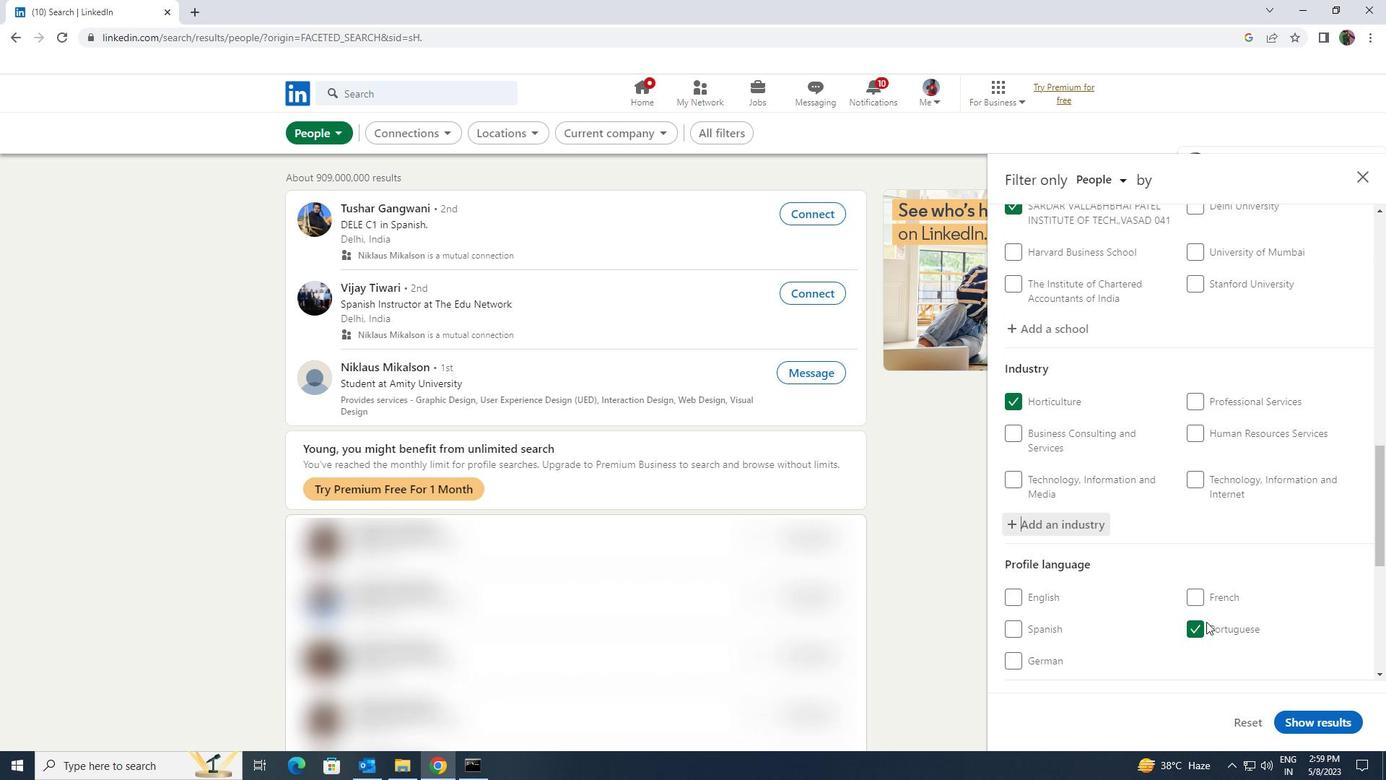 
Action: Mouse scrolled (1206, 621) with delta (0, 0)
Screenshot: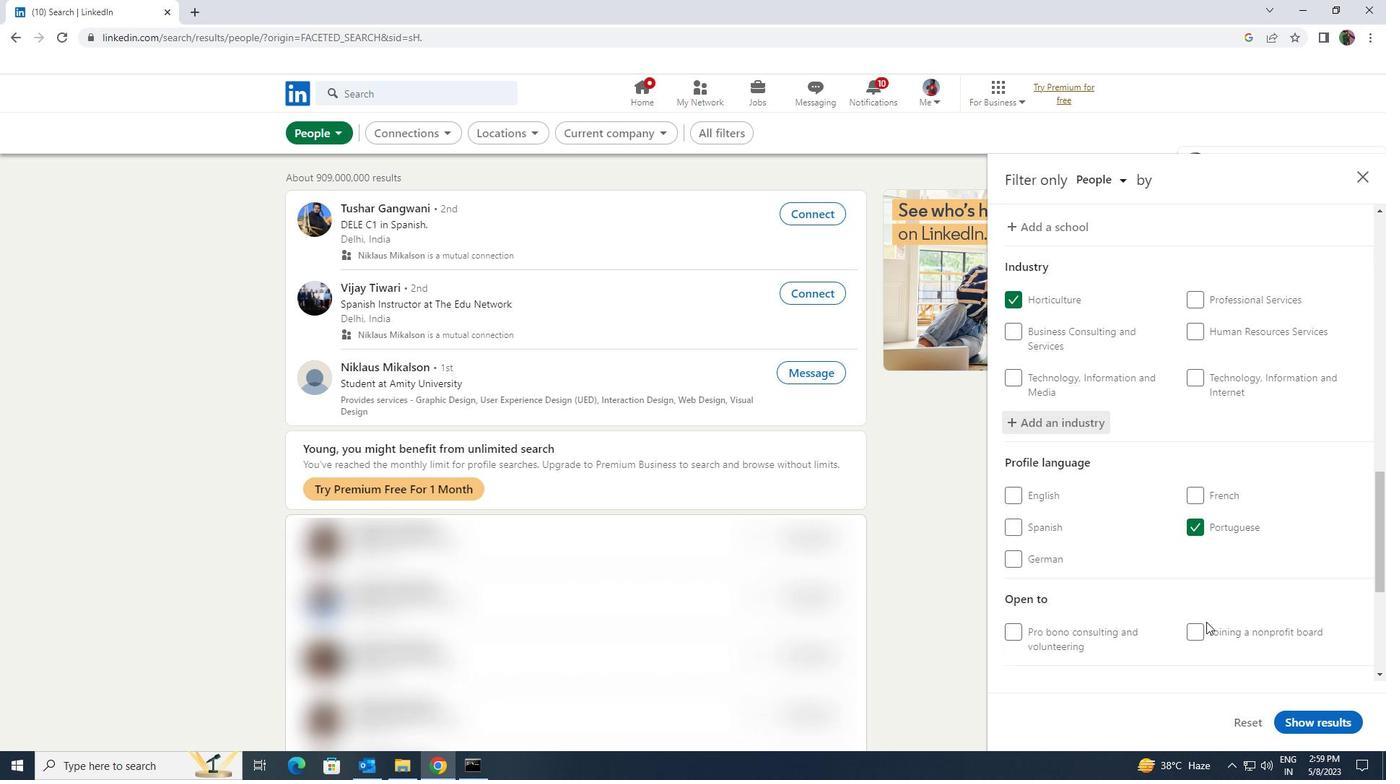 
Action: Mouse scrolled (1206, 621) with delta (0, 0)
Screenshot: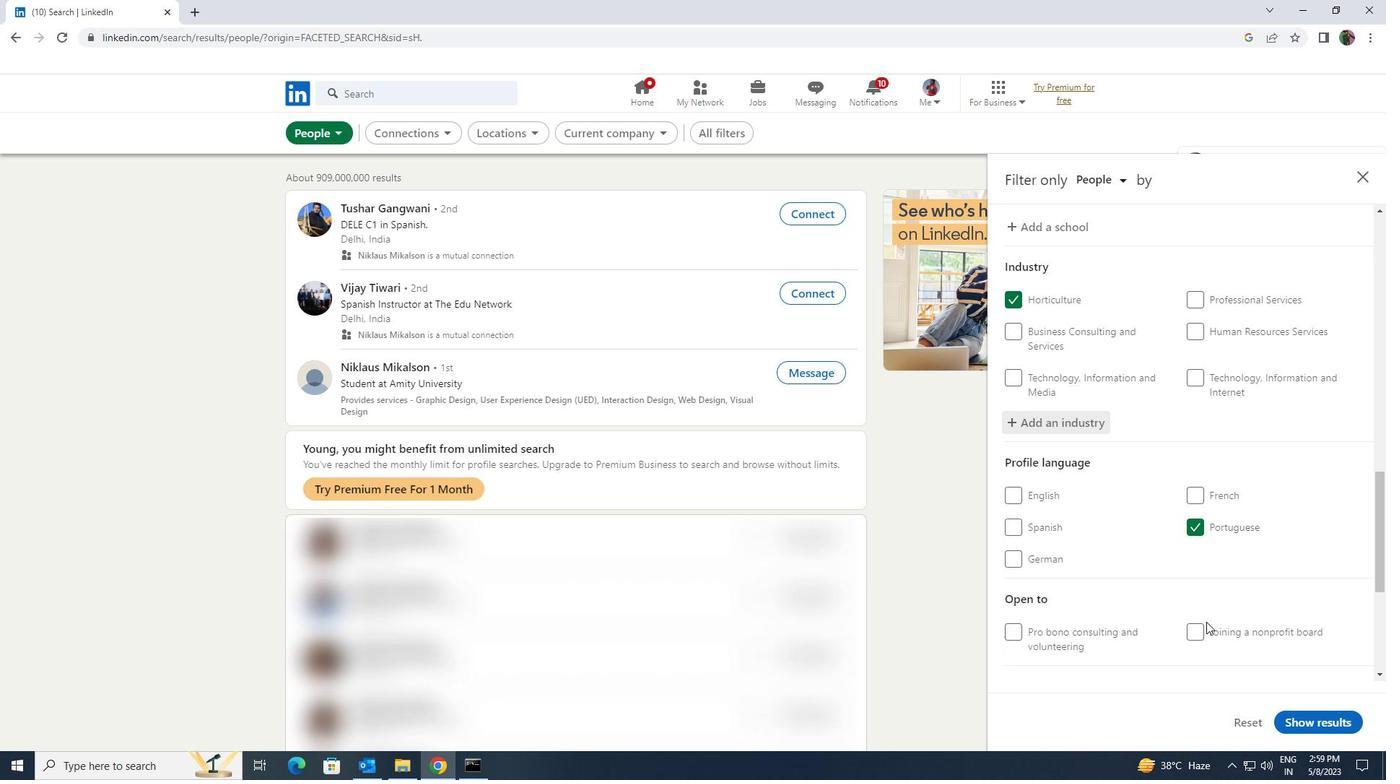 
Action: Mouse moved to (1201, 637)
Screenshot: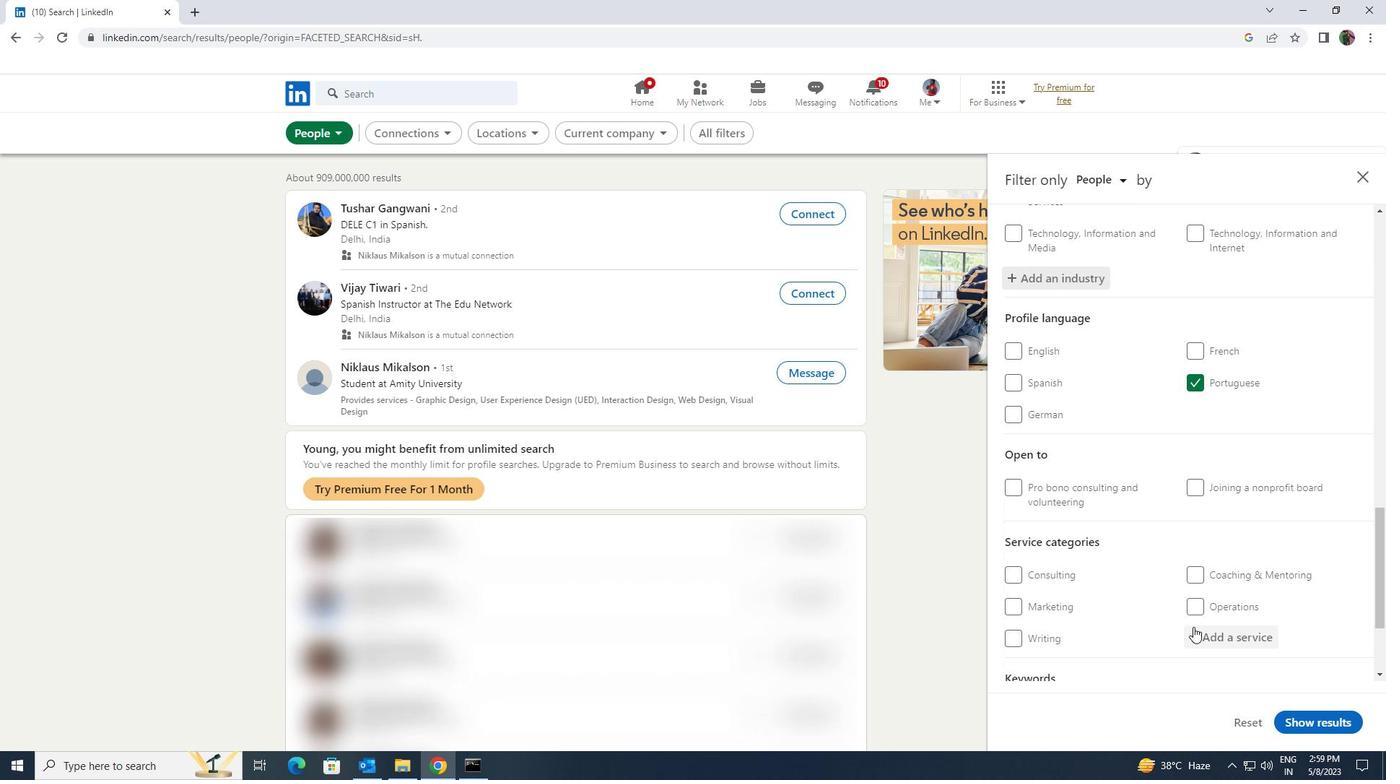 
Action: Mouse pressed left at (1201, 637)
Screenshot: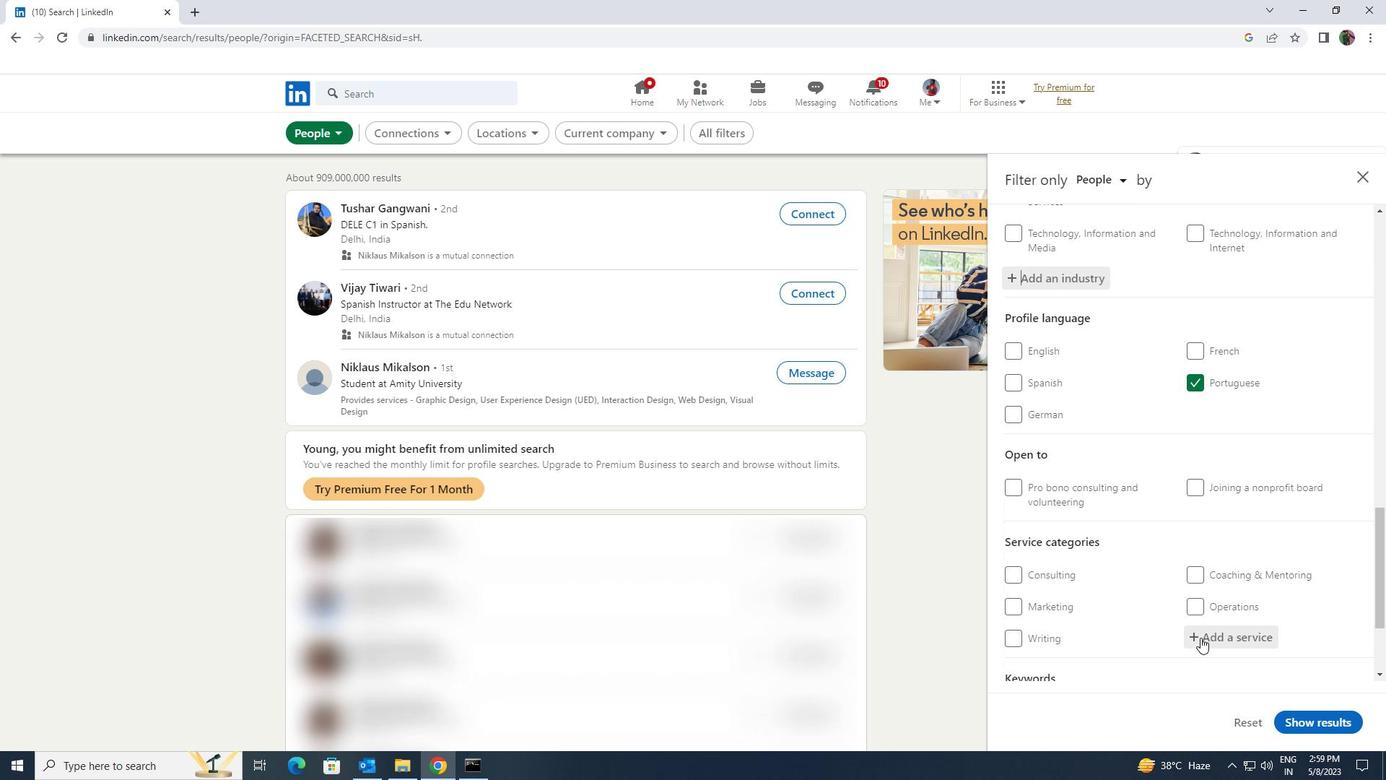 
Action: Key pressed <Key.shift><Key.shift><Key.shift>BARTE
Screenshot: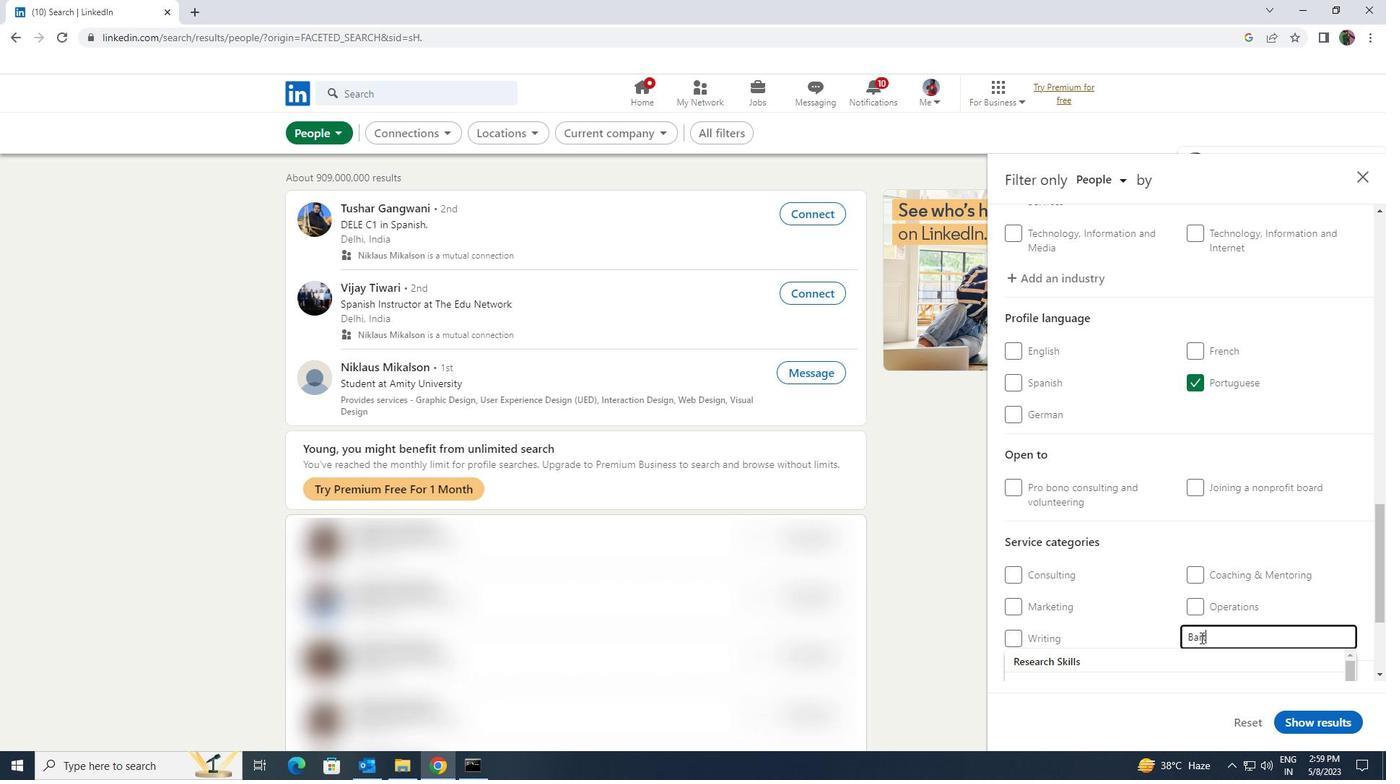 
Action: Mouse moved to (1177, 663)
Screenshot: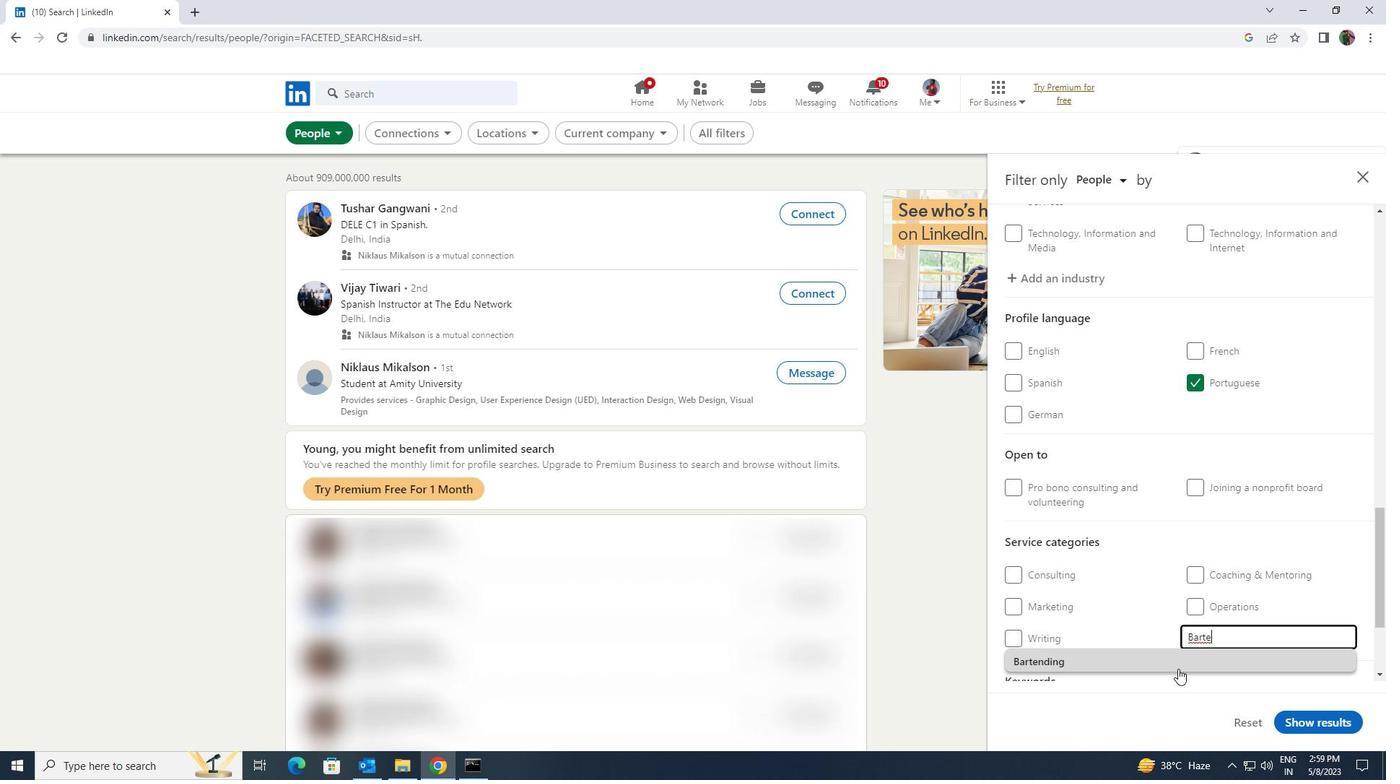 
Action: Mouse pressed left at (1177, 663)
Screenshot: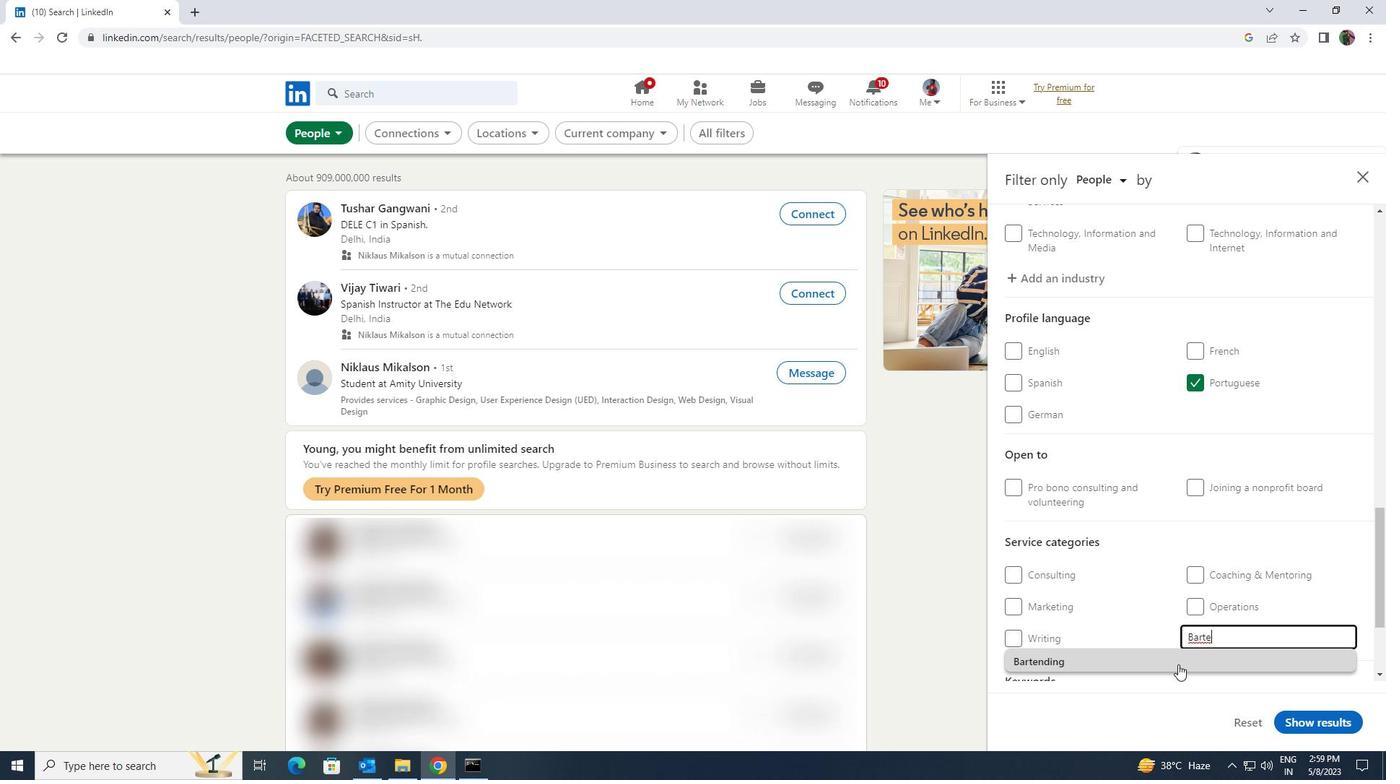 
Action: Mouse moved to (1175, 638)
Screenshot: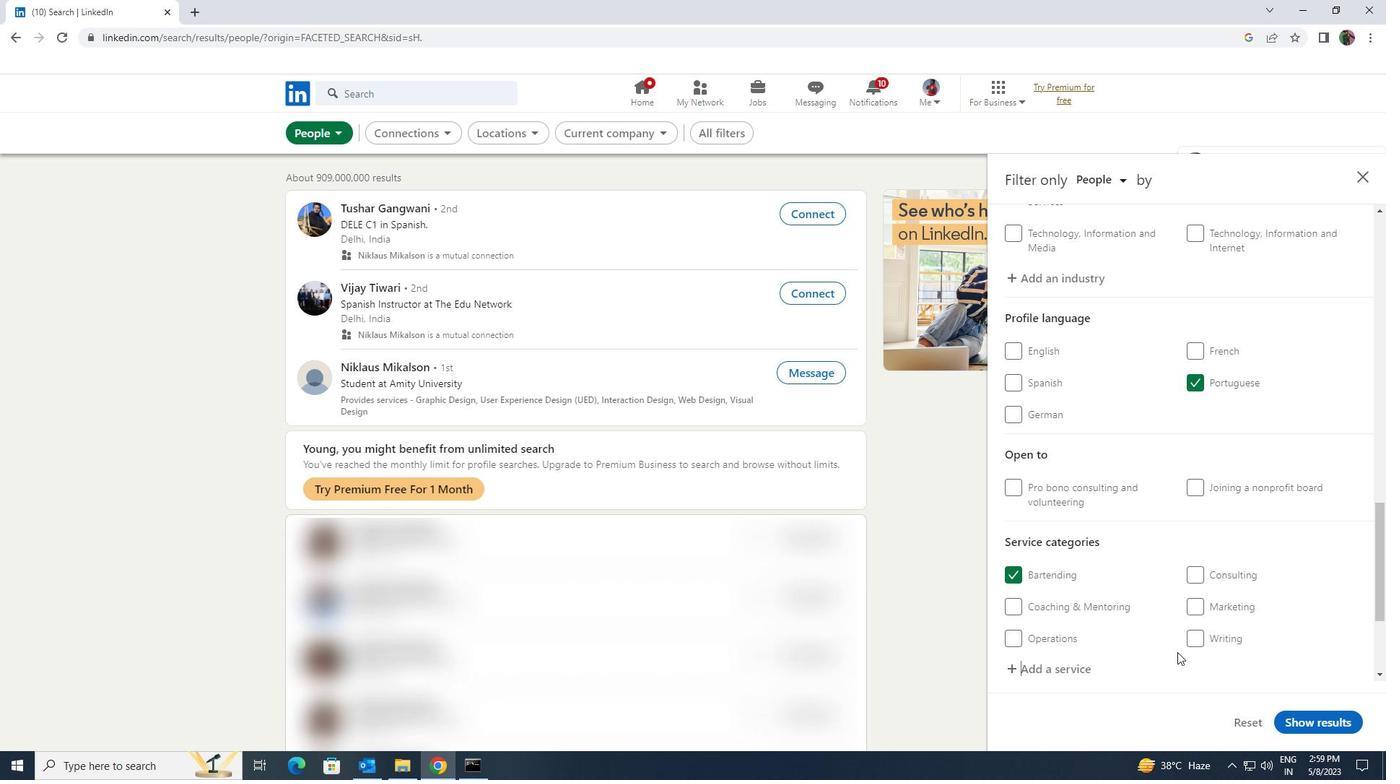 
Action: Mouse scrolled (1175, 637) with delta (0, 0)
Screenshot: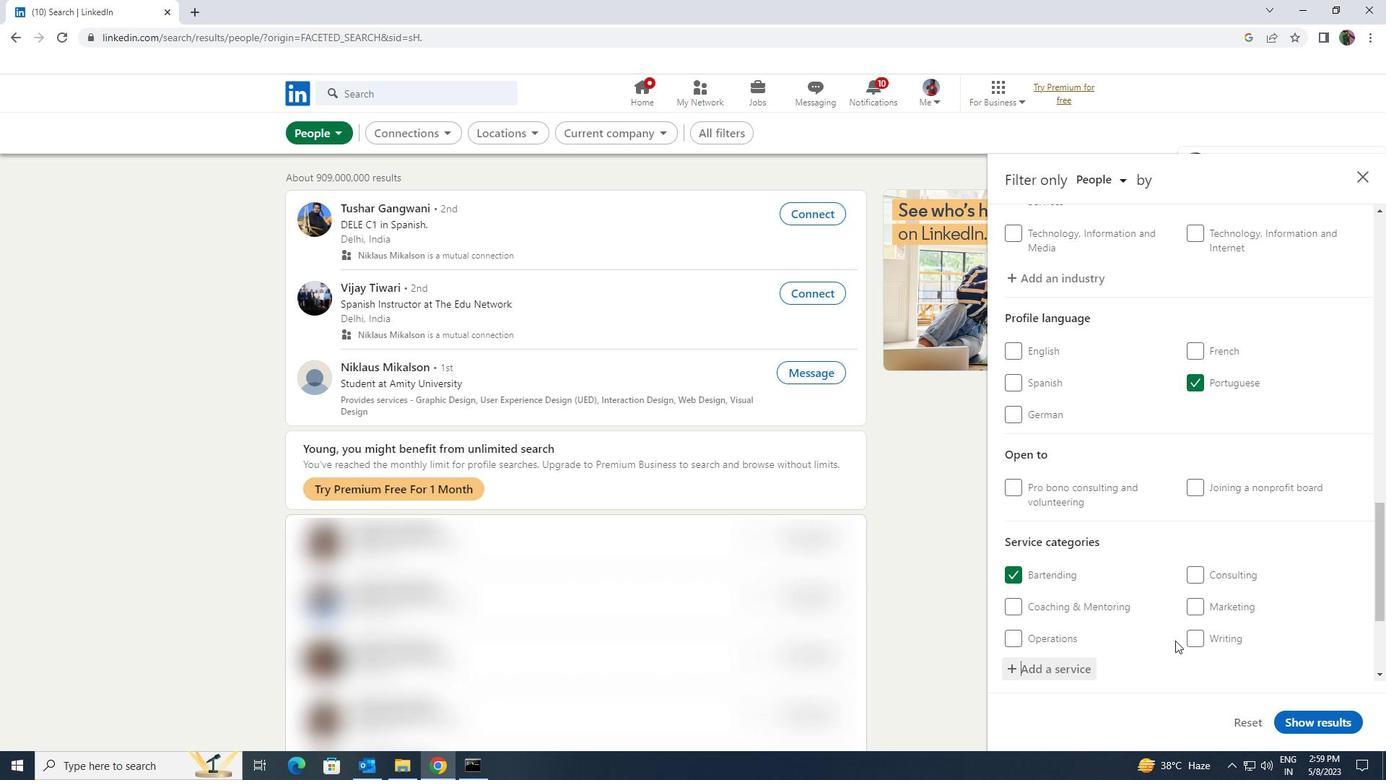 
Action: Mouse scrolled (1175, 637) with delta (0, 0)
Screenshot: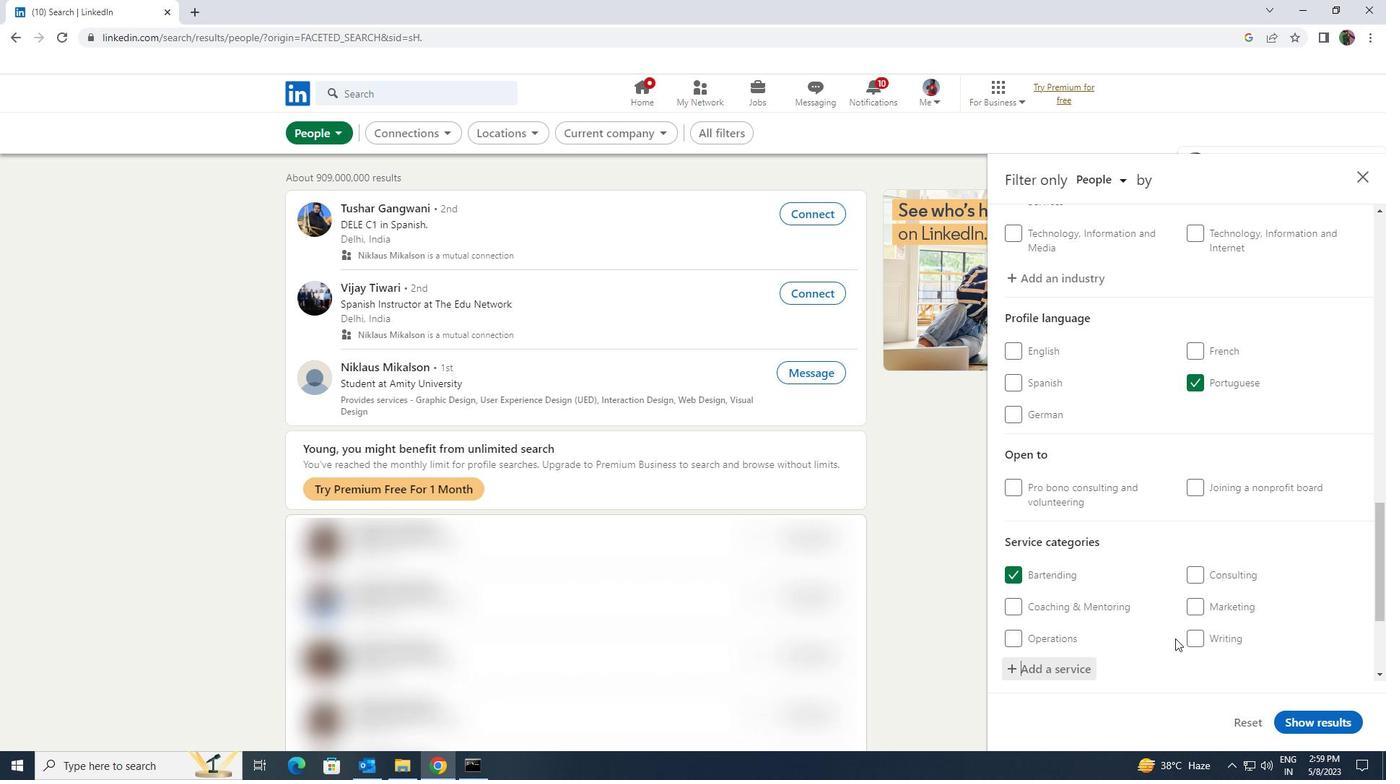 
Action: Mouse moved to (1162, 654)
Screenshot: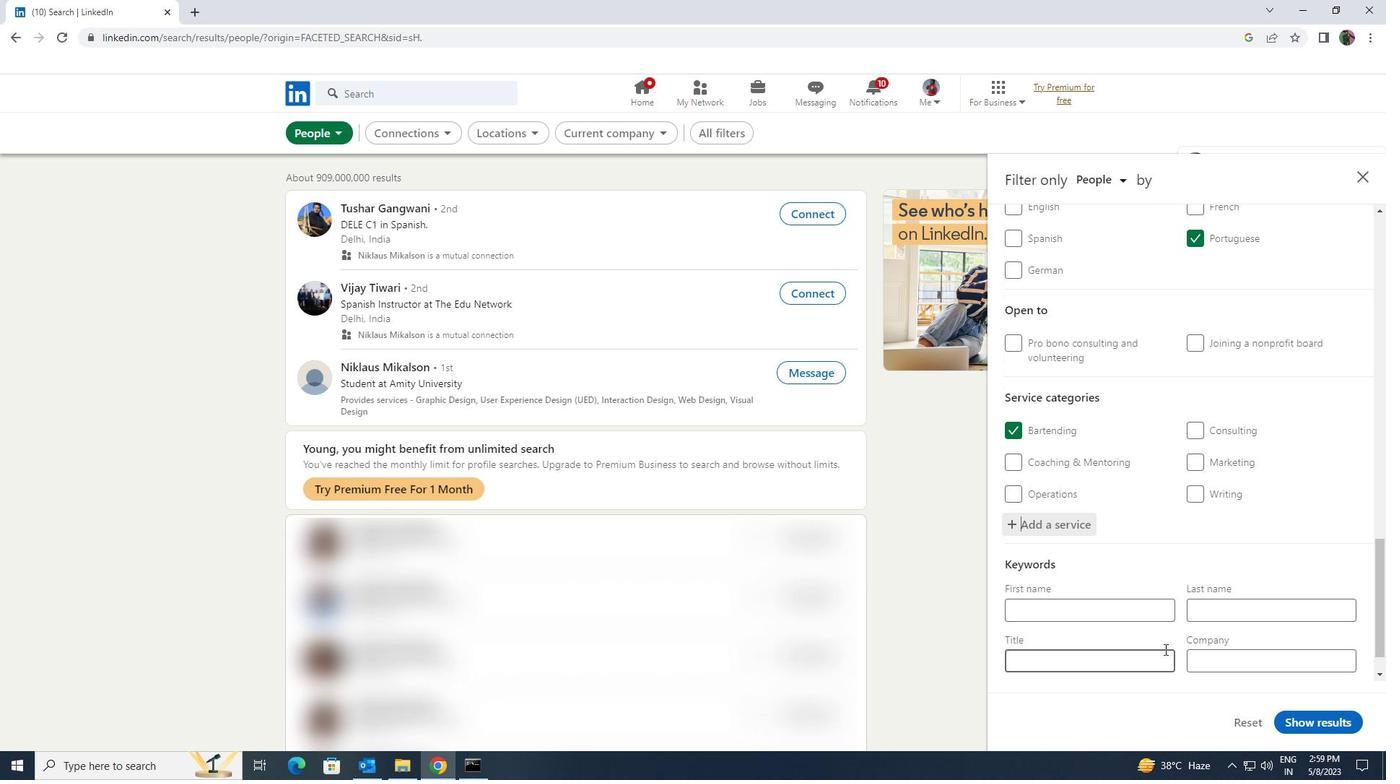 
Action: Mouse pressed left at (1162, 654)
Screenshot: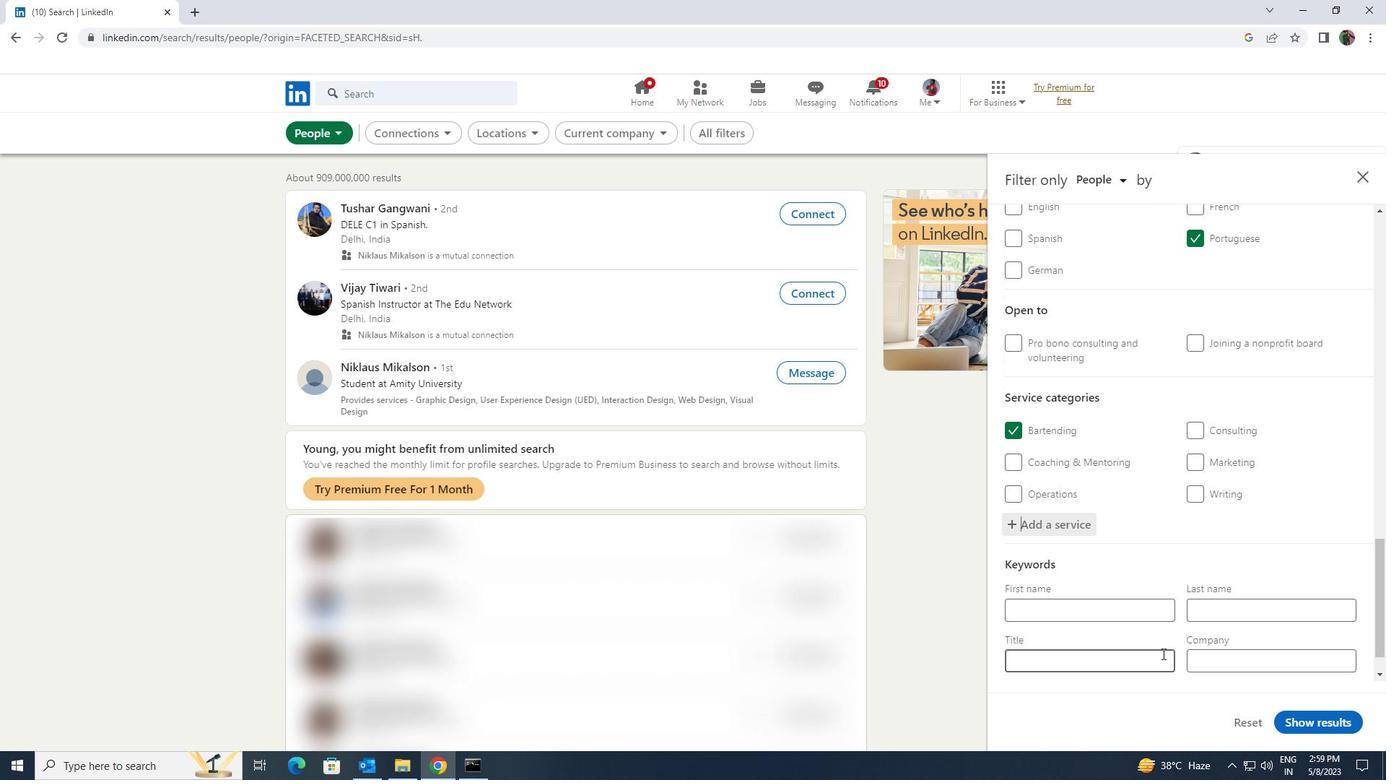 
Action: Key pressed <Key.shift><Key.shift><Key.shift><Key.shift><Key.shift><Key.shift><Key.shift><Key.shift><Key.shift>CNTROLLER
Screenshot: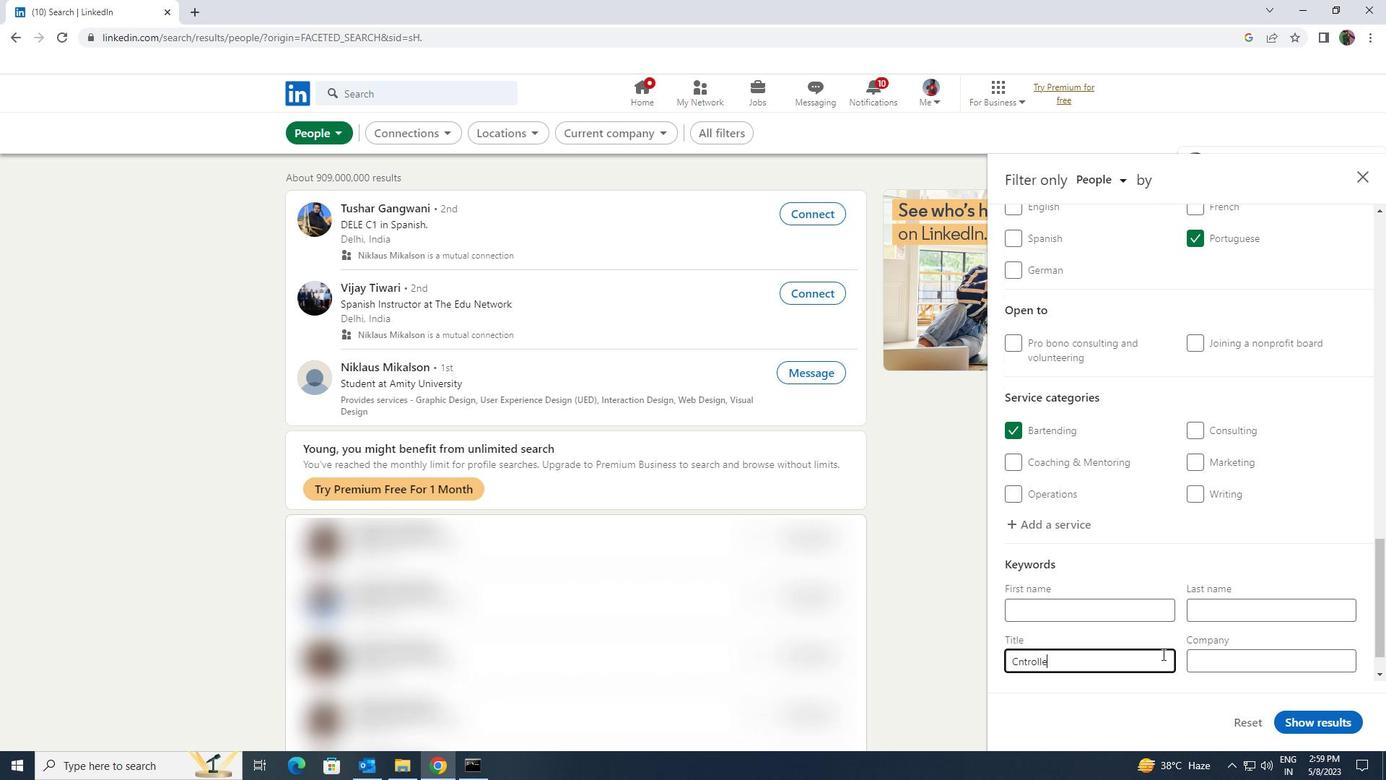
Action: Mouse moved to (1300, 724)
Screenshot: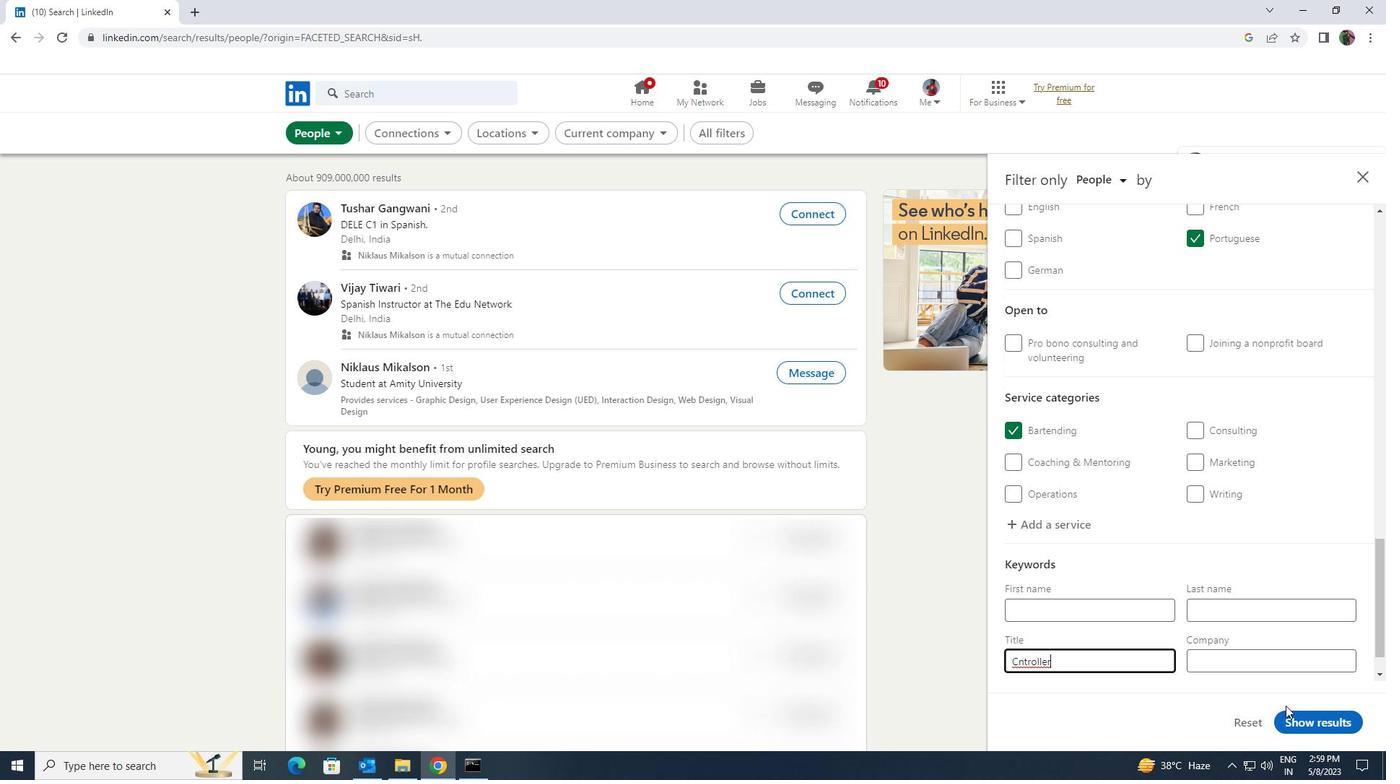 
Action: Mouse pressed left at (1300, 724)
Screenshot: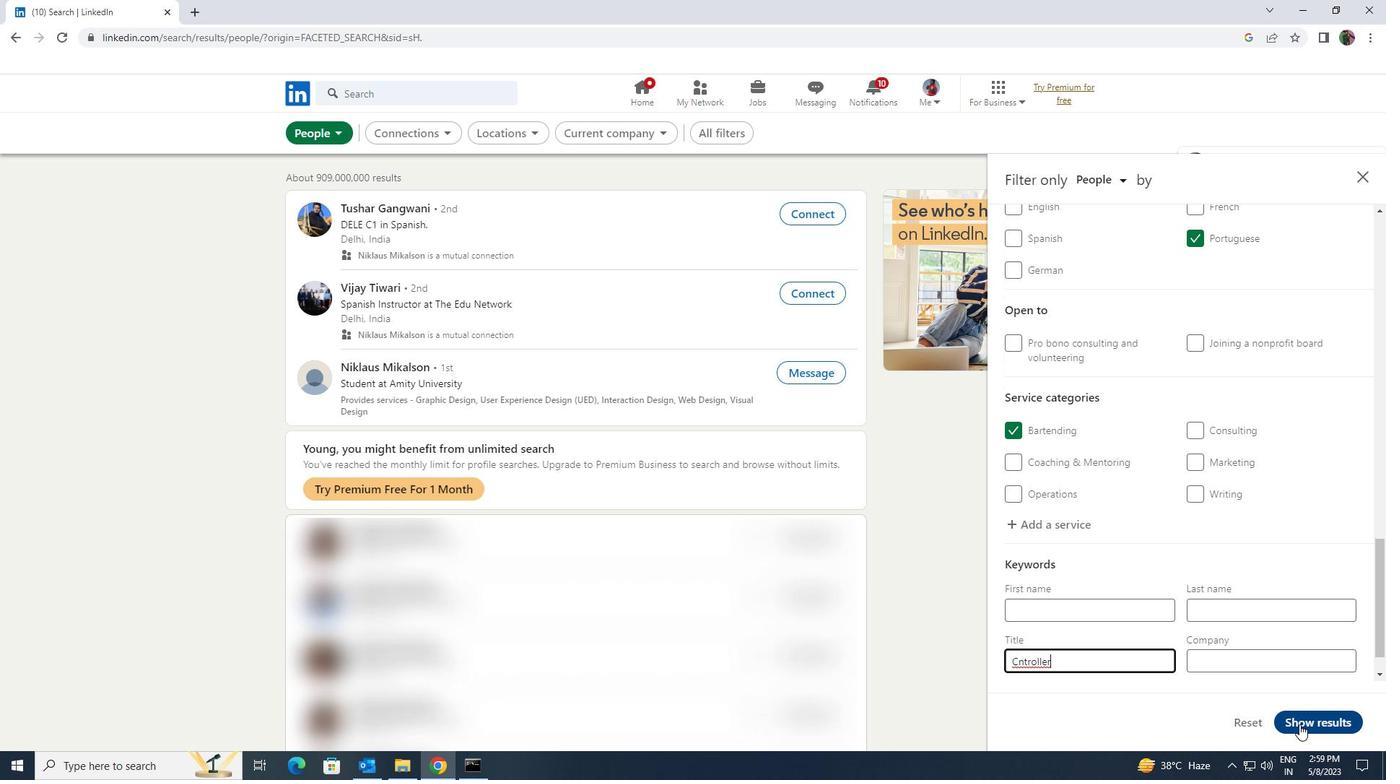 
